 Task: Find connections with filter location San-Pédro with filter topic #Businesswith filter profile language Spanish with filter current company Industrial Light & Magic with filter school St. Thomas Higher Secondary School  with filter industry Office Furniture and Fixtures Manufacturing with filter service category AnimationArchitecture with filter keywords title Sales Manager
Action: Mouse moved to (716, 94)
Screenshot: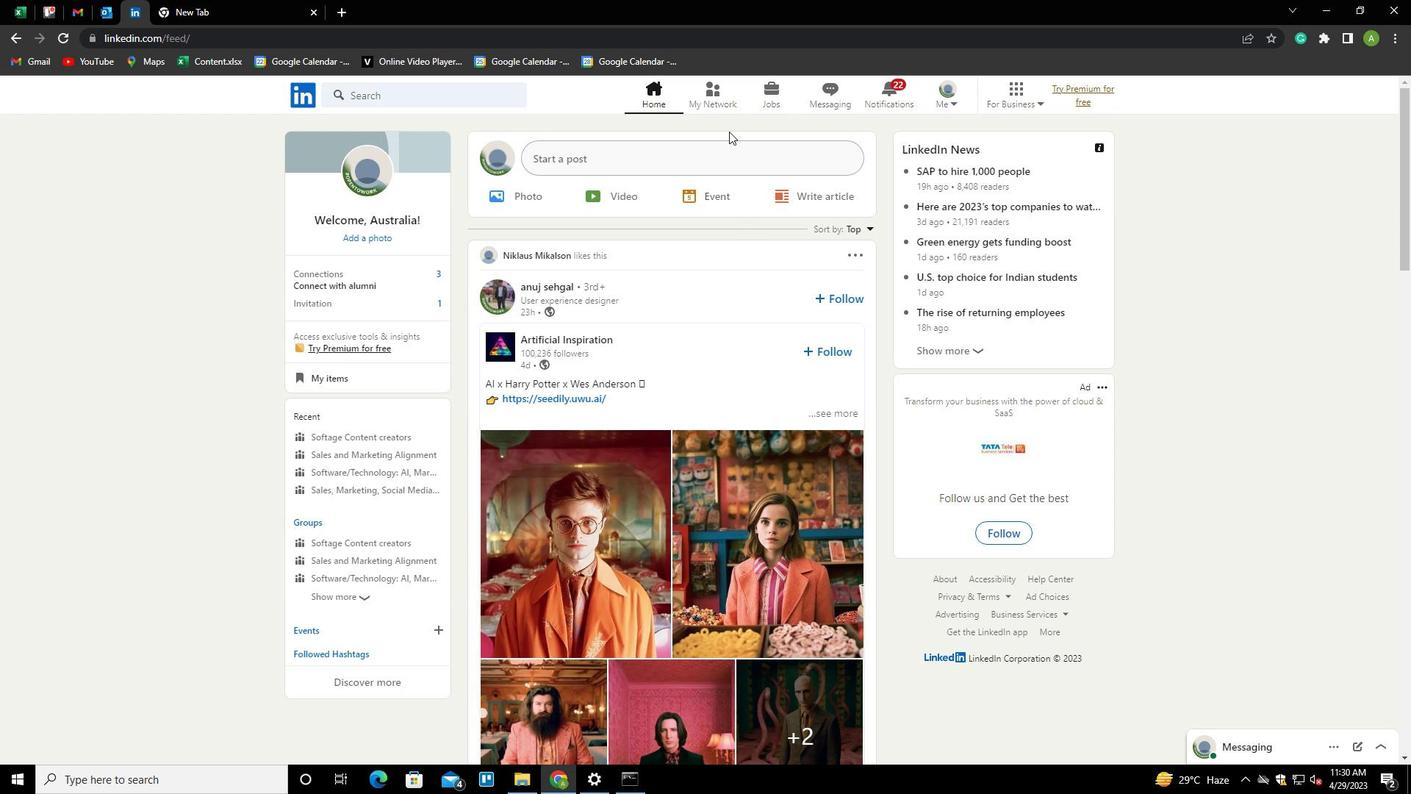 
Action: Mouse pressed left at (716, 94)
Screenshot: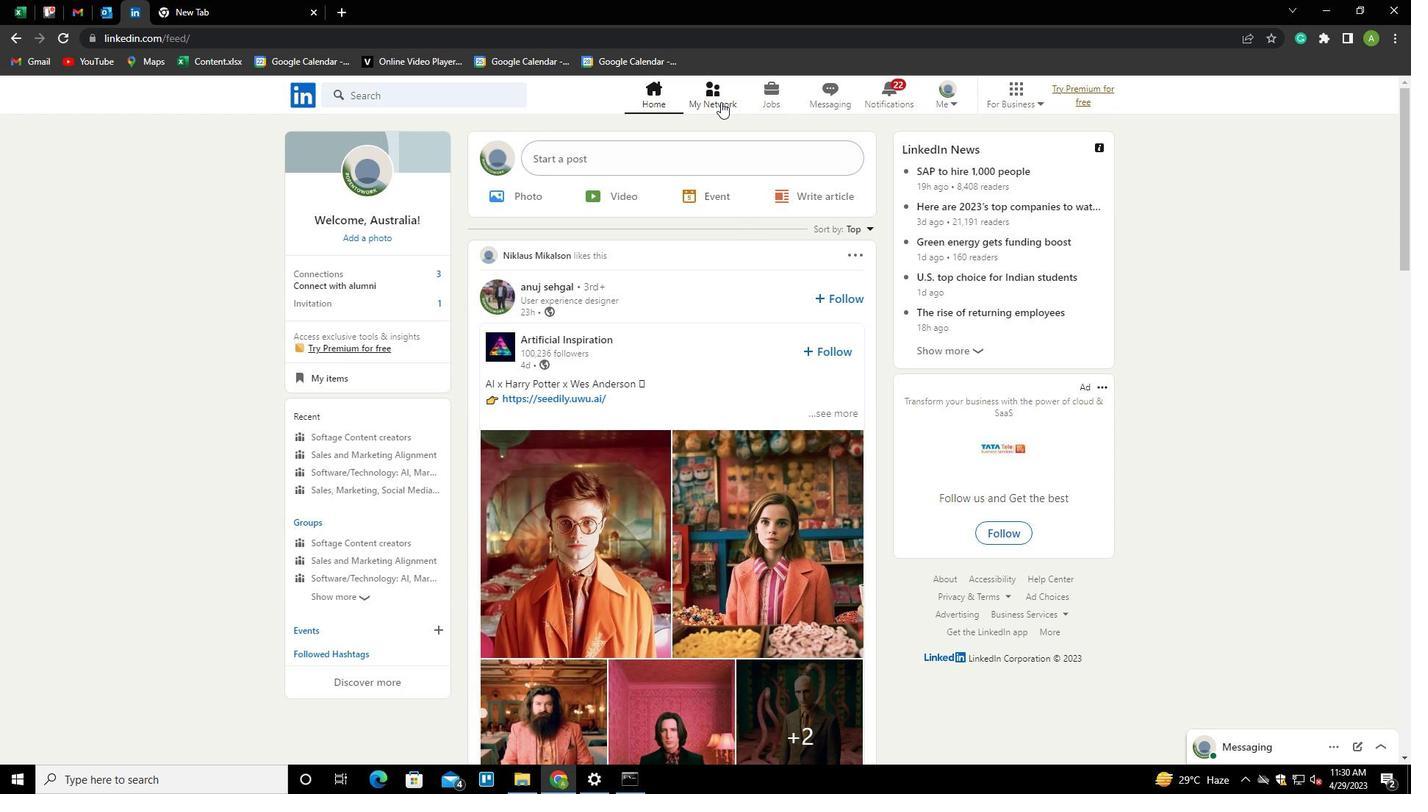 
Action: Mouse moved to (413, 182)
Screenshot: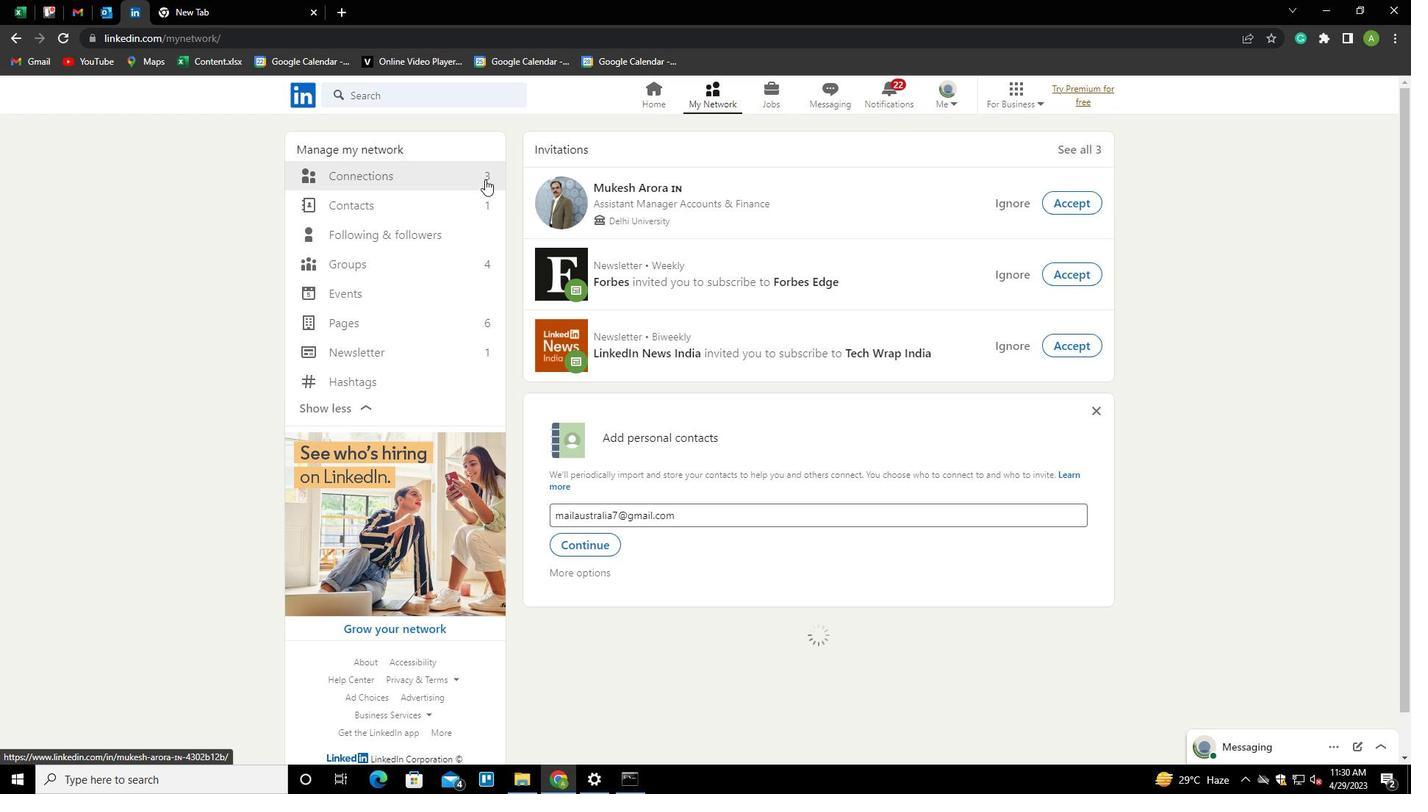 
Action: Mouse pressed left at (413, 182)
Screenshot: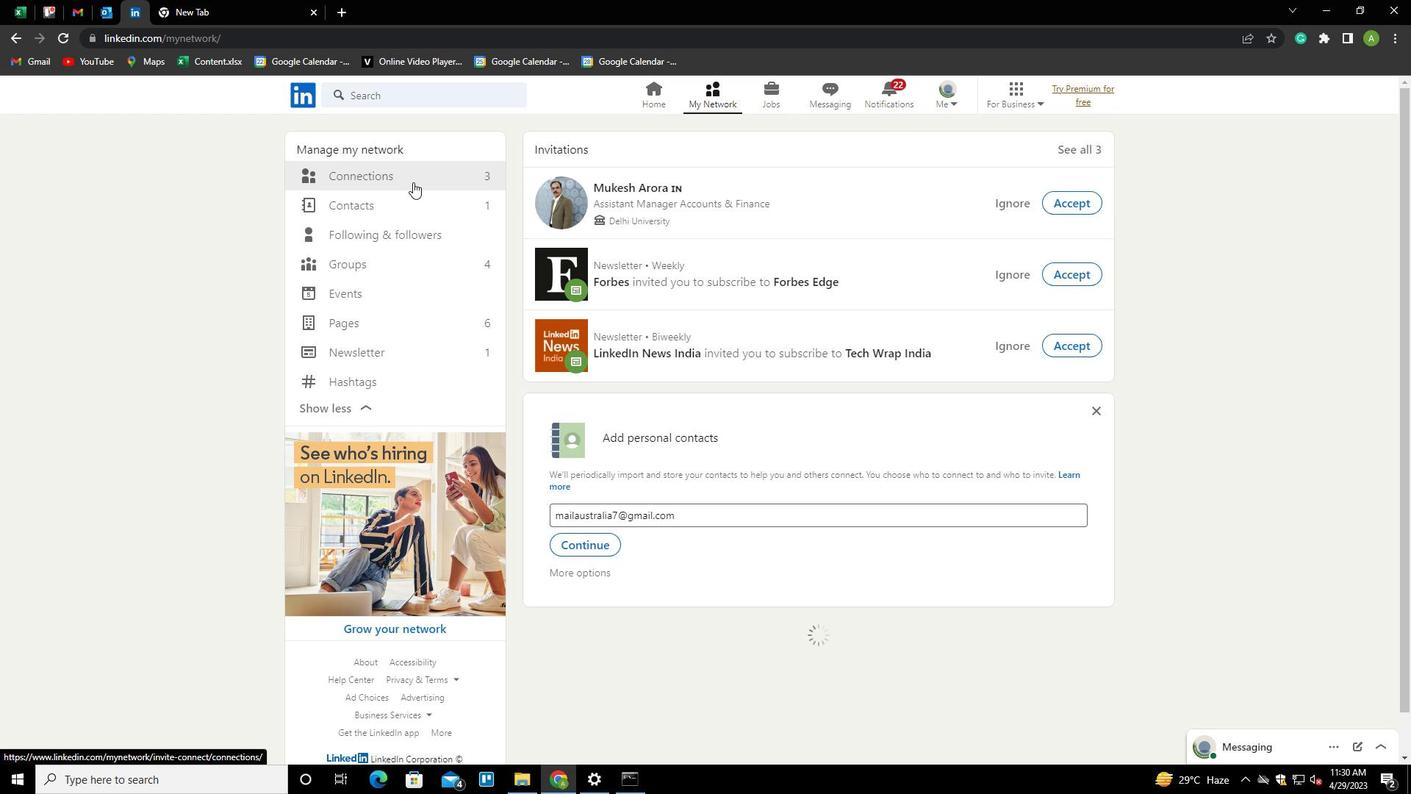 
Action: Mouse moved to (843, 177)
Screenshot: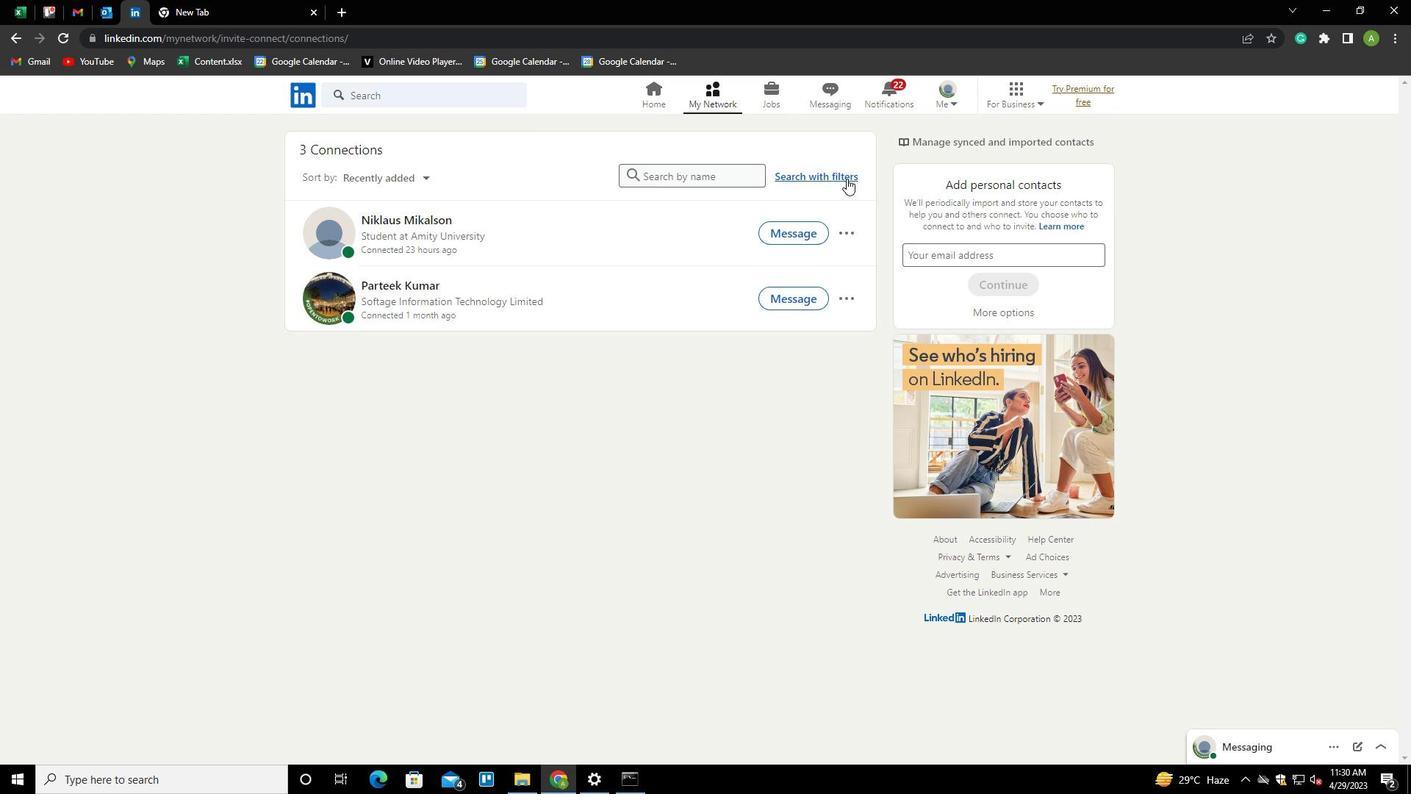 
Action: Mouse pressed left at (843, 177)
Screenshot: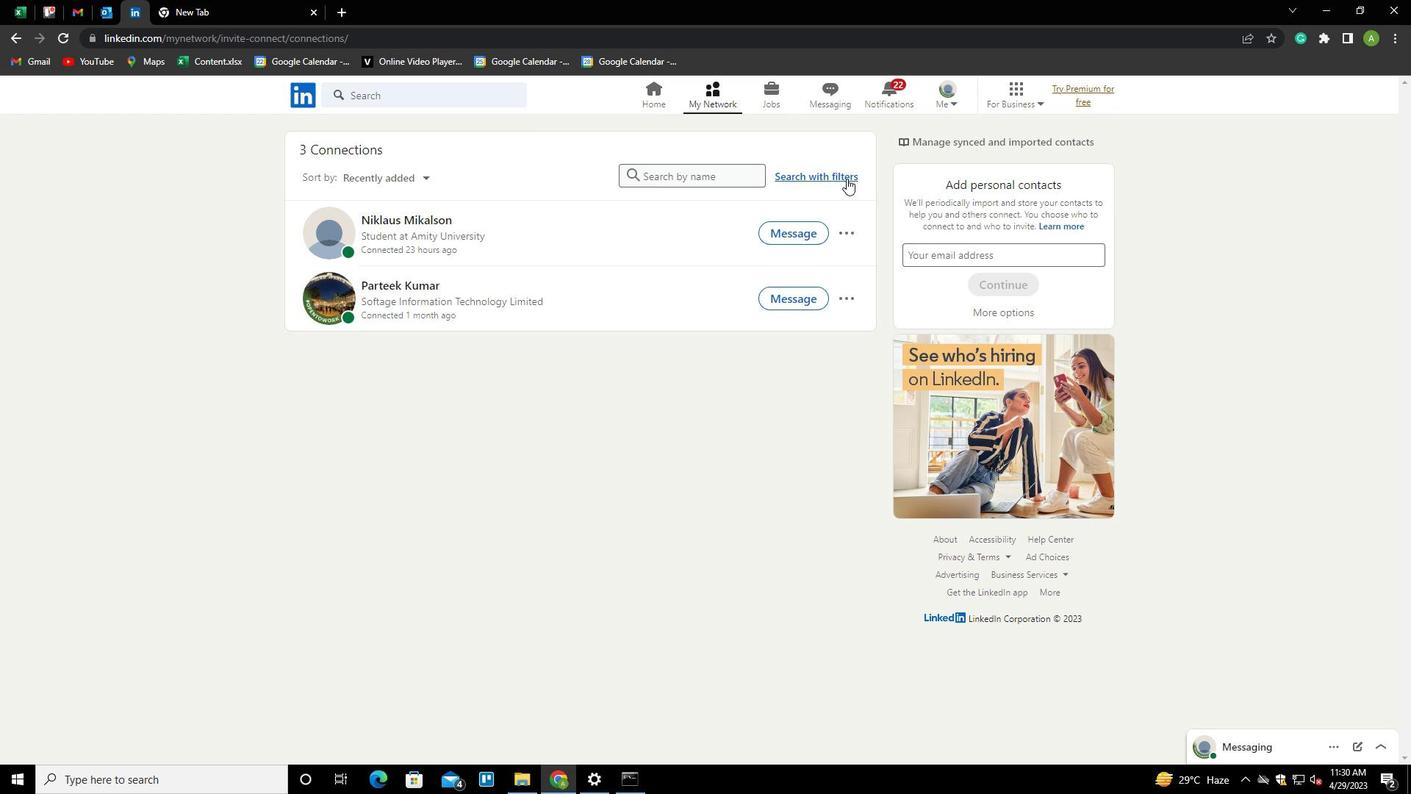 
Action: Mouse moved to (758, 141)
Screenshot: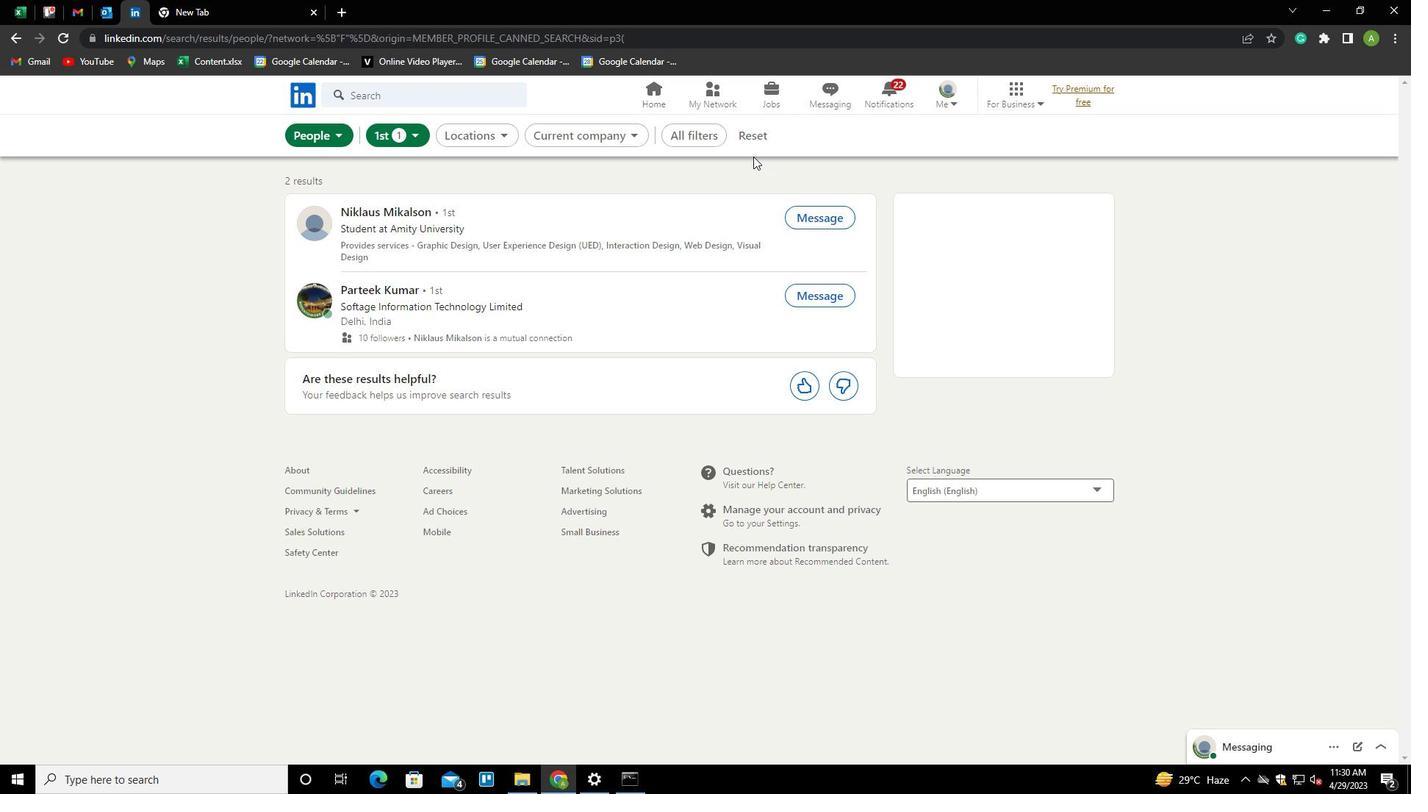 
Action: Mouse pressed left at (758, 141)
Screenshot: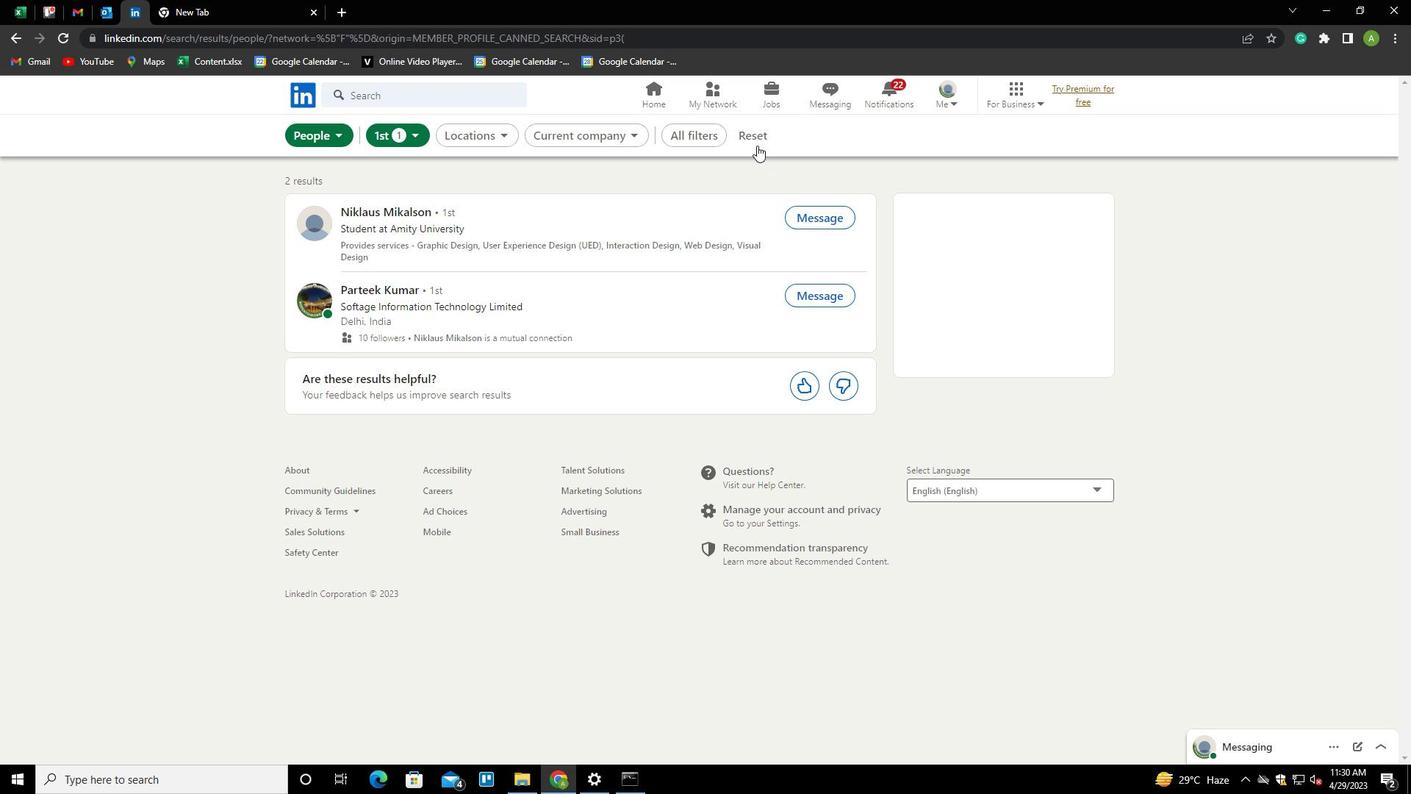 
Action: Mouse moved to (741, 141)
Screenshot: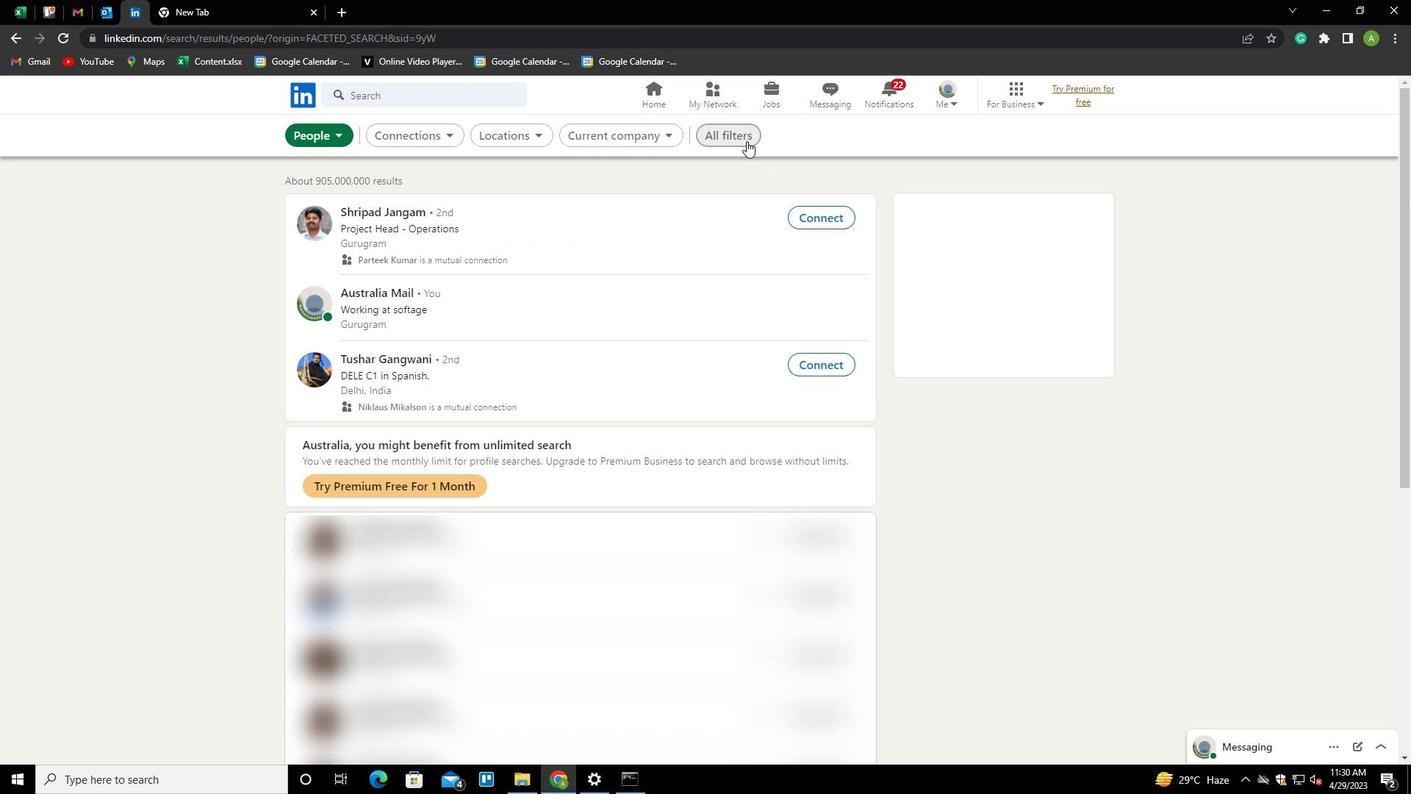 
Action: Mouse pressed left at (741, 141)
Screenshot: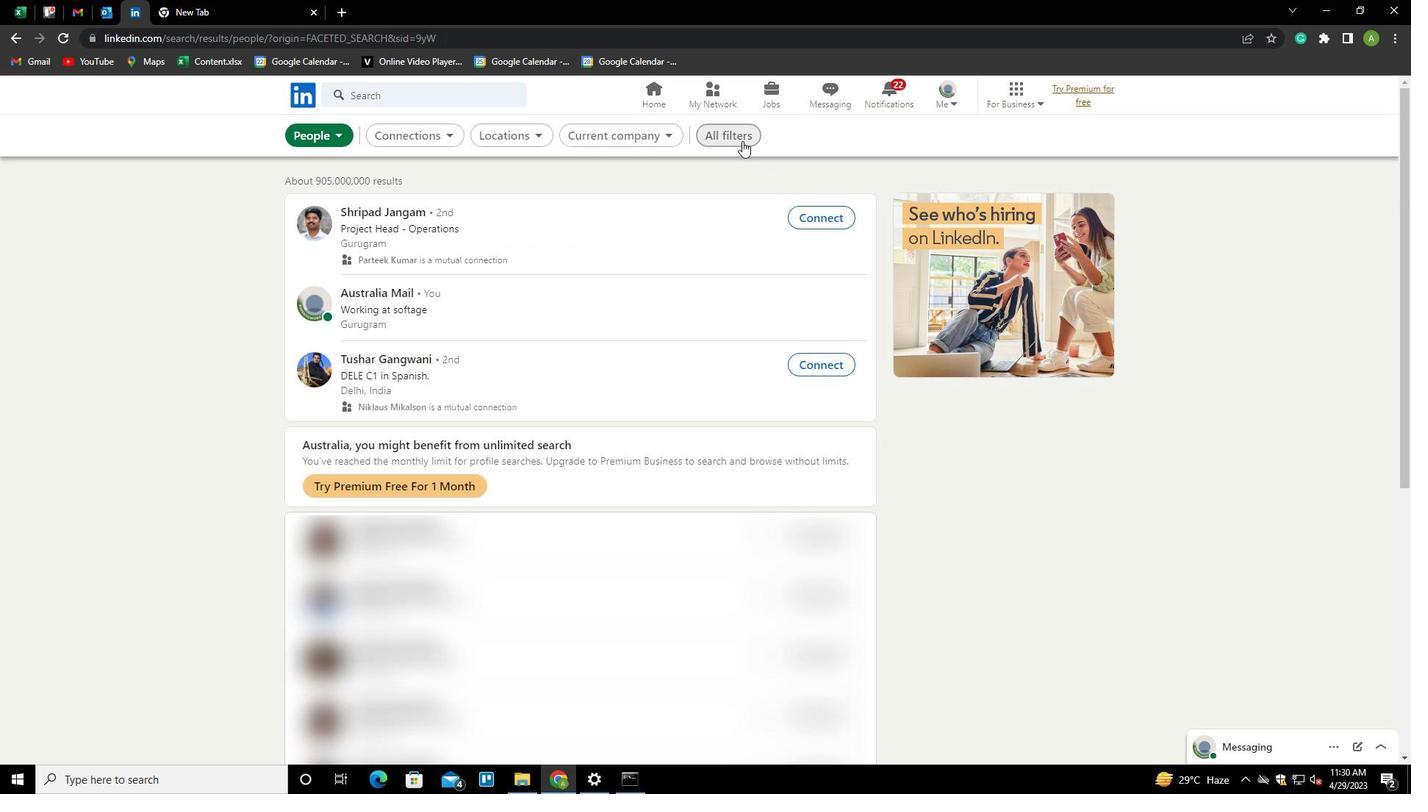 
Action: Mouse moved to (1142, 397)
Screenshot: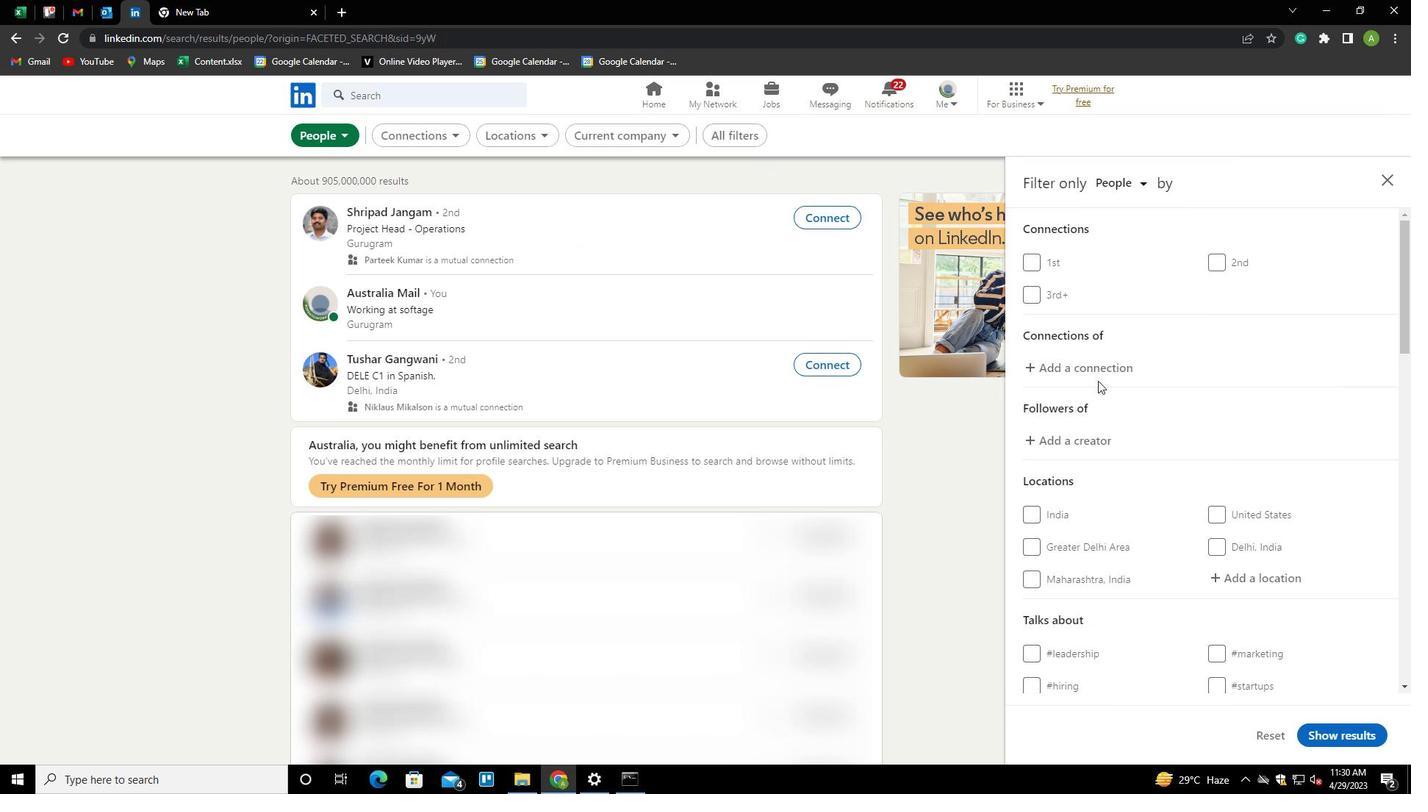 
Action: Mouse scrolled (1142, 396) with delta (0, 0)
Screenshot: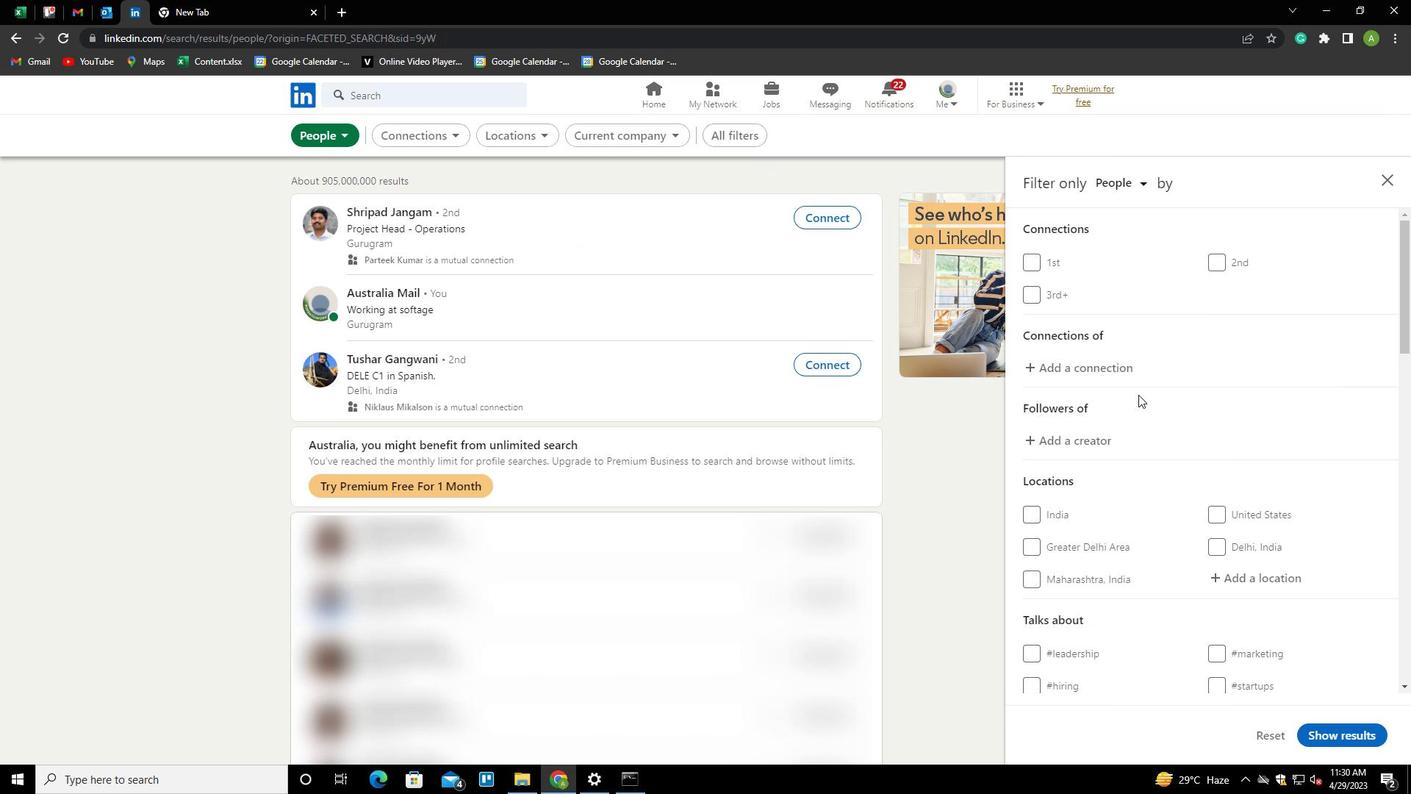 
Action: Mouse scrolled (1142, 396) with delta (0, 0)
Screenshot: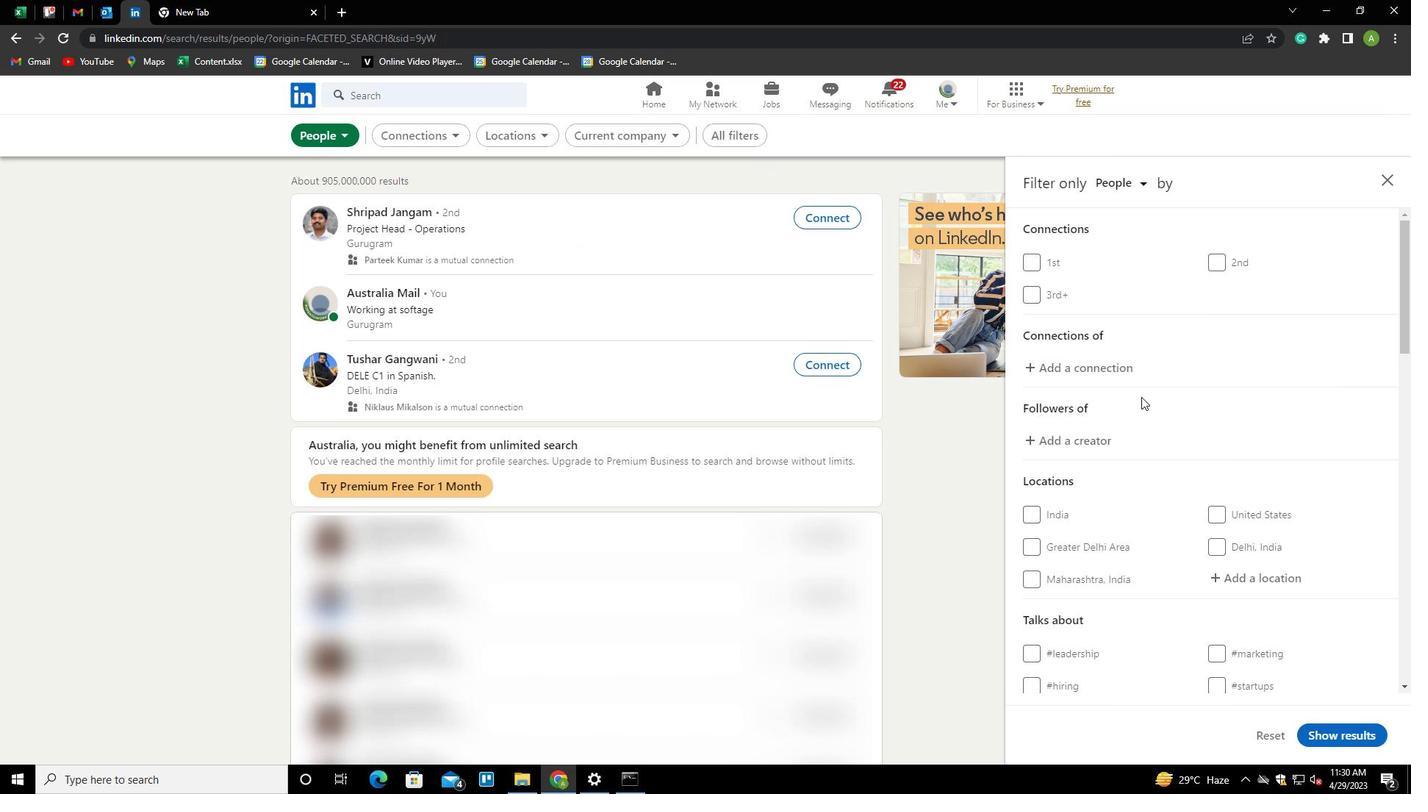 
Action: Mouse scrolled (1142, 396) with delta (0, 0)
Screenshot: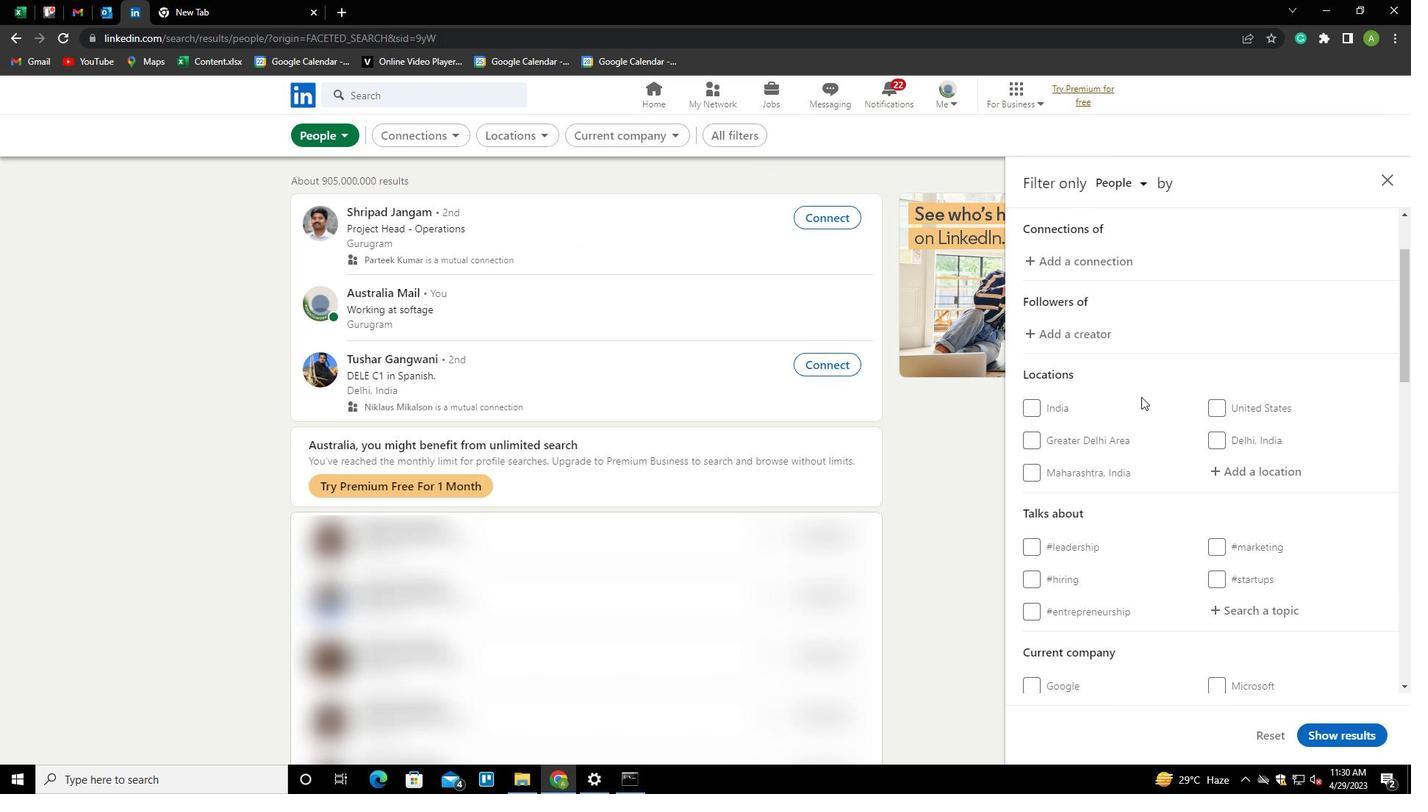 
Action: Mouse moved to (1213, 363)
Screenshot: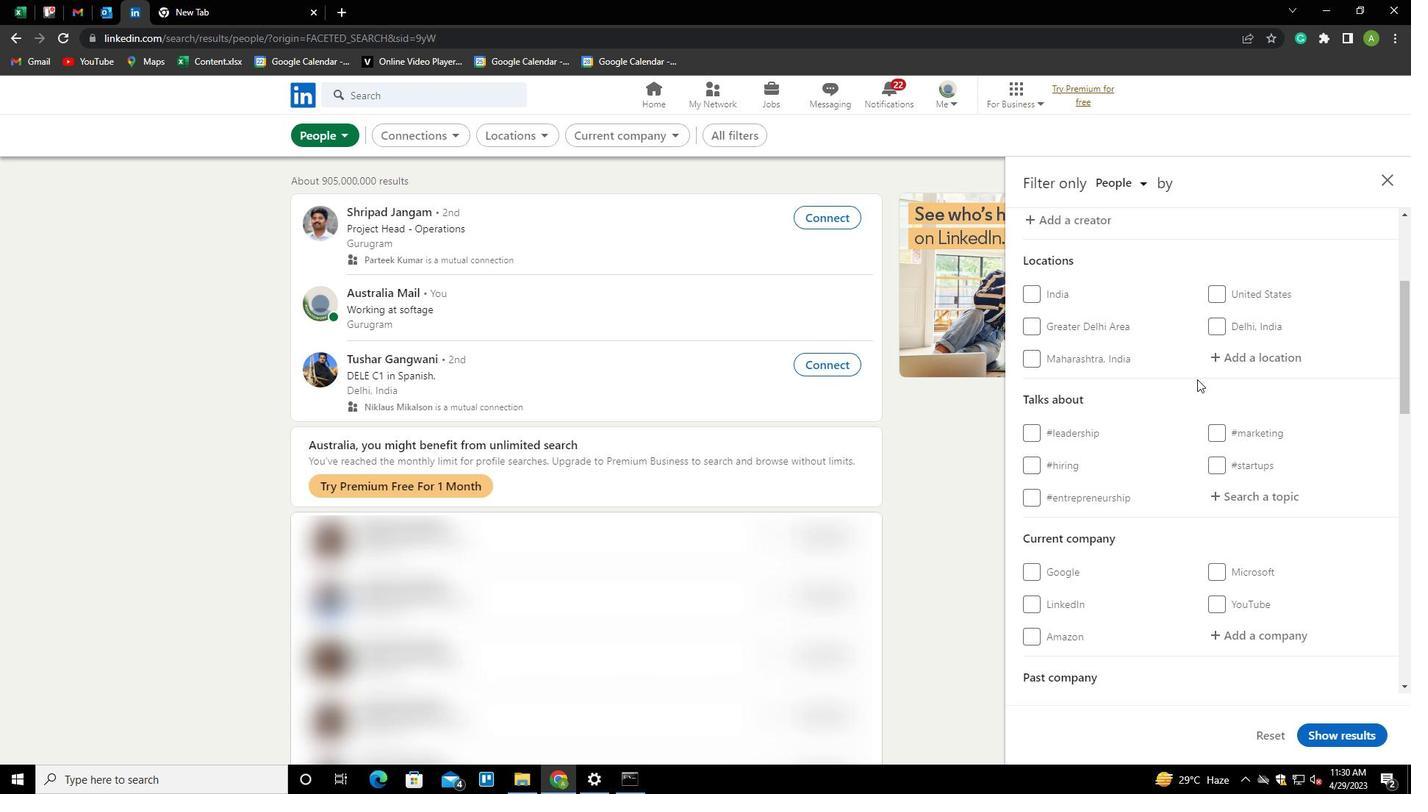 
Action: Mouse pressed left at (1213, 363)
Screenshot: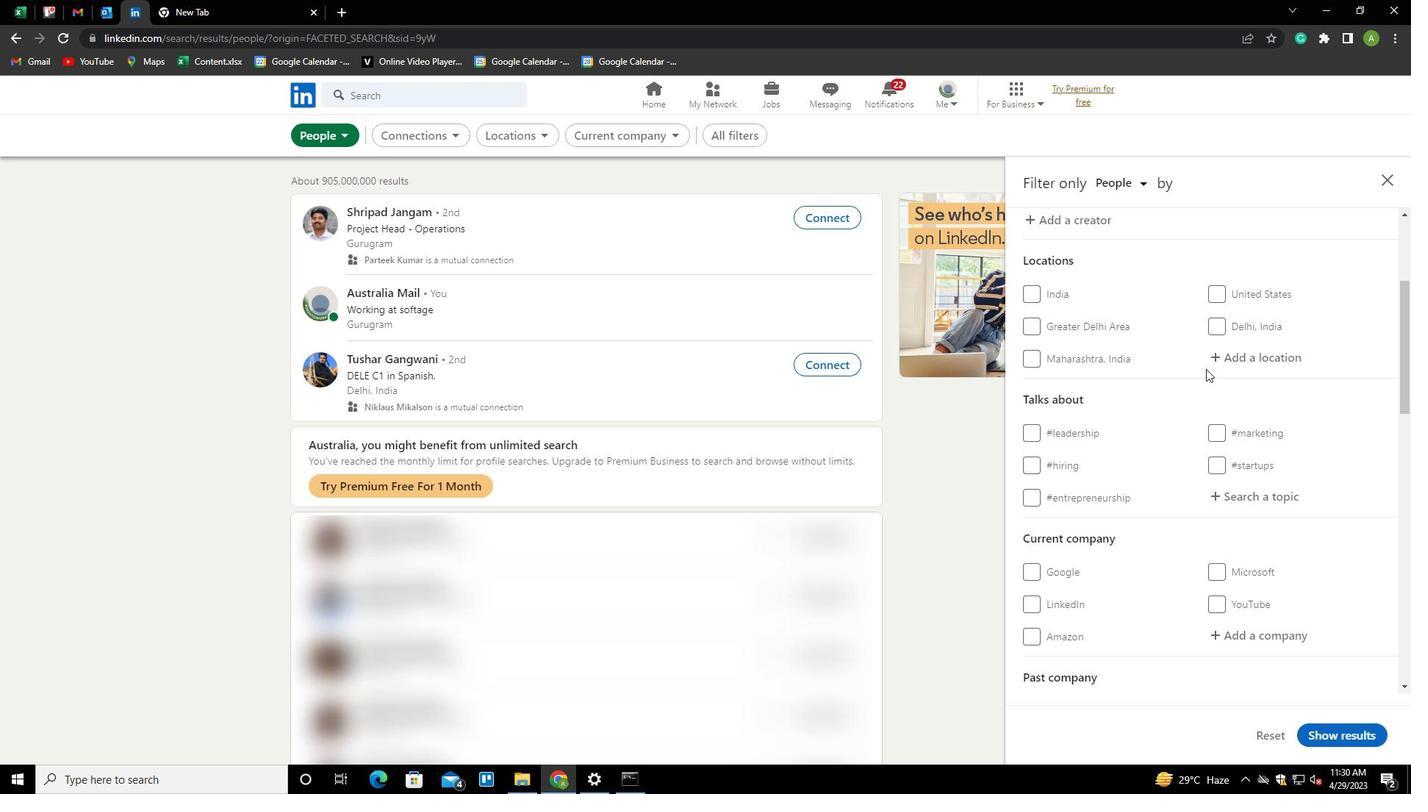 
Action: Key pressed <Key.shift>SAN-<Key.shift>PEDRO<Key.down><Key.enter>
Screenshot: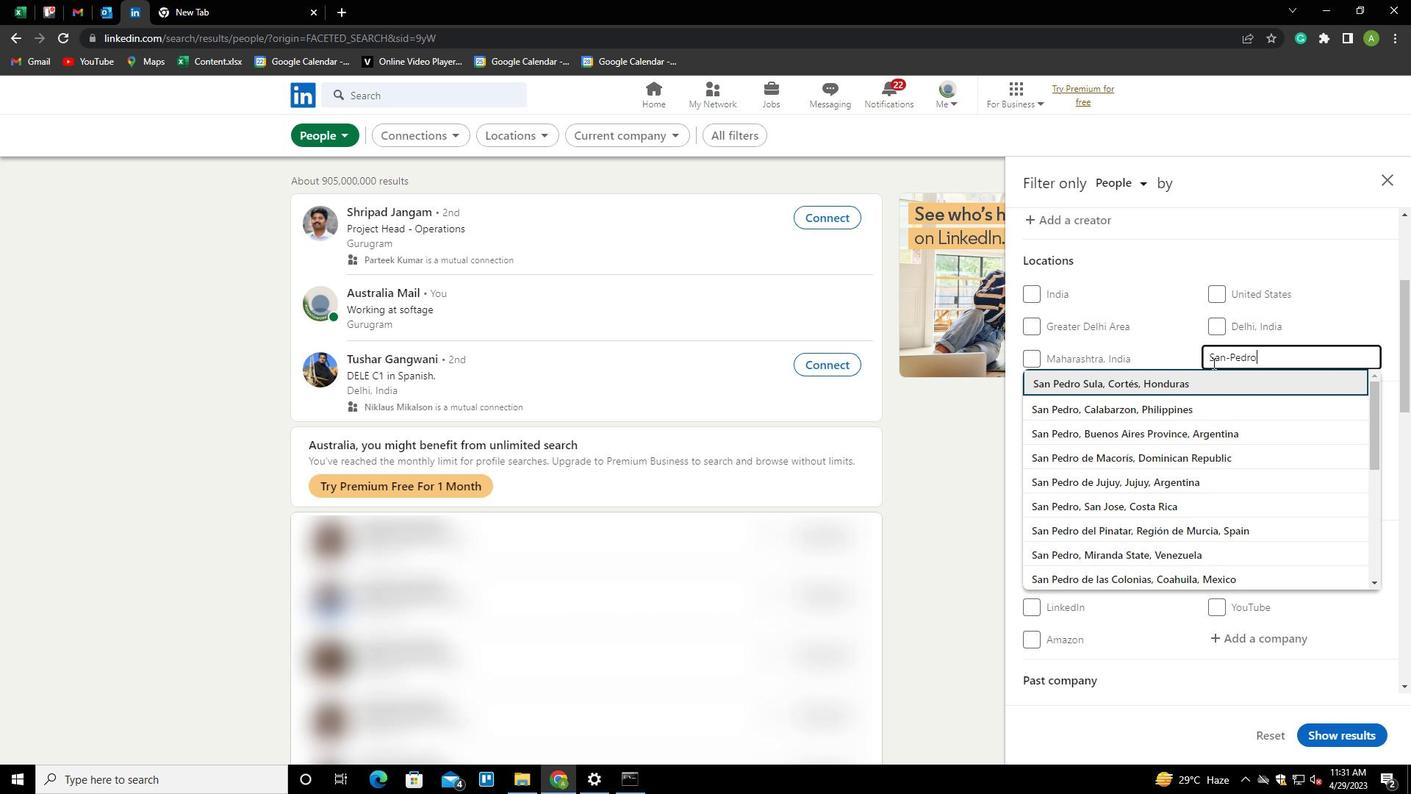 
Action: Mouse scrolled (1213, 362) with delta (0, 0)
Screenshot: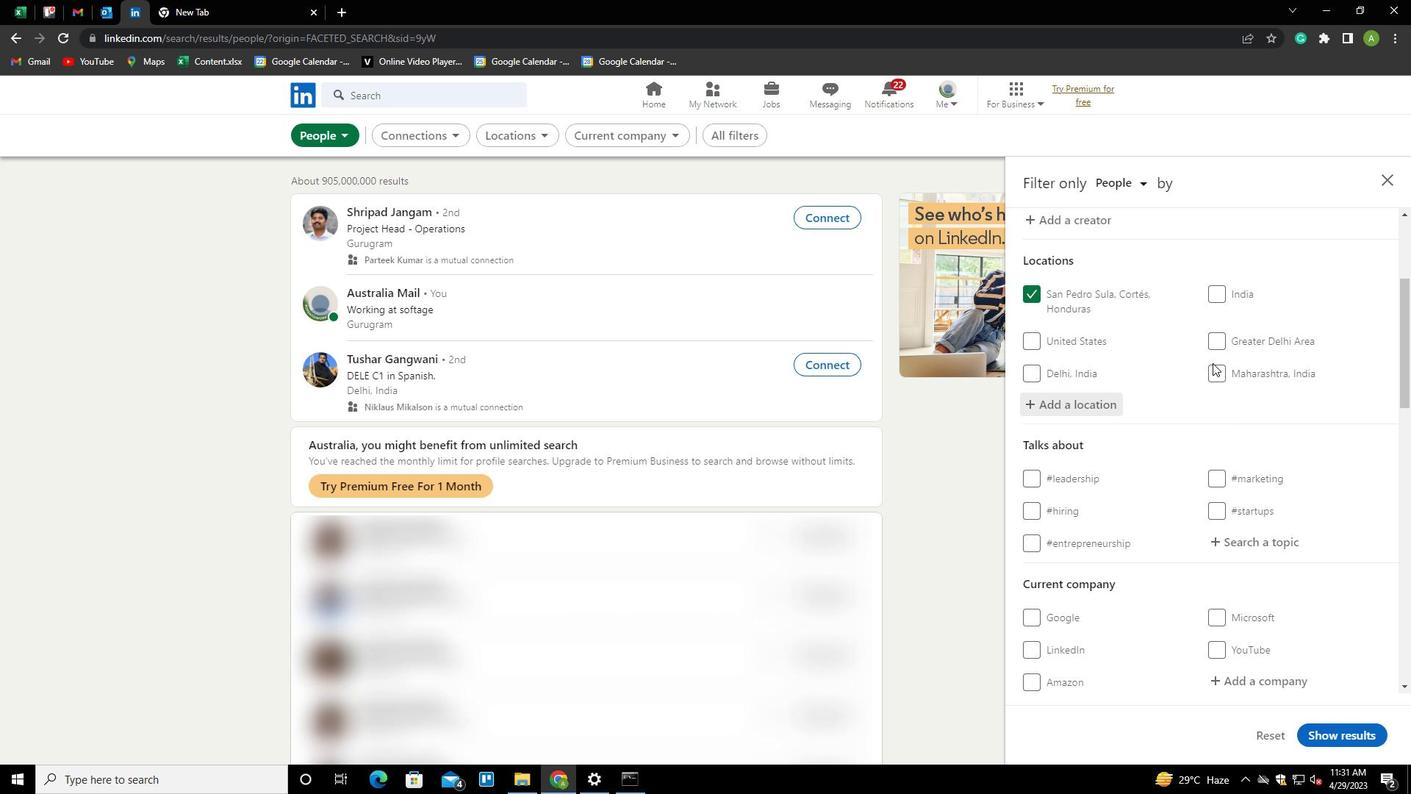 
Action: Mouse scrolled (1213, 362) with delta (0, 0)
Screenshot: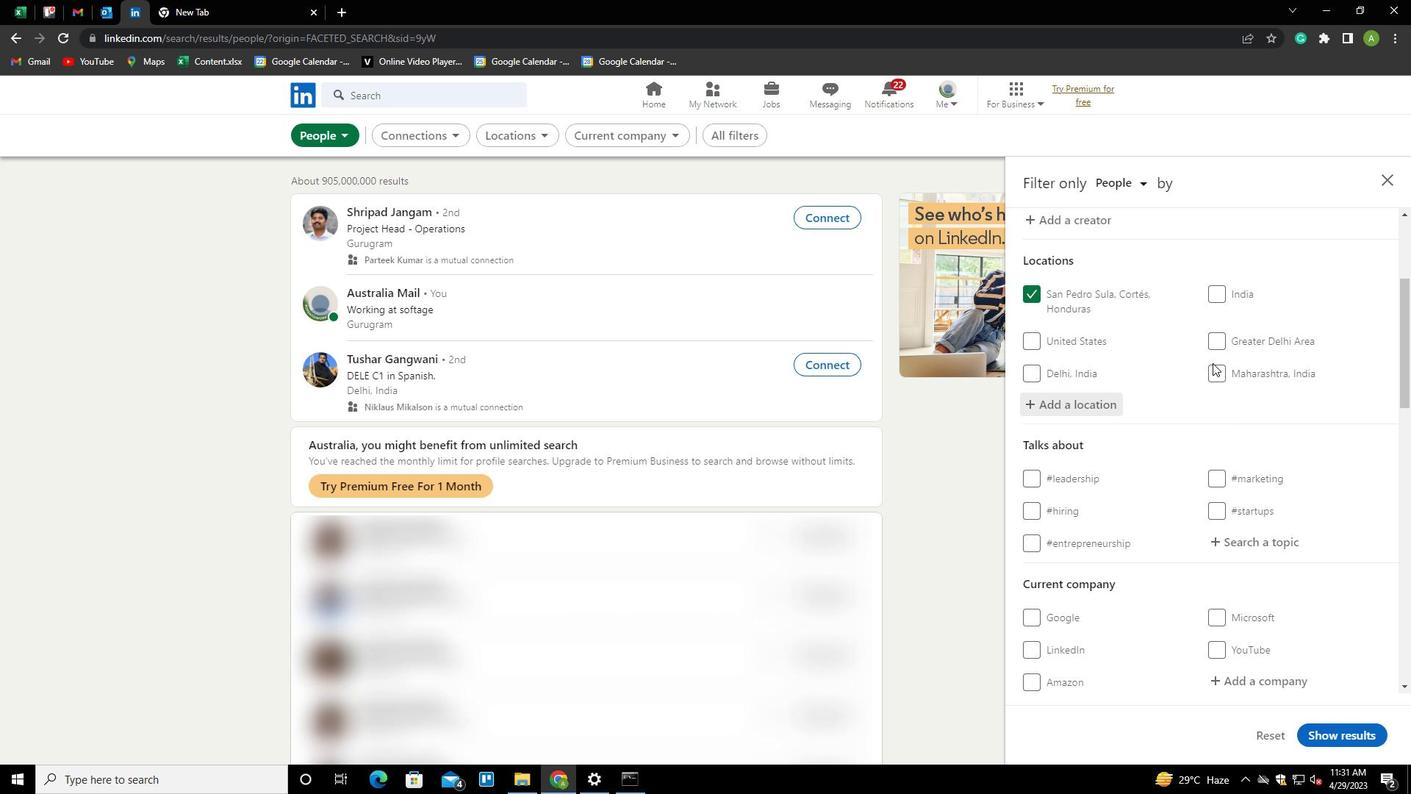 
Action: Mouse scrolled (1213, 362) with delta (0, 0)
Screenshot: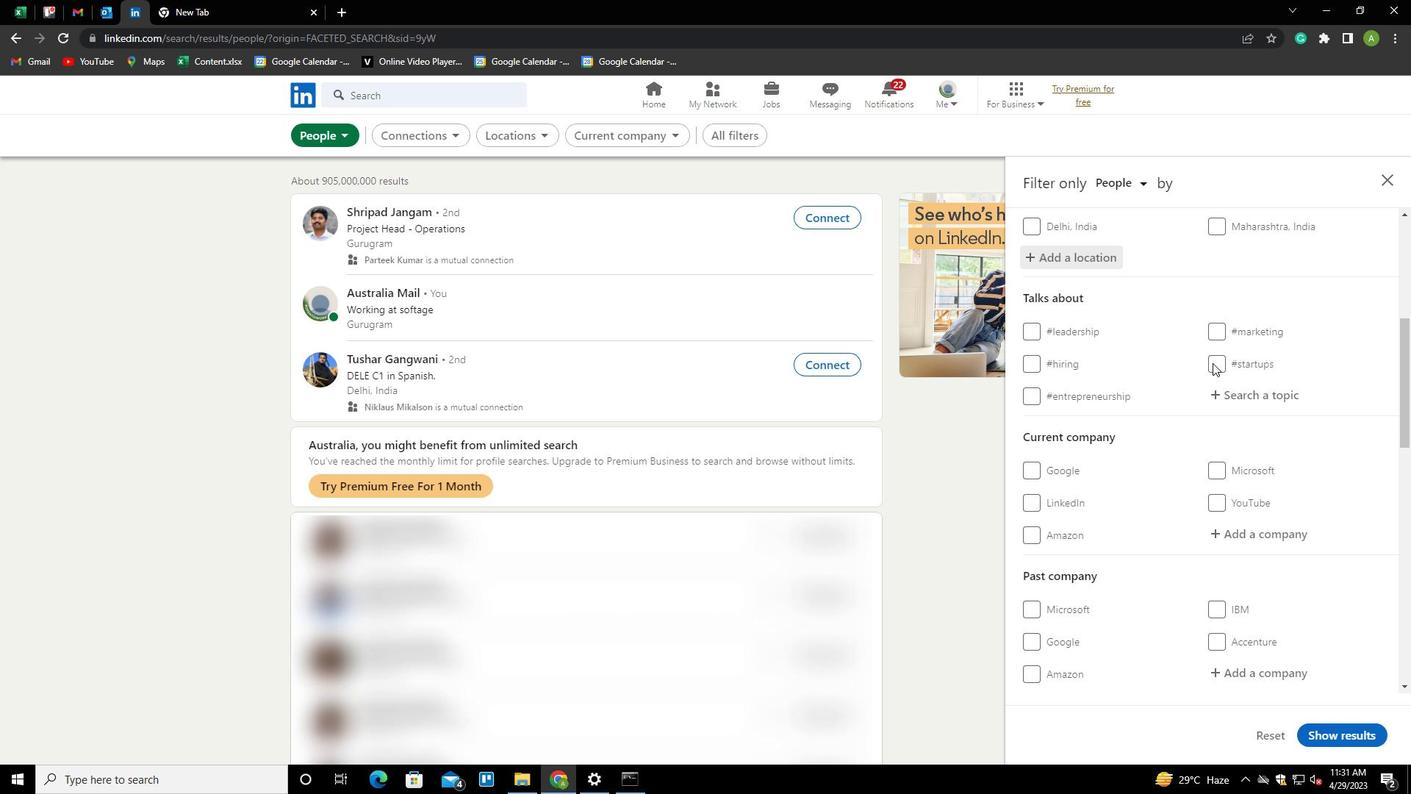 
Action: Mouse moved to (1230, 320)
Screenshot: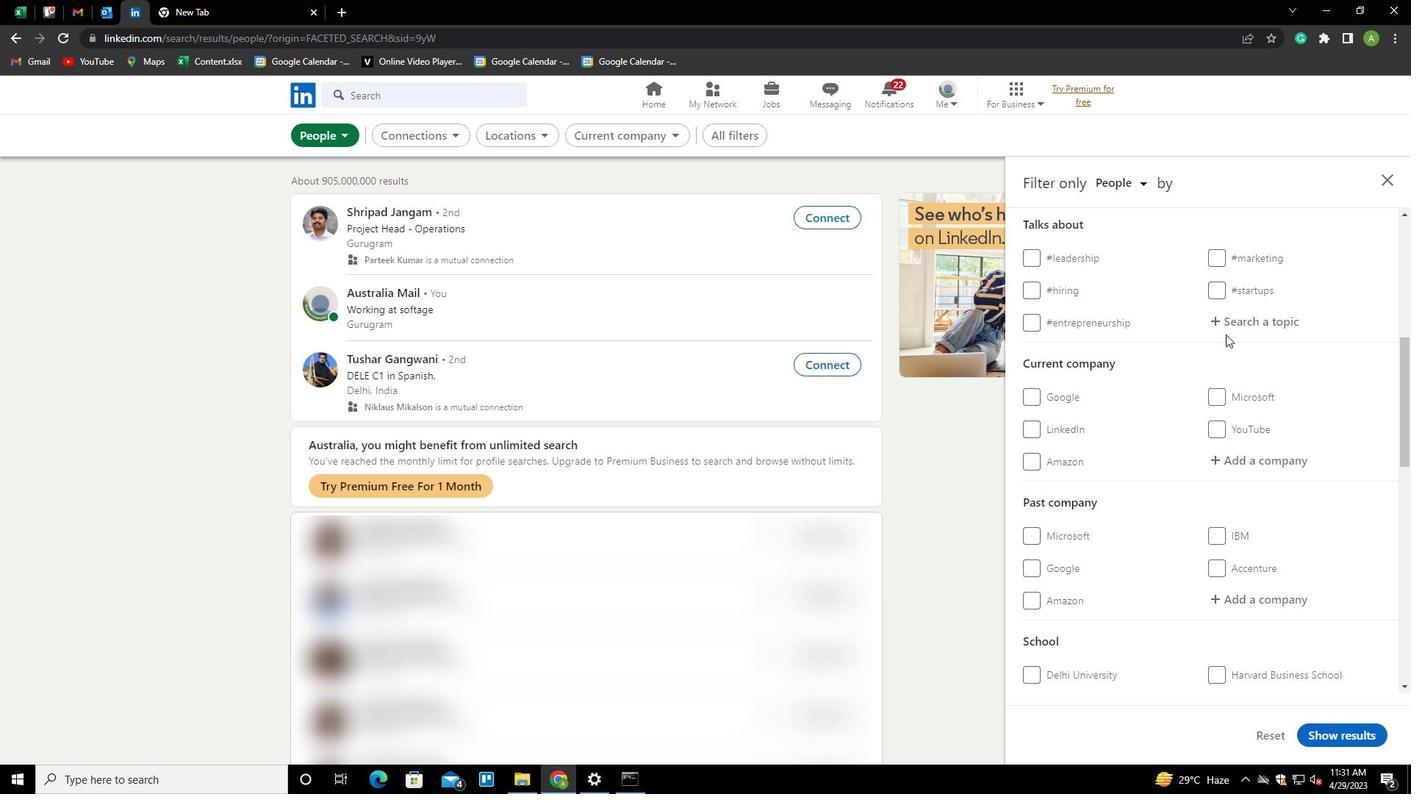 
Action: Mouse pressed left at (1230, 320)
Screenshot: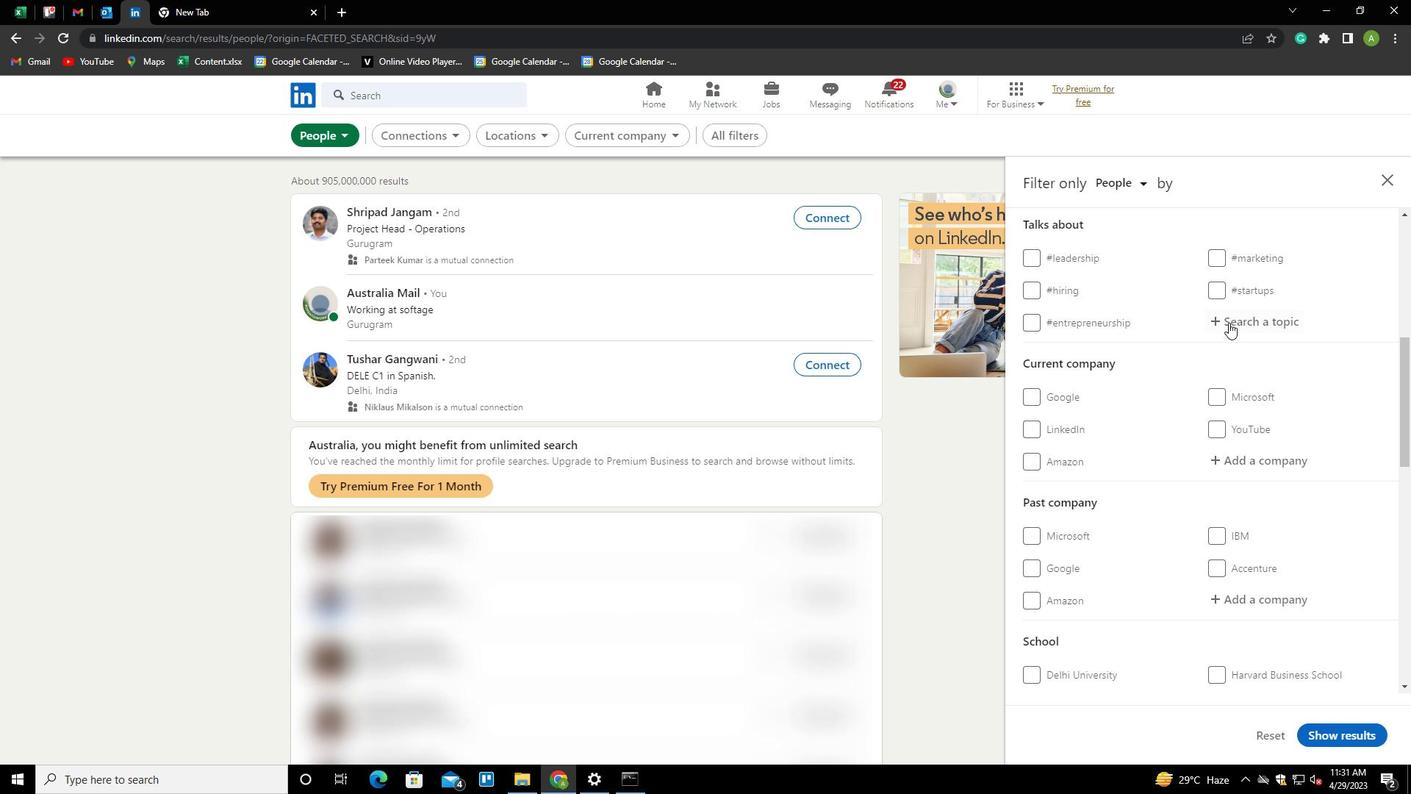 
Action: Key pressed <Key.shift><Key.shift><Key.shift><Key.shift><Key.shift><Key.shift>BUSINESS<Key.down><Key.enter>
Screenshot: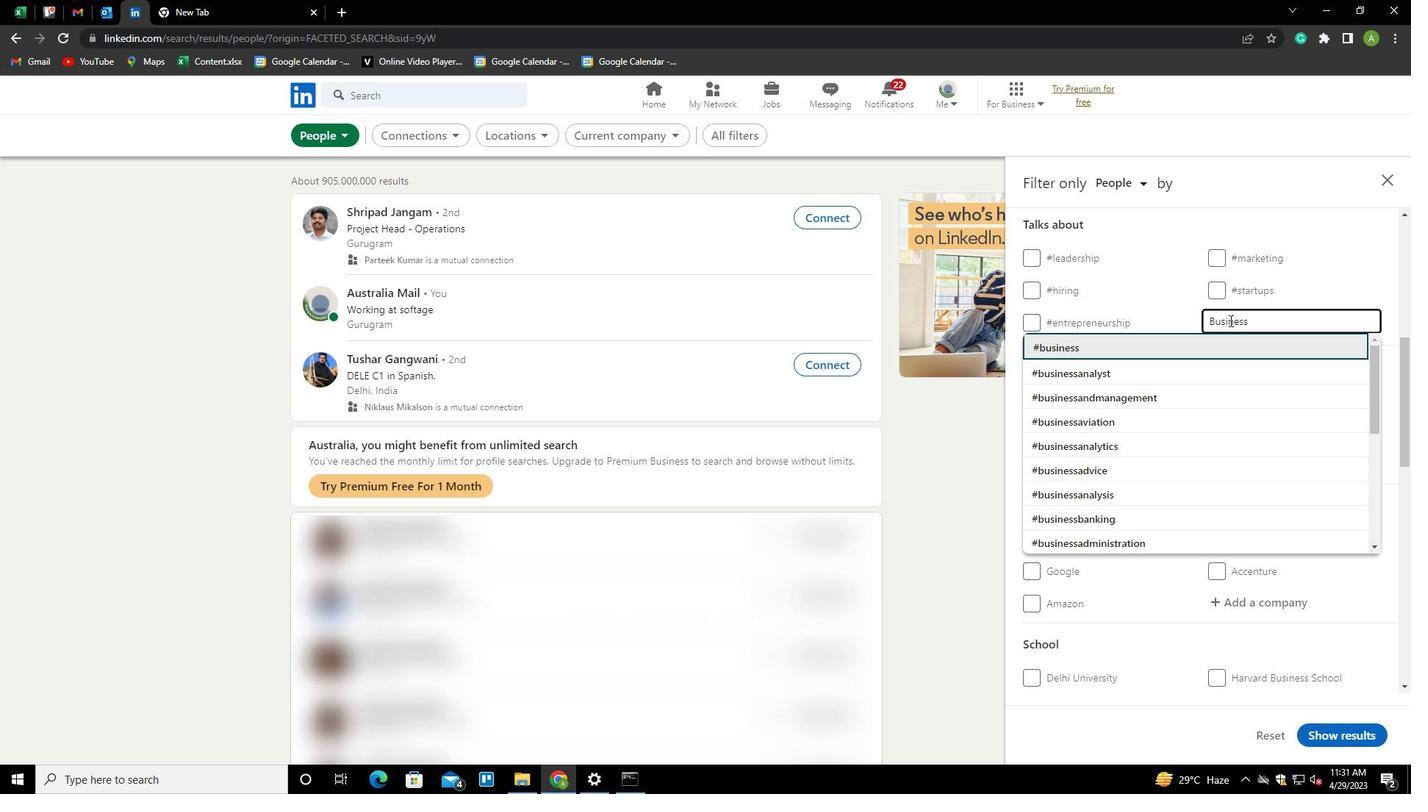 
Action: Mouse scrolled (1230, 319) with delta (0, 0)
Screenshot: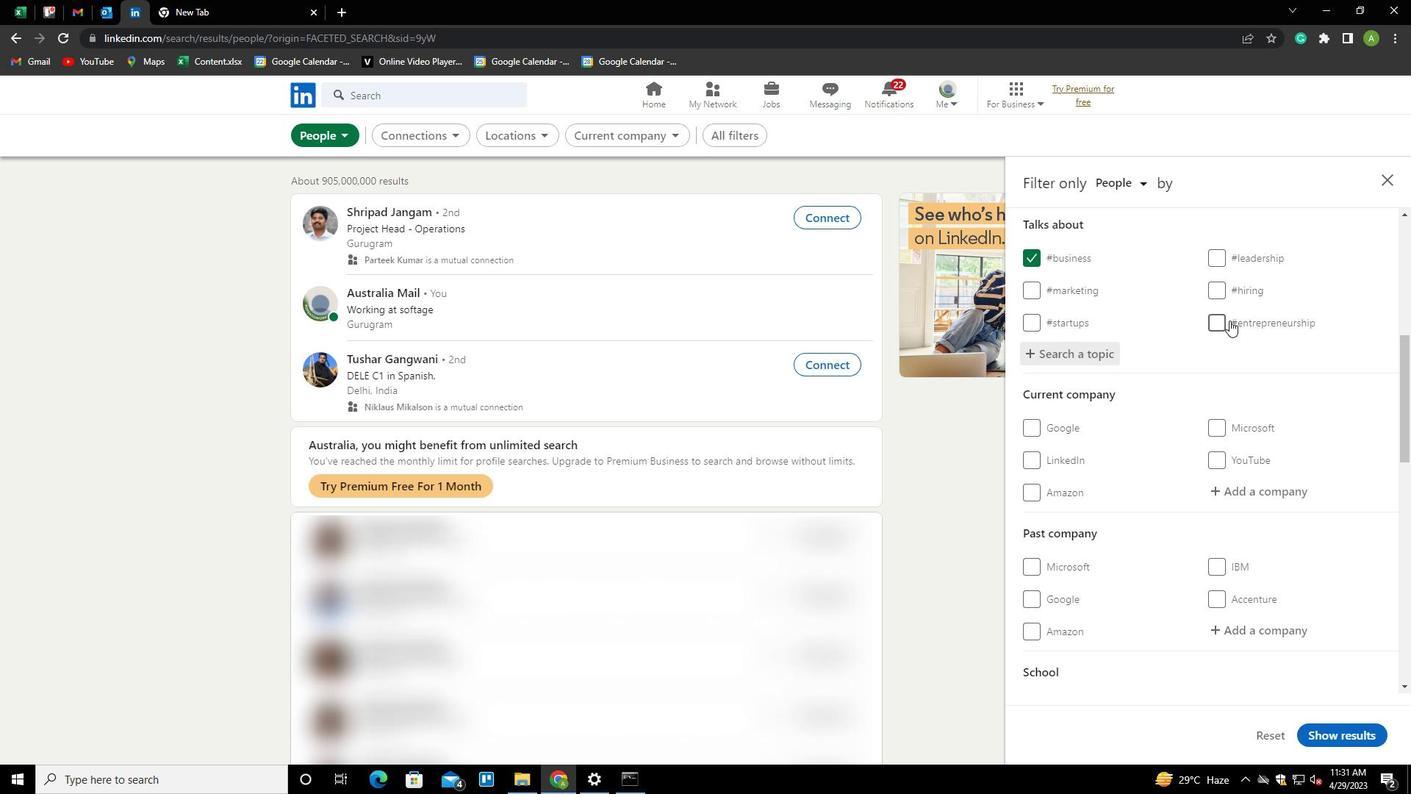 
Action: Mouse scrolled (1230, 319) with delta (0, 0)
Screenshot: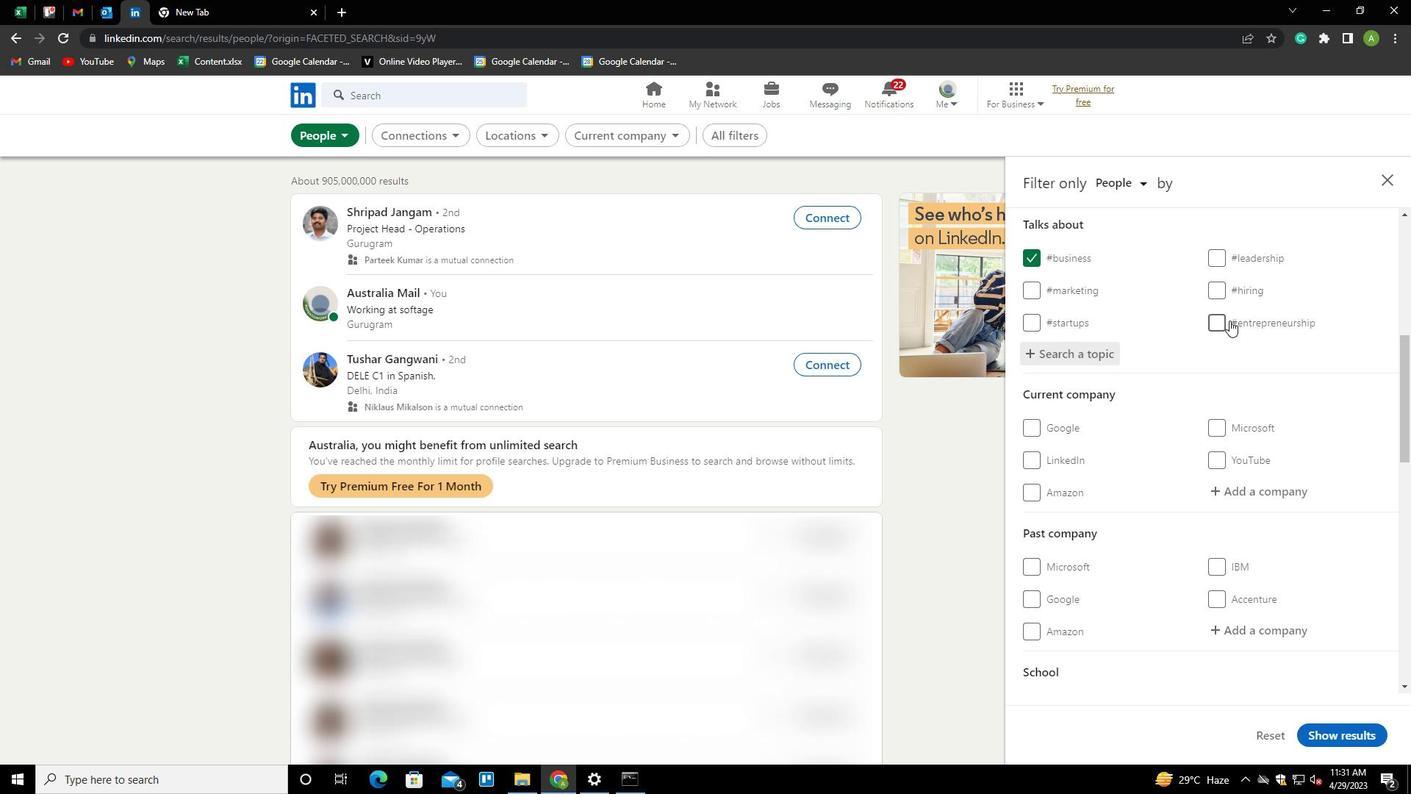 
Action: Mouse scrolled (1230, 319) with delta (0, 0)
Screenshot: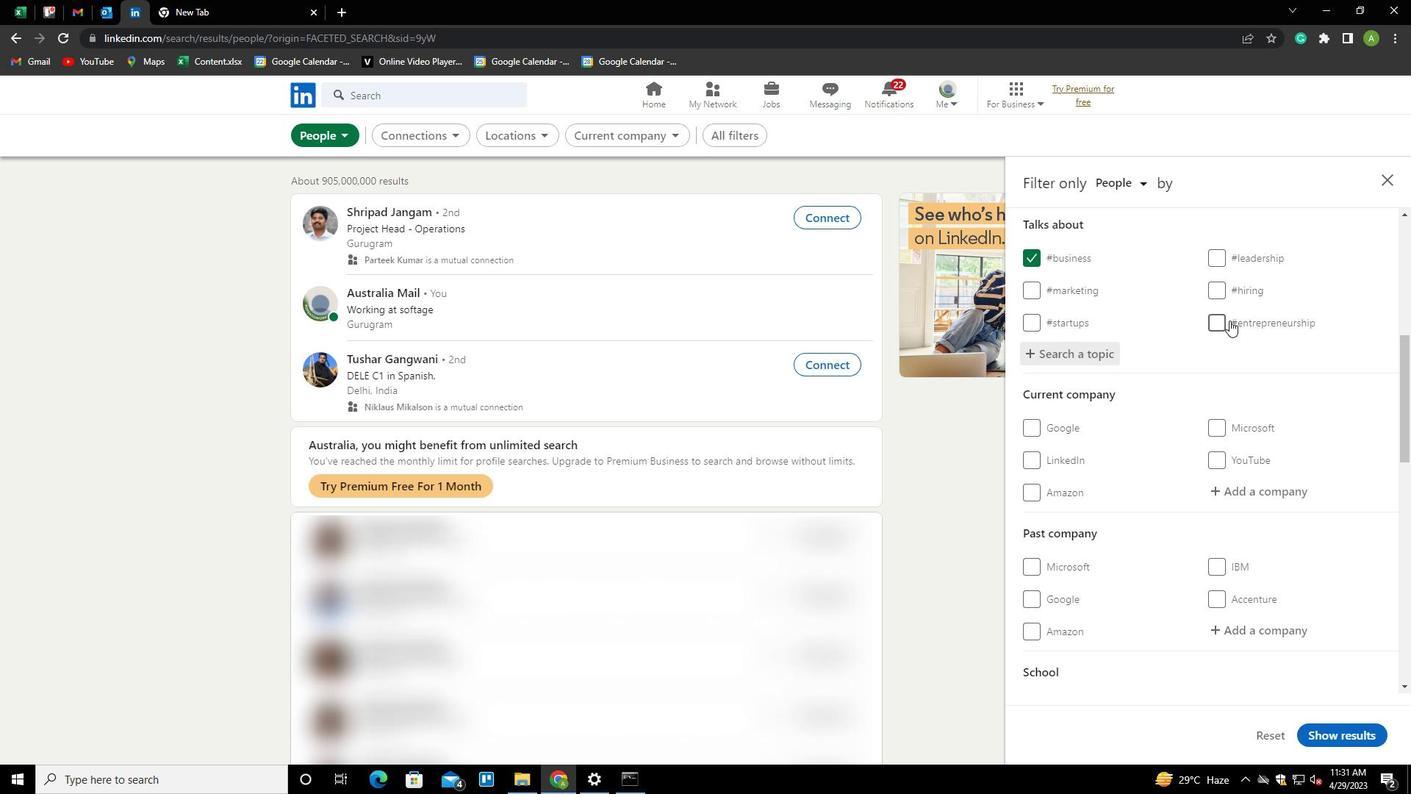 
Action: Mouse scrolled (1230, 319) with delta (0, 0)
Screenshot: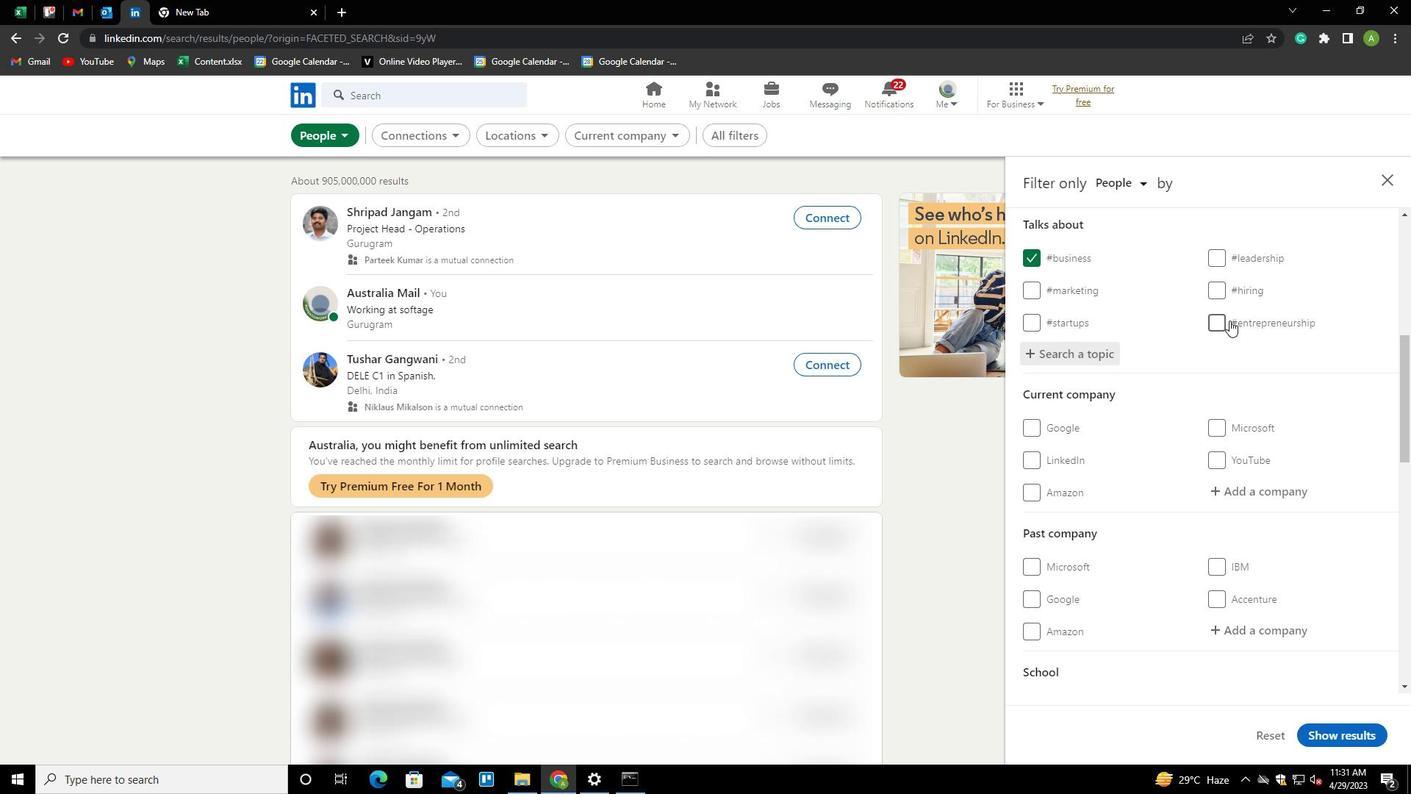 
Action: Mouse scrolled (1230, 319) with delta (0, 0)
Screenshot: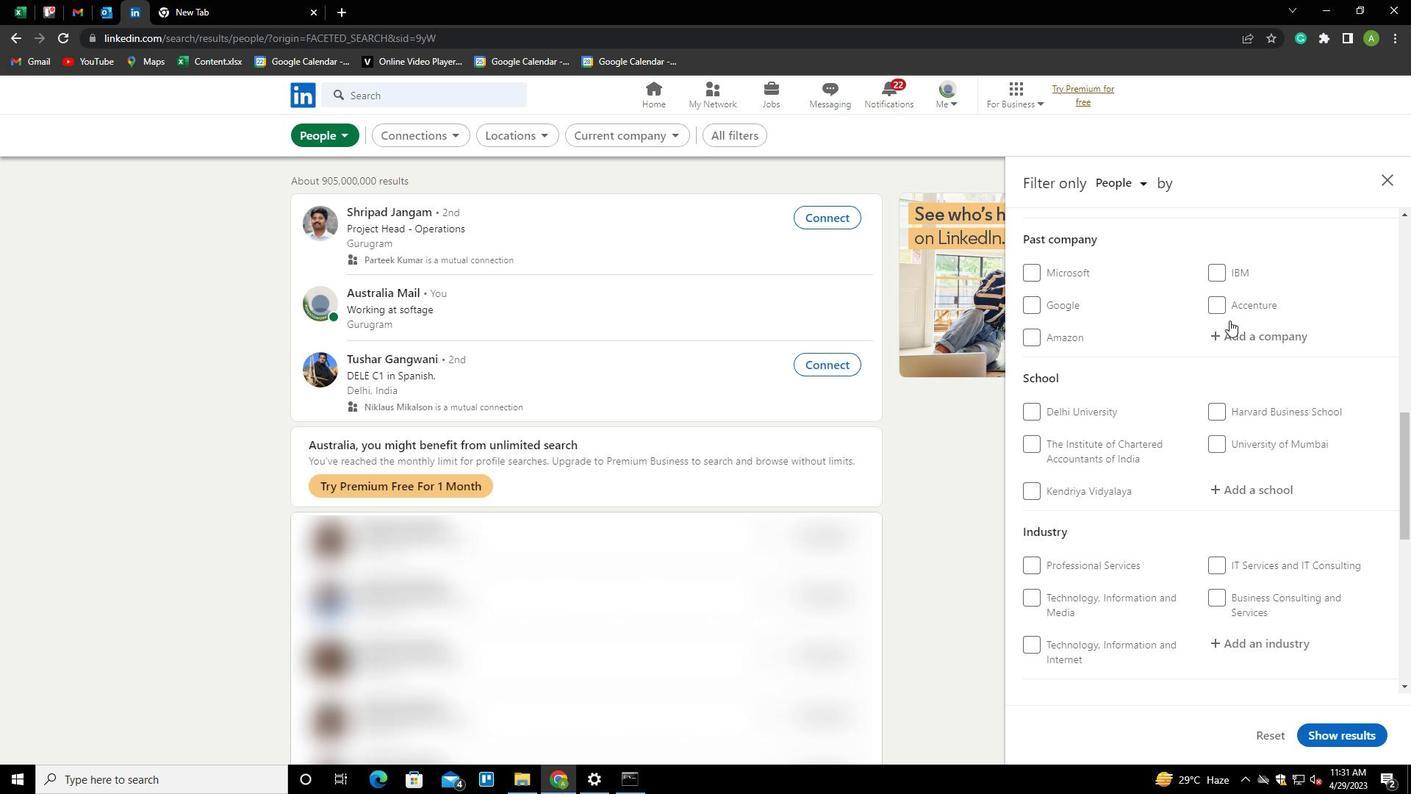 
Action: Mouse scrolled (1230, 319) with delta (0, 0)
Screenshot: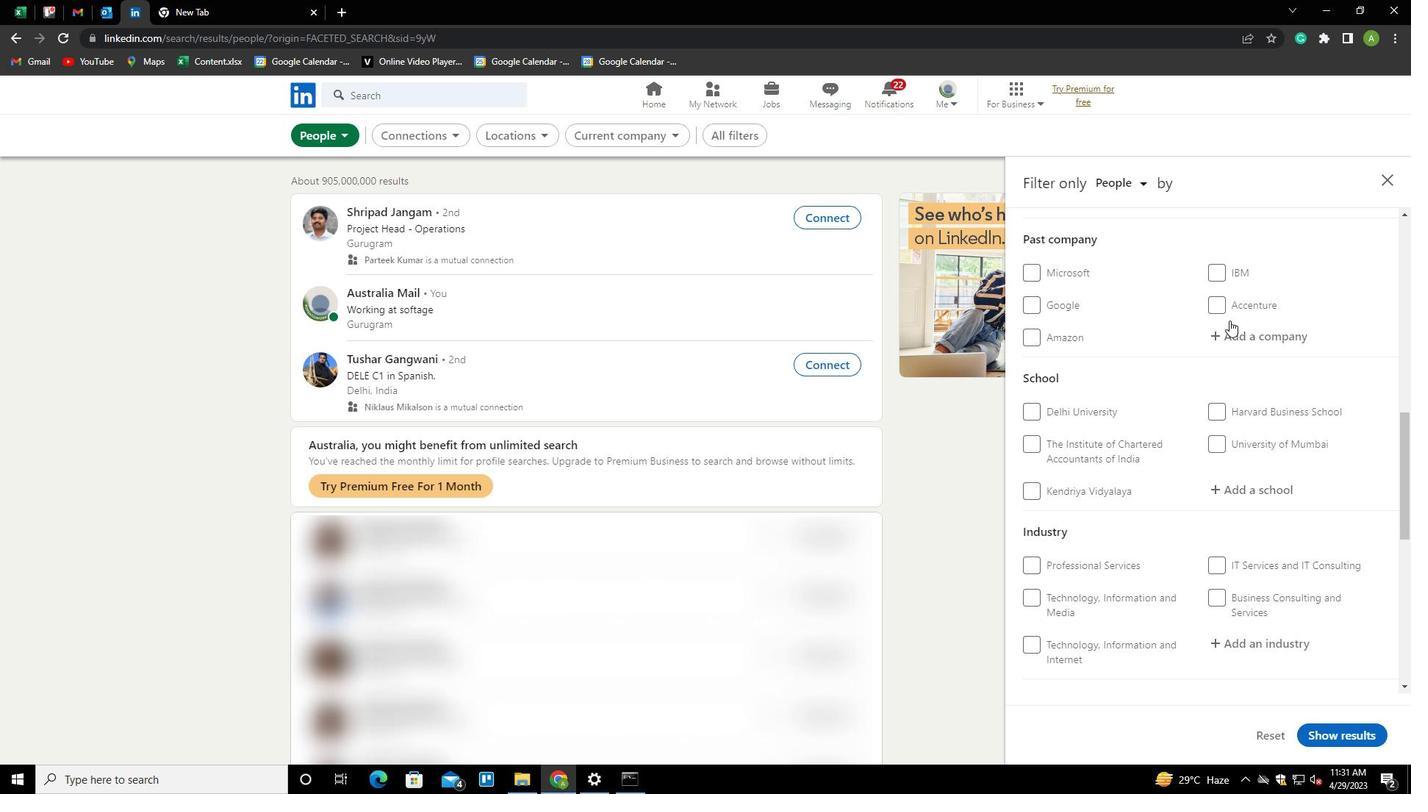
Action: Mouse scrolled (1230, 319) with delta (0, 0)
Screenshot: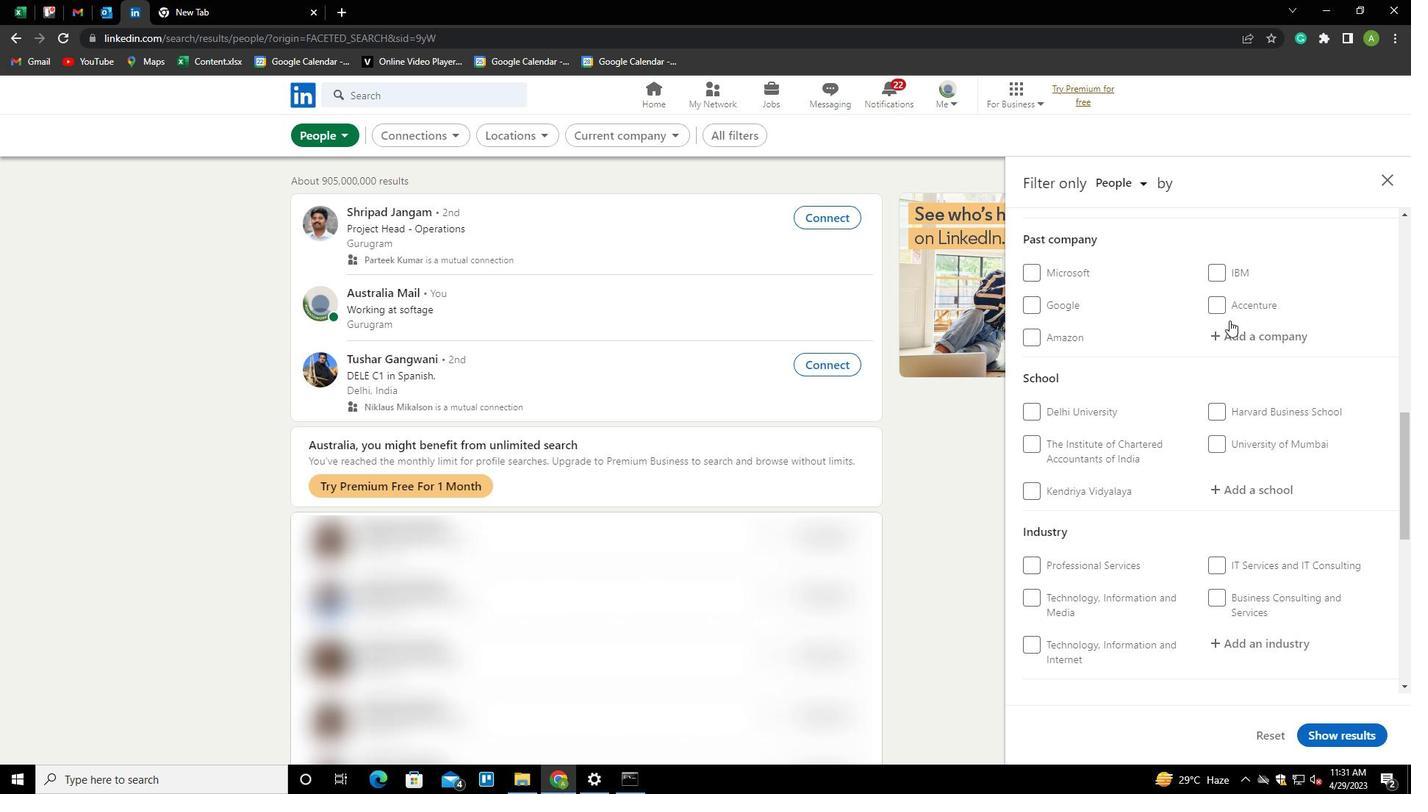 
Action: Mouse scrolled (1230, 319) with delta (0, 0)
Screenshot: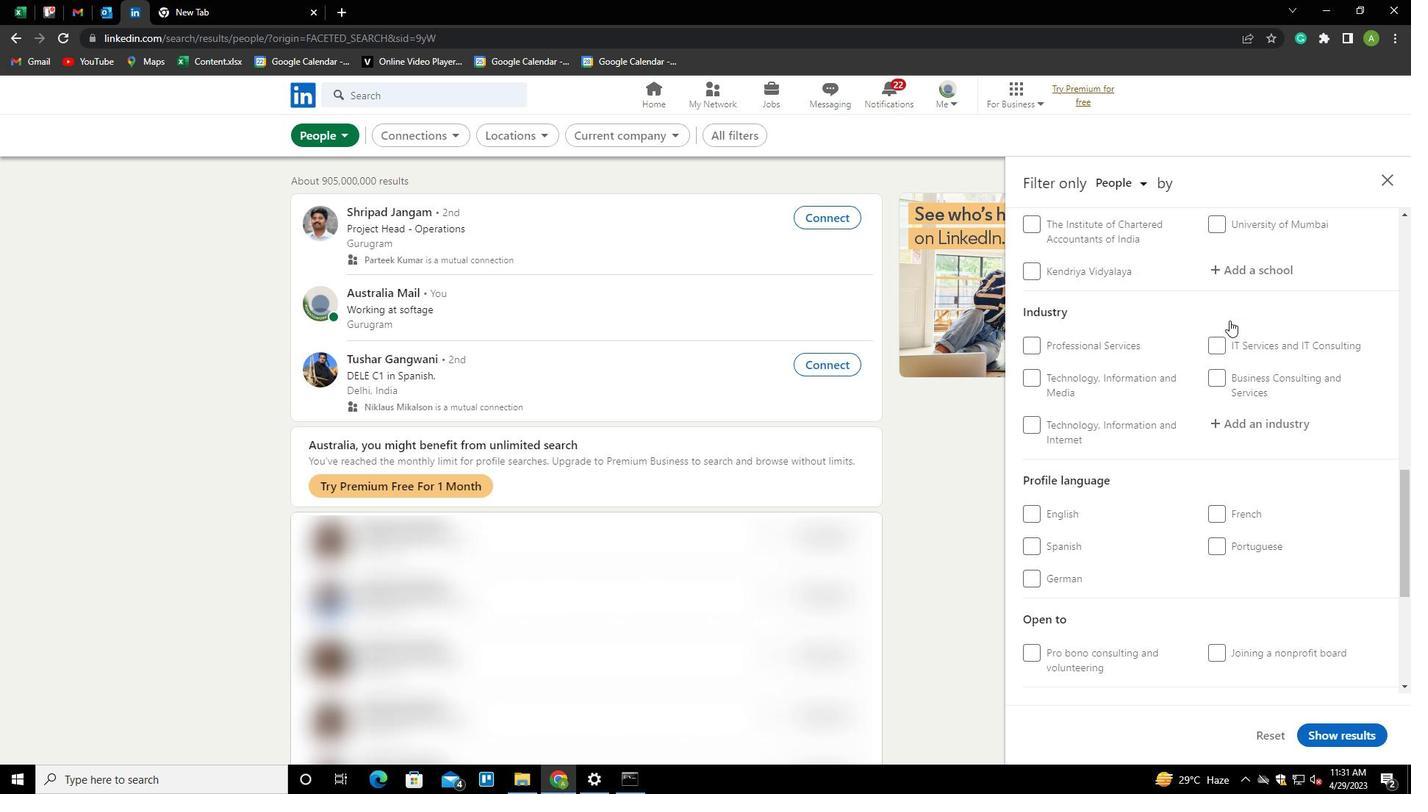 
Action: Mouse scrolled (1230, 319) with delta (0, 0)
Screenshot: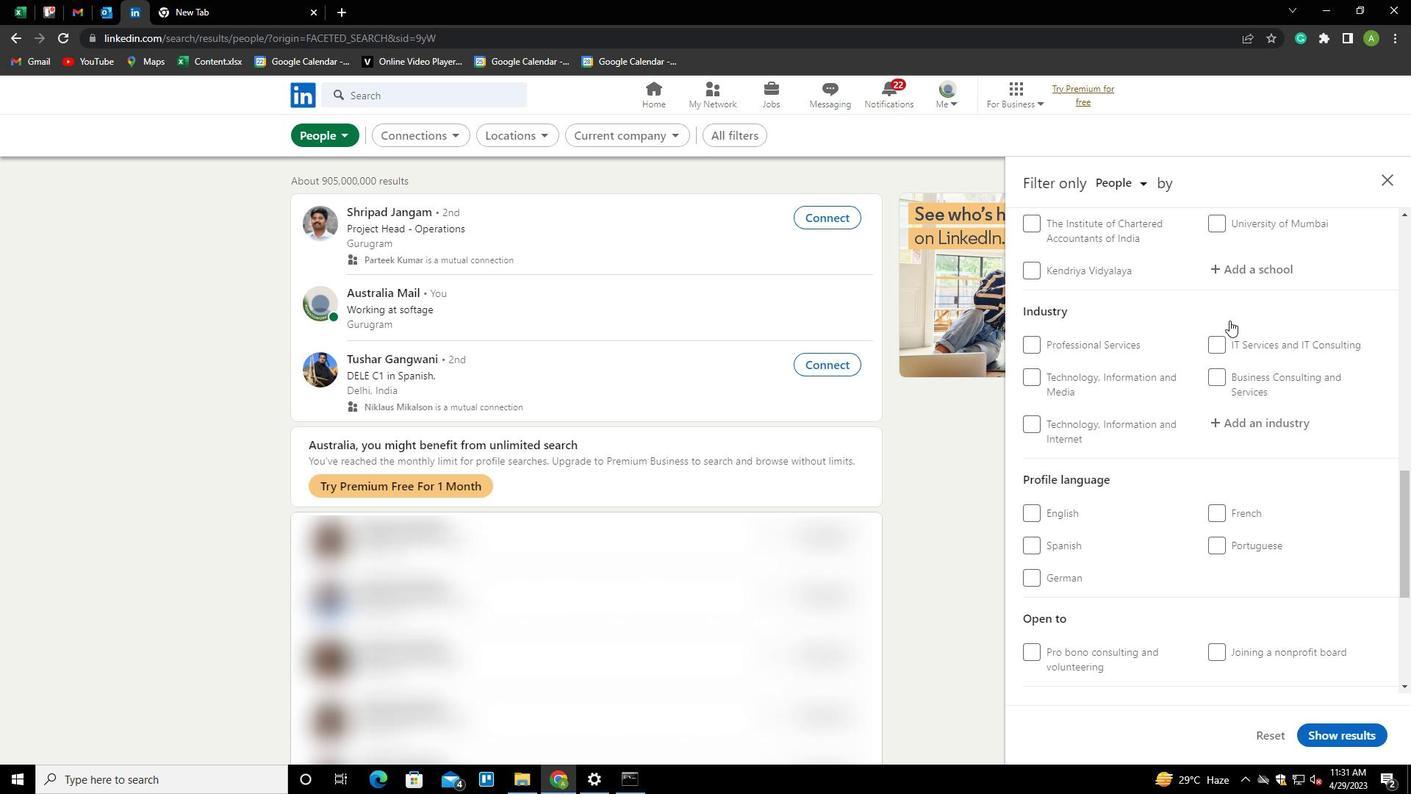 
Action: Mouse moved to (1064, 402)
Screenshot: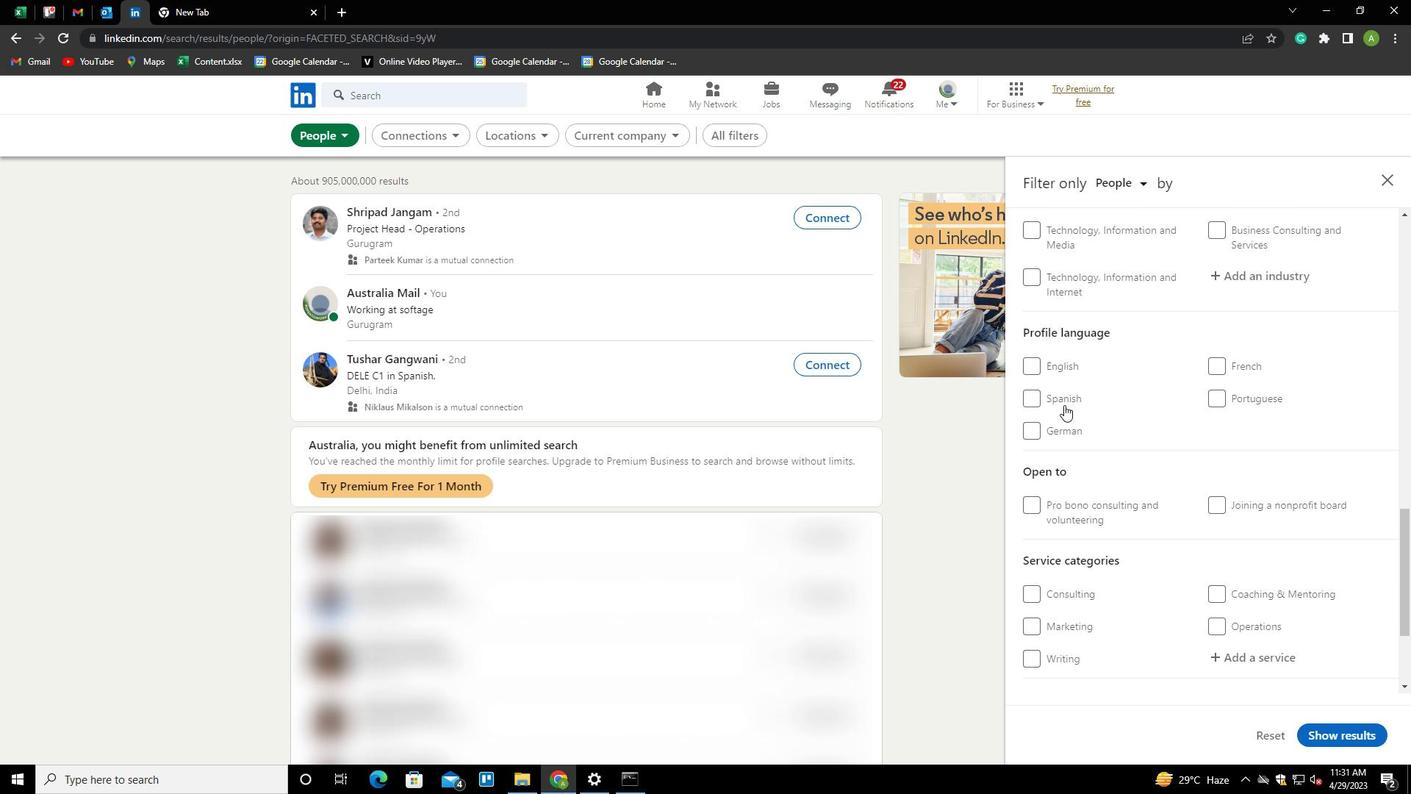 
Action: Mouse pressed left at (1064, 402)
Screenshot: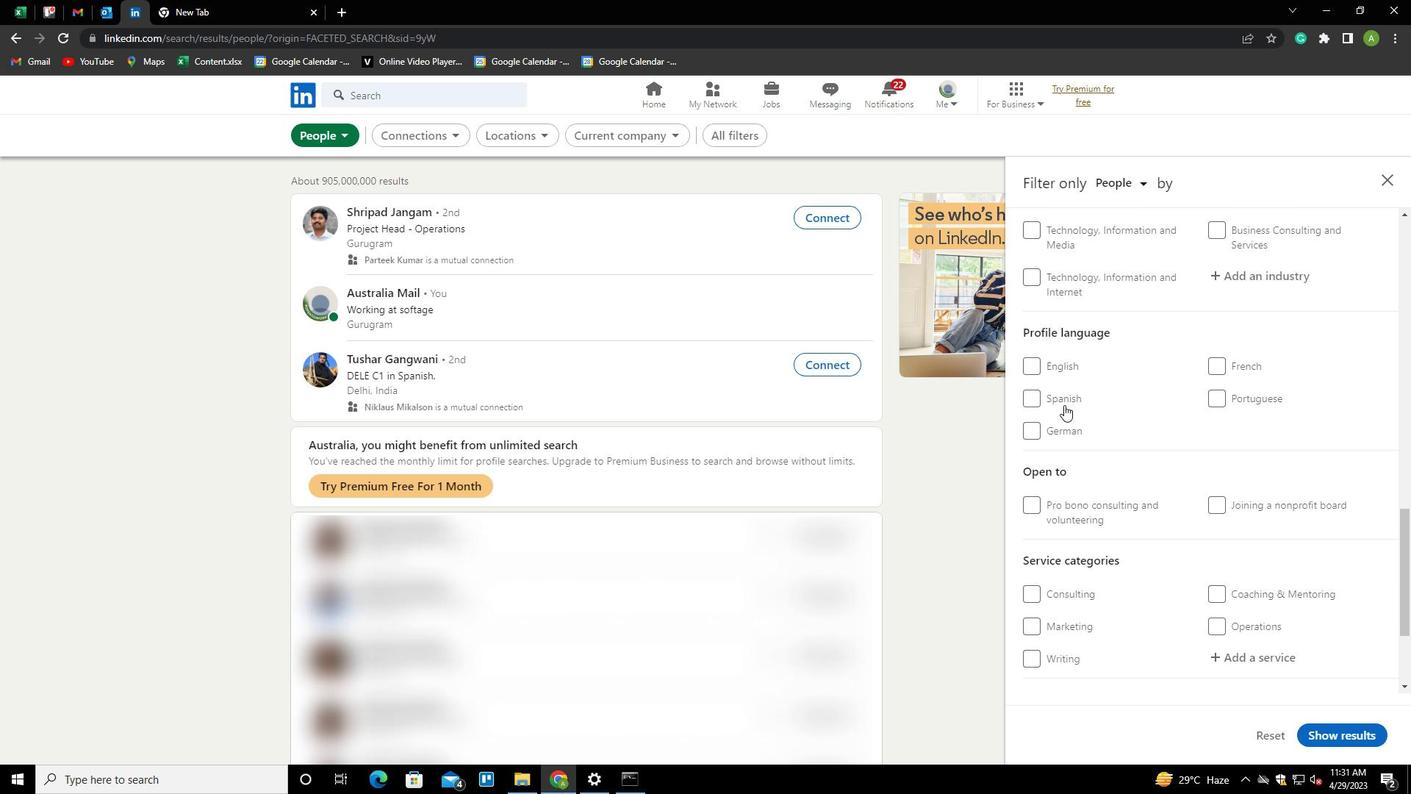 
Action: Mouse moved to (1164, 424)
Screenshot: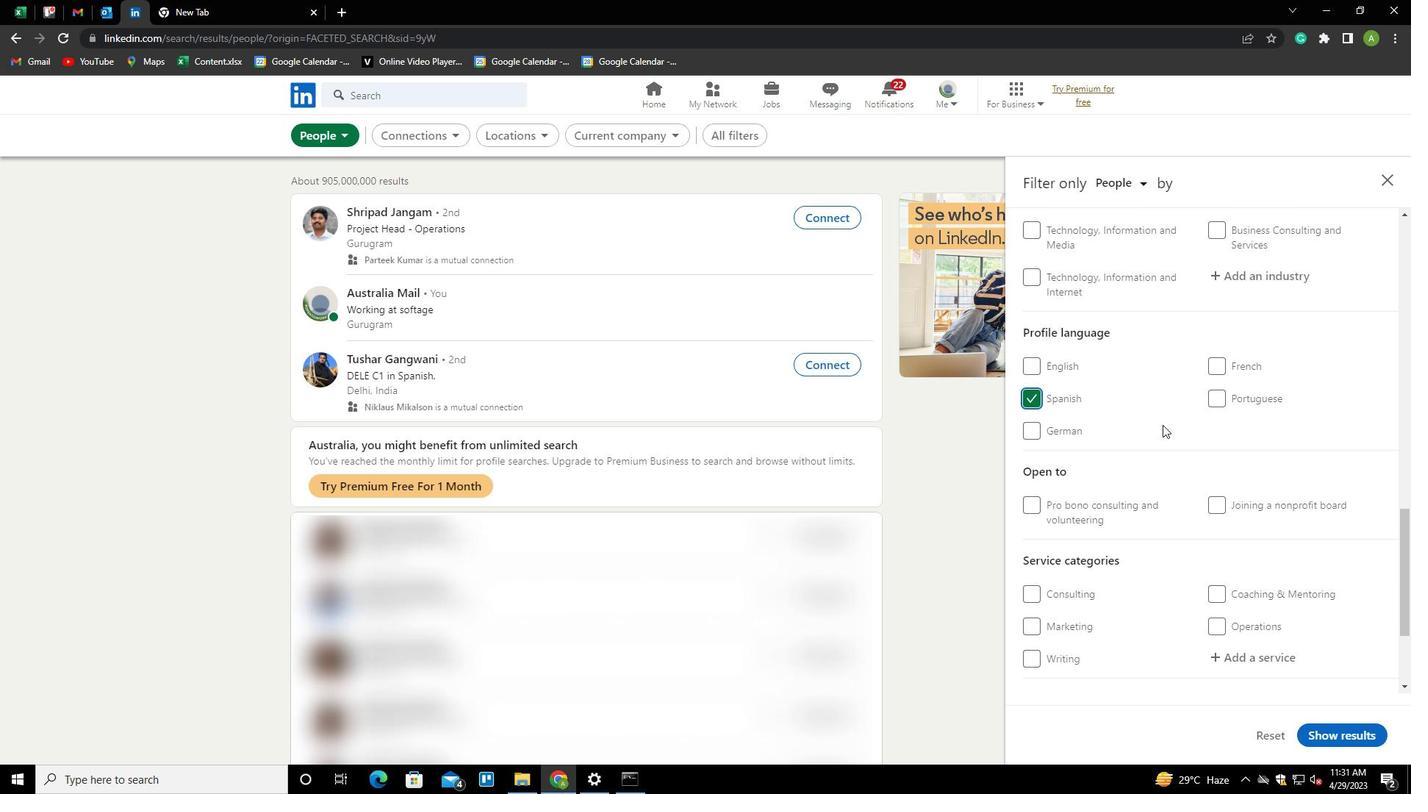 
Action: Mouse scrolled (1164, 425) with delta (0, 0)
Screenshot: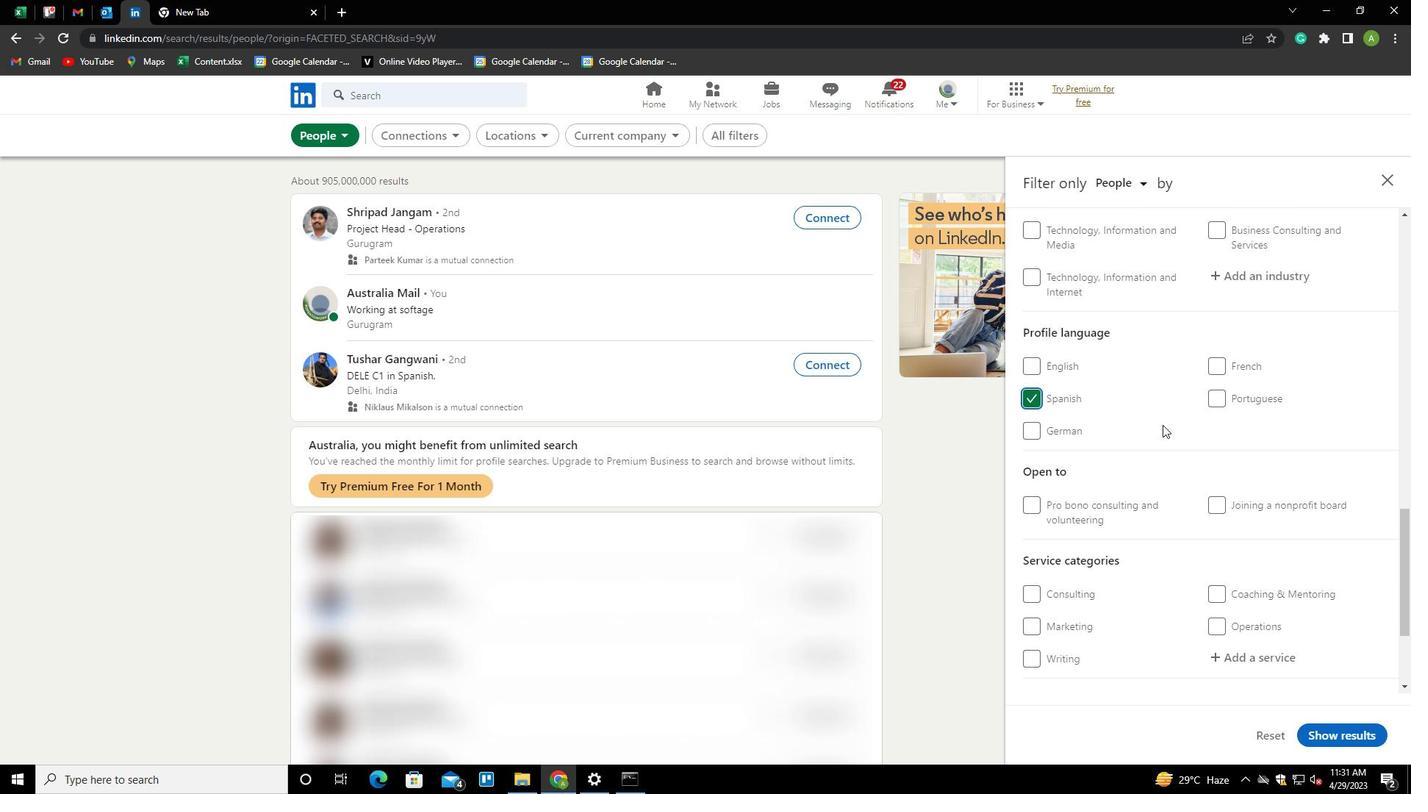 
Action: Mouse scrolled (1164, 425) with delta (0, 0)
Screenshot: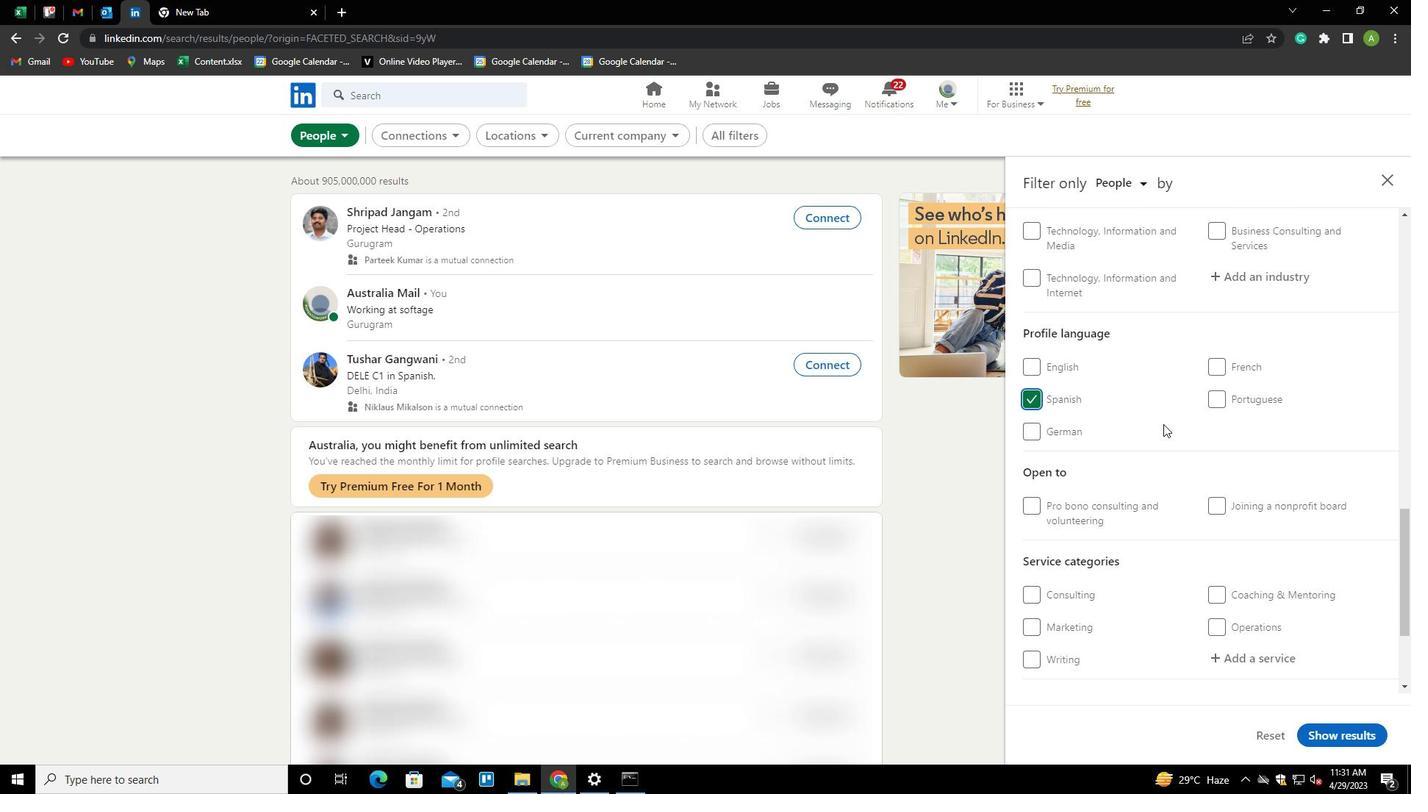 
Action: Mouse scrolled (1164, 425) with delta (0, 0)
Screenshot: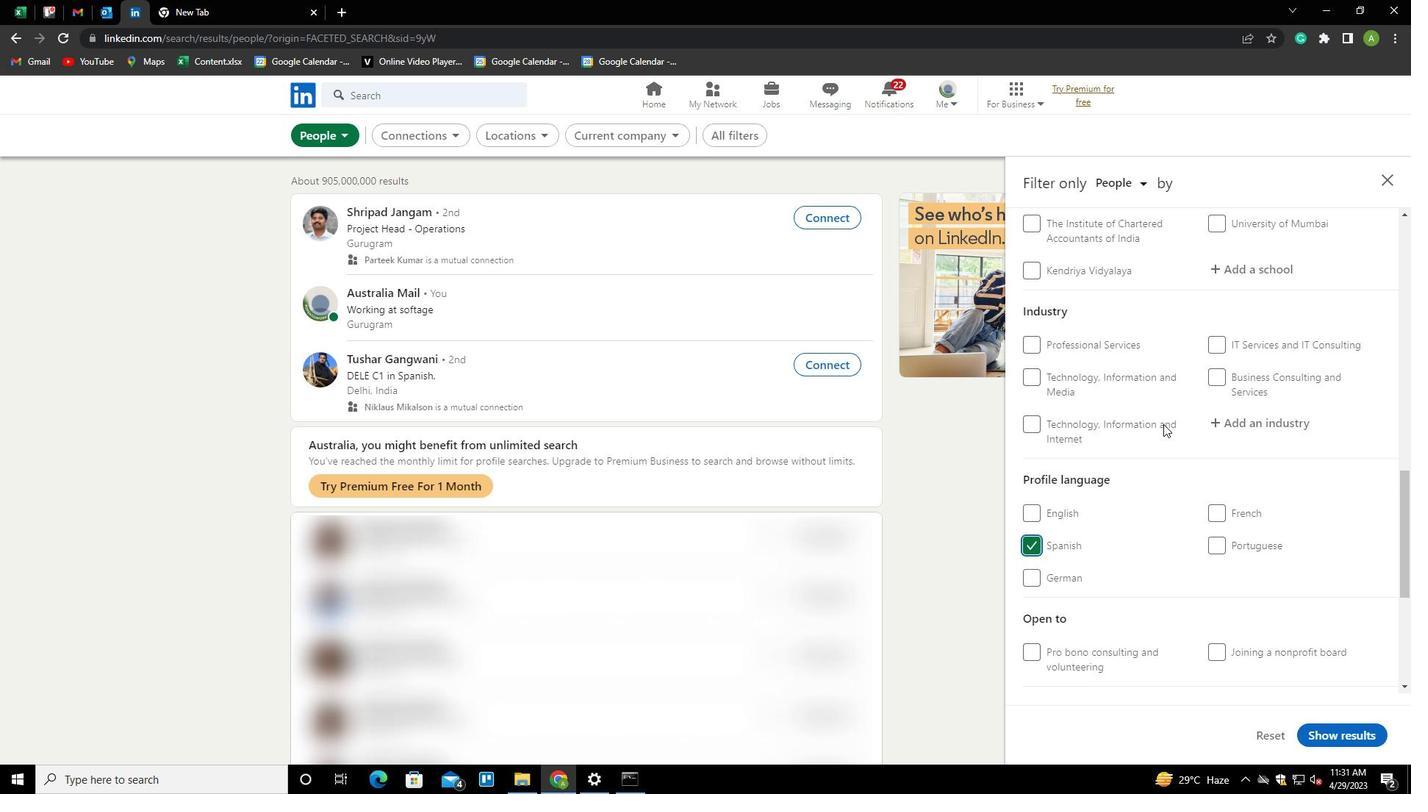 
Action: Mouse scrolled (1164, 425) with delta (0, 0)
Screenshot: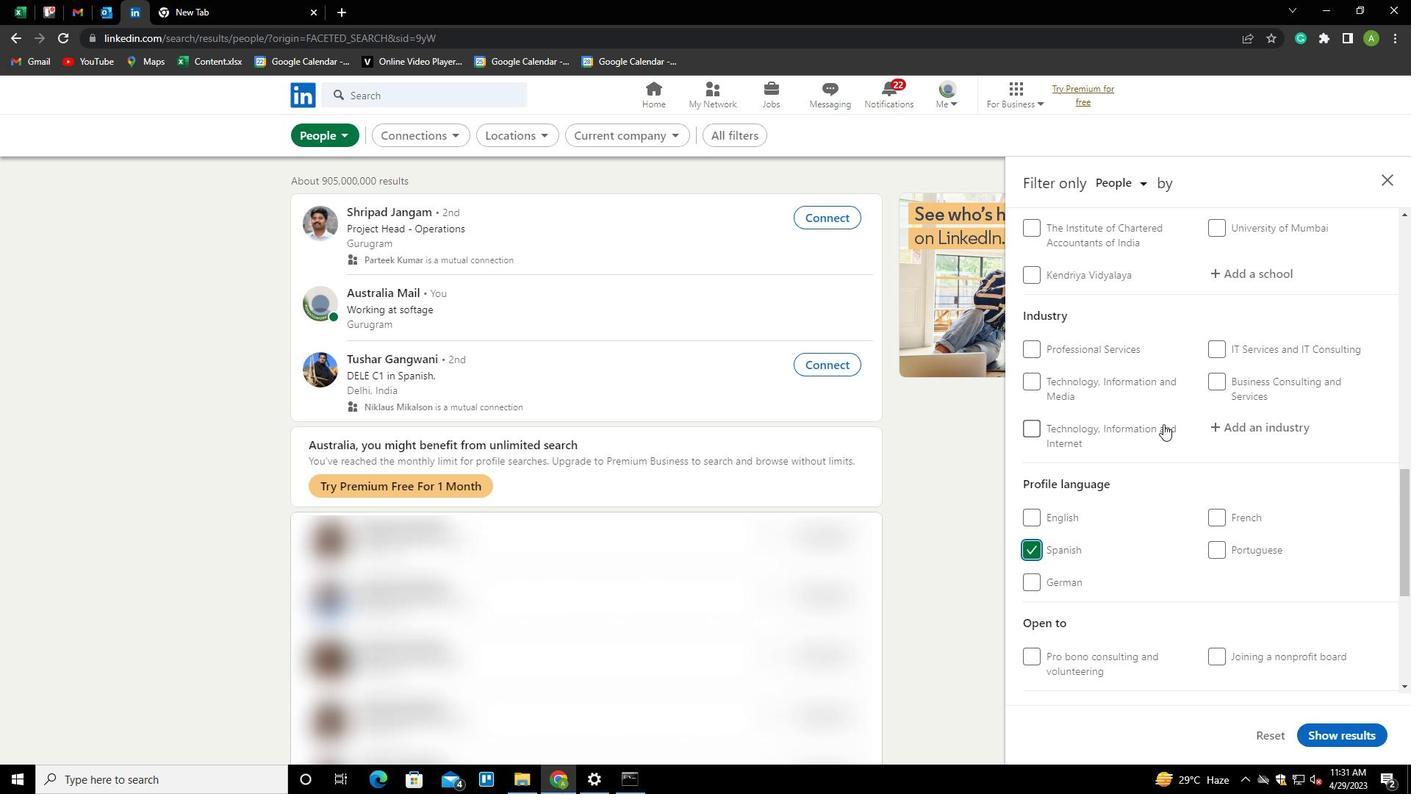 
Action: Mouse scrolled (1164, 425) with delta (0, 0)
Screenshot: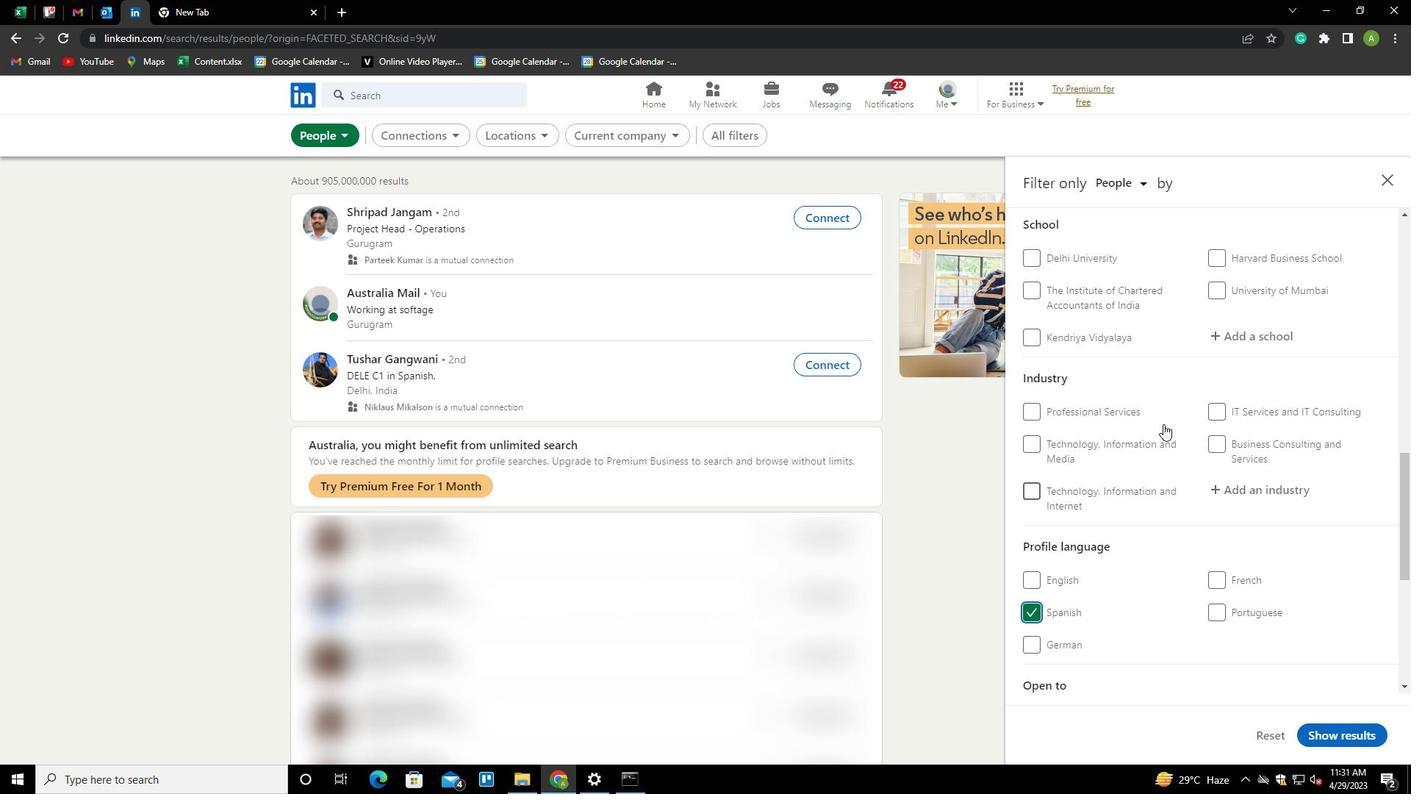 
Action: Mouse scrolled (1164, 425) with delta (0, 0)
Screenshot: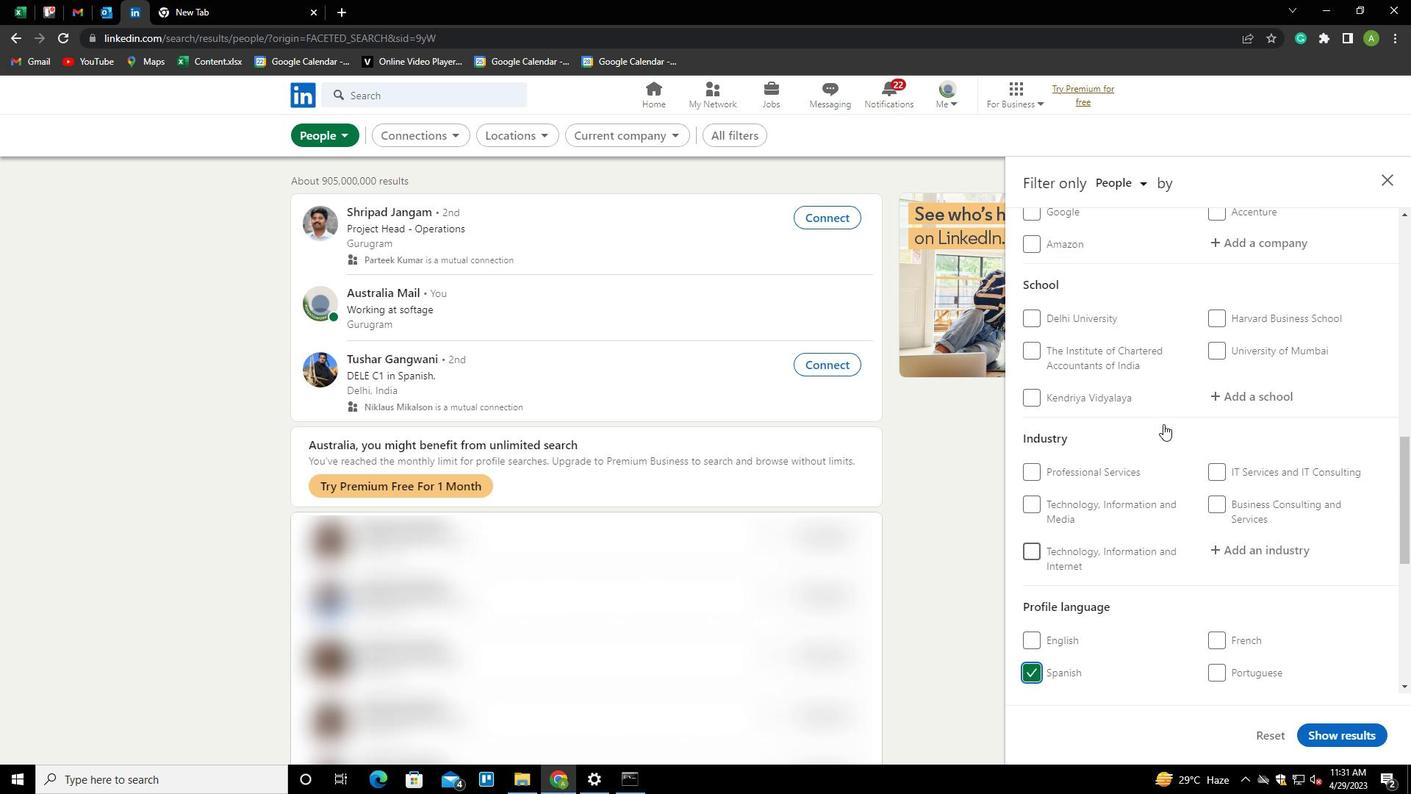 
Action: Mouse scrolled (1164, 425) with delta (0, 0)
Screenshot: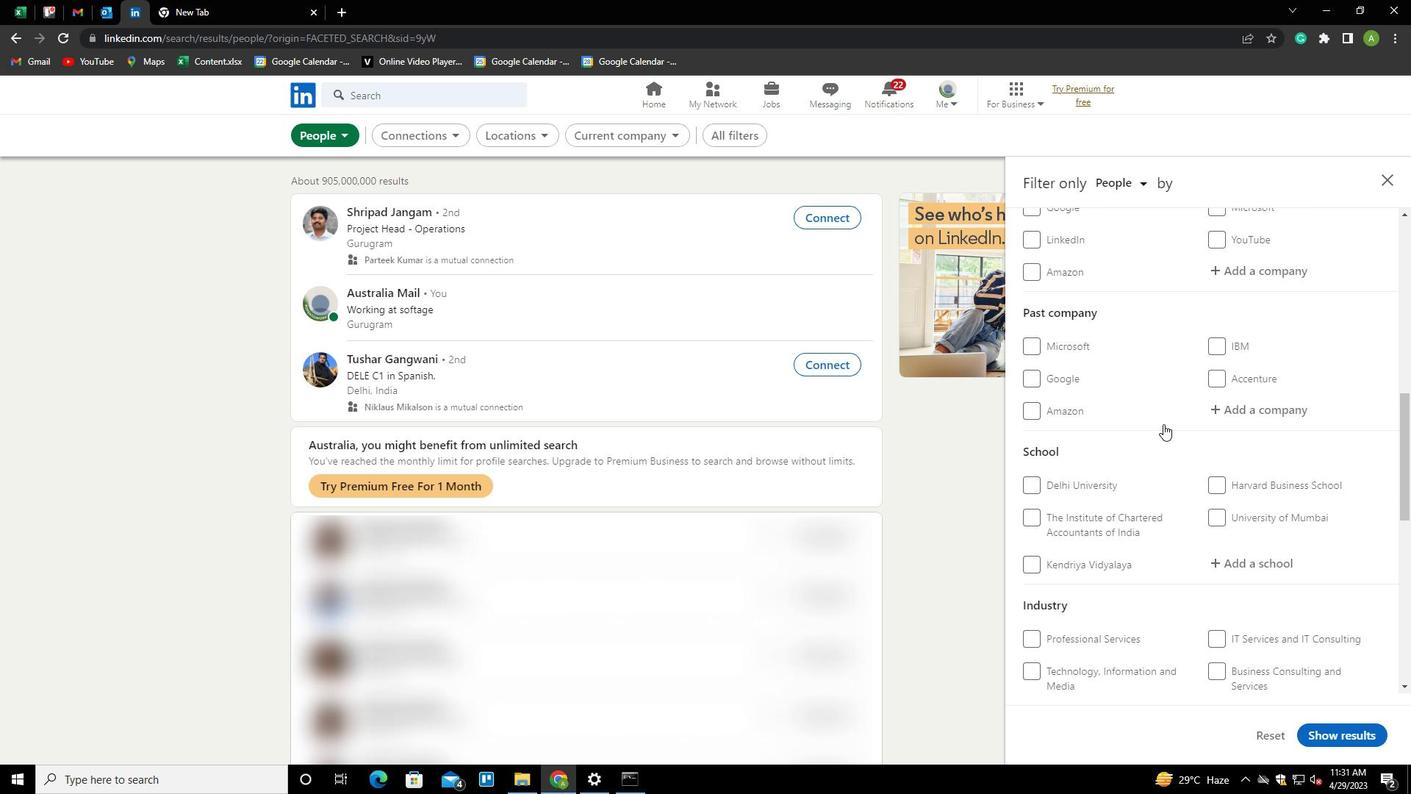 
Action: Mouse scrolled (1164, 425) with delta (0, 0)
Screenshot: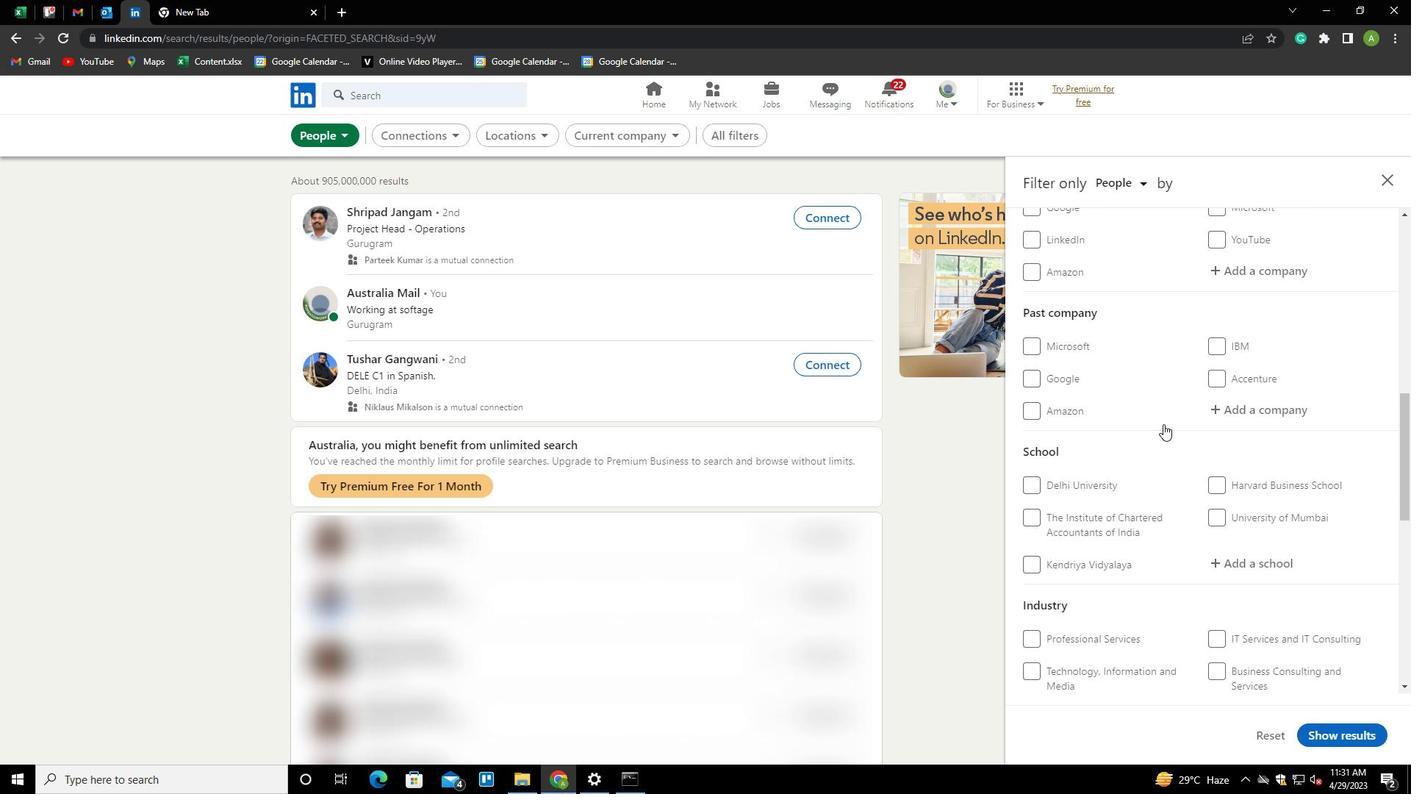 
Action: Mouse scrolled (1164, 425) with delta (0, 0)
Screenshot: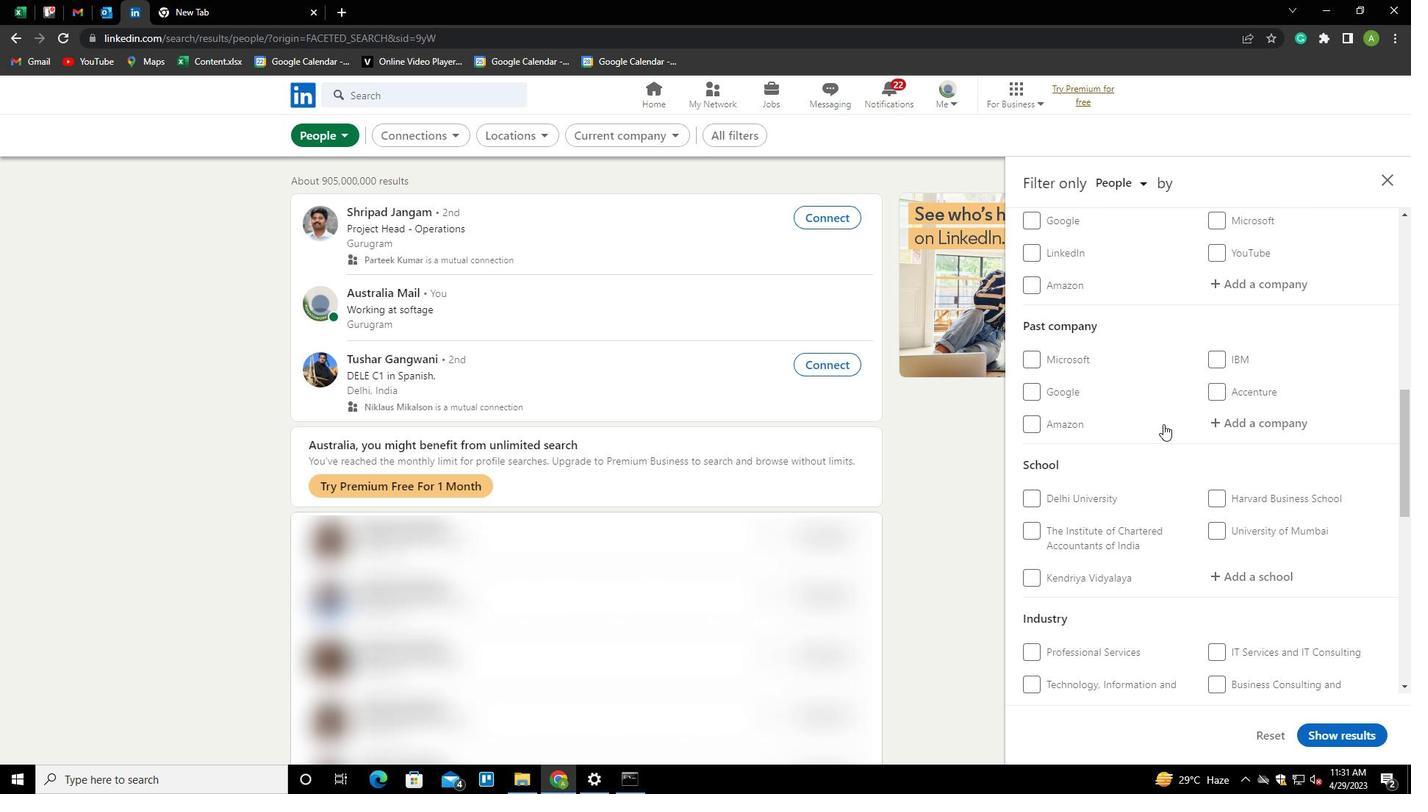 
Action: Mouse moved to (1234, 483)
Screenshot: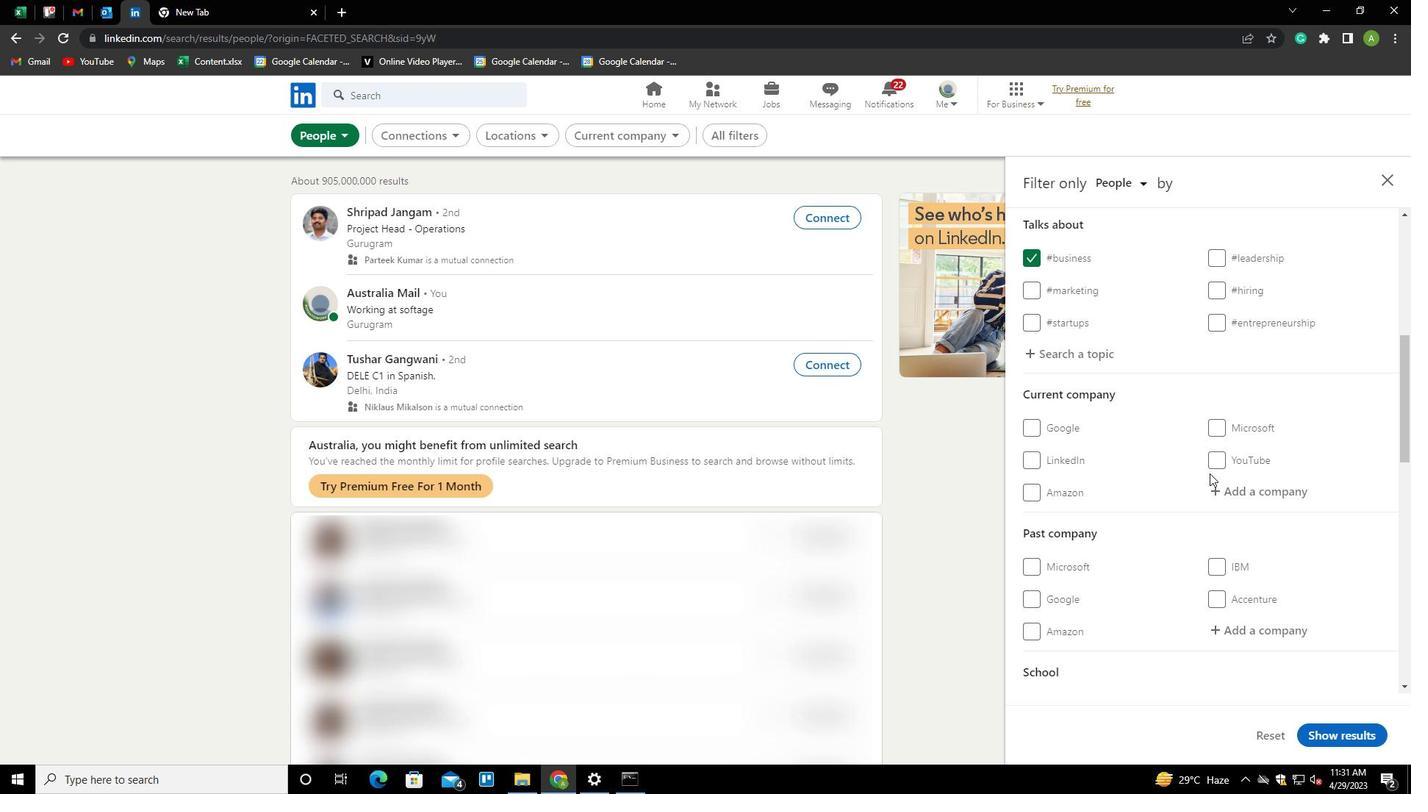 
Action: Mouse pressed left at (1234, 483)
Screenshot: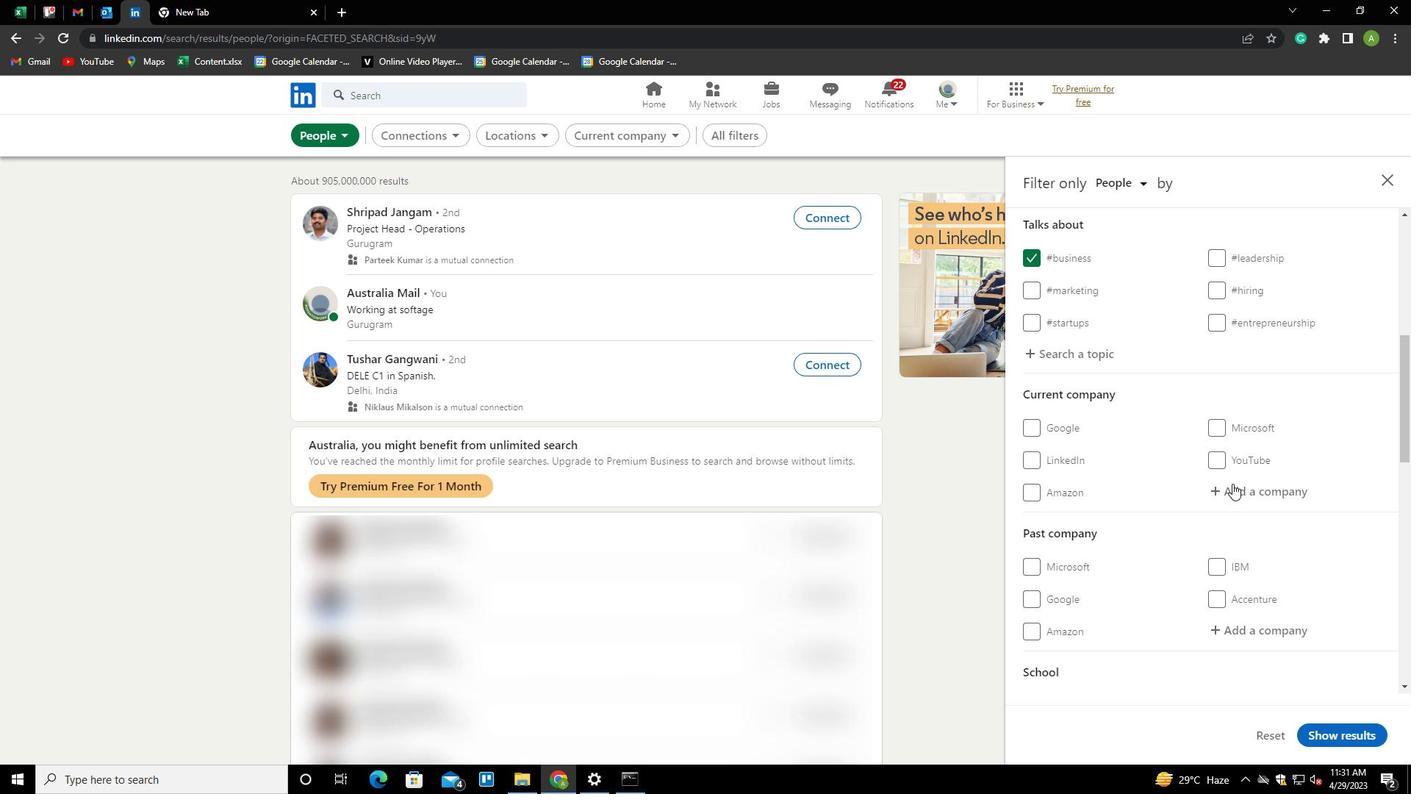 
Action: Mouse moved to (1231, 486)
Screenshot: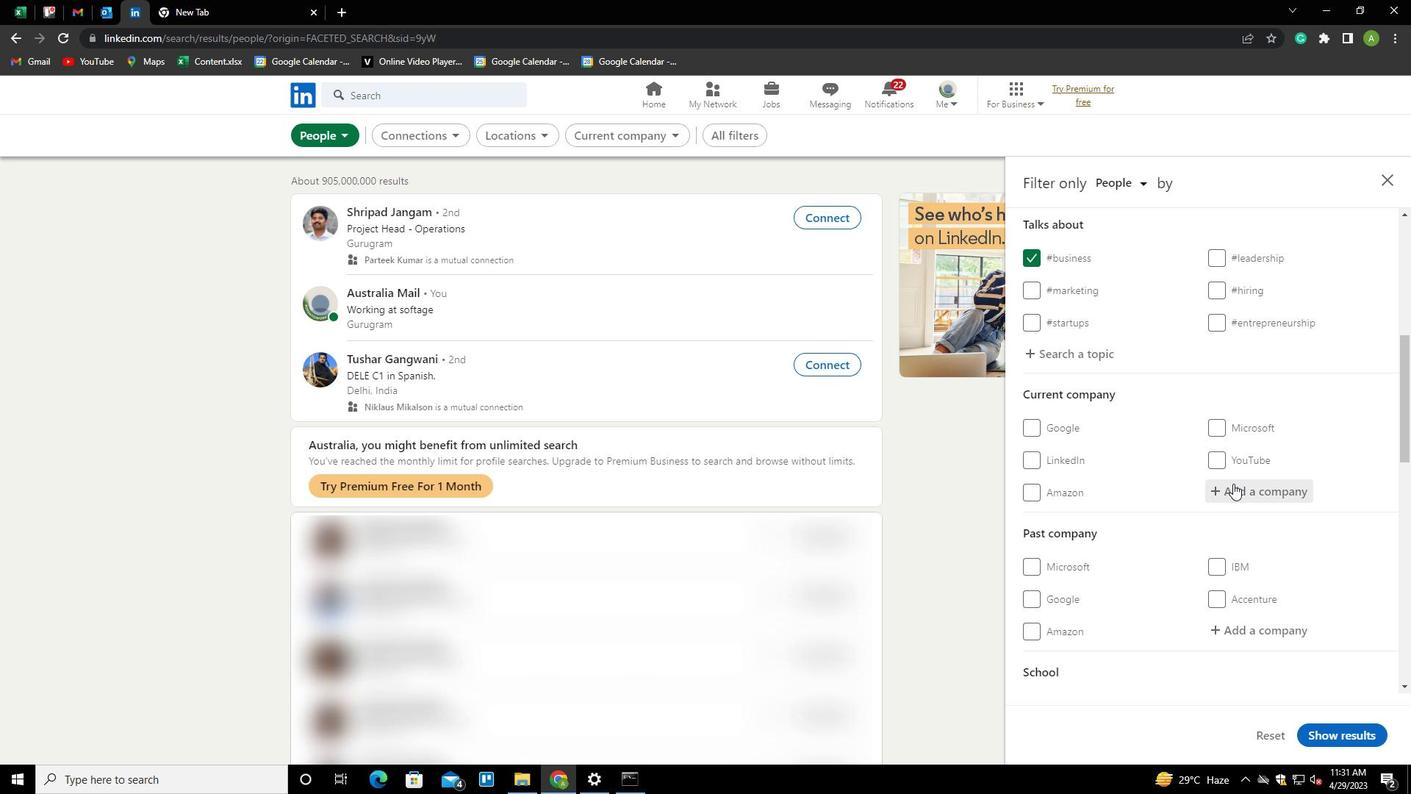 
Action: Key pressed <Key.shift>INDUSTRIES<Key.down><Key.down><Key.down><Key.space><Key.shift><Key.backspace><Key.backspace><Key.backspace>AL<Key.down><Key.enter>
Screenshot: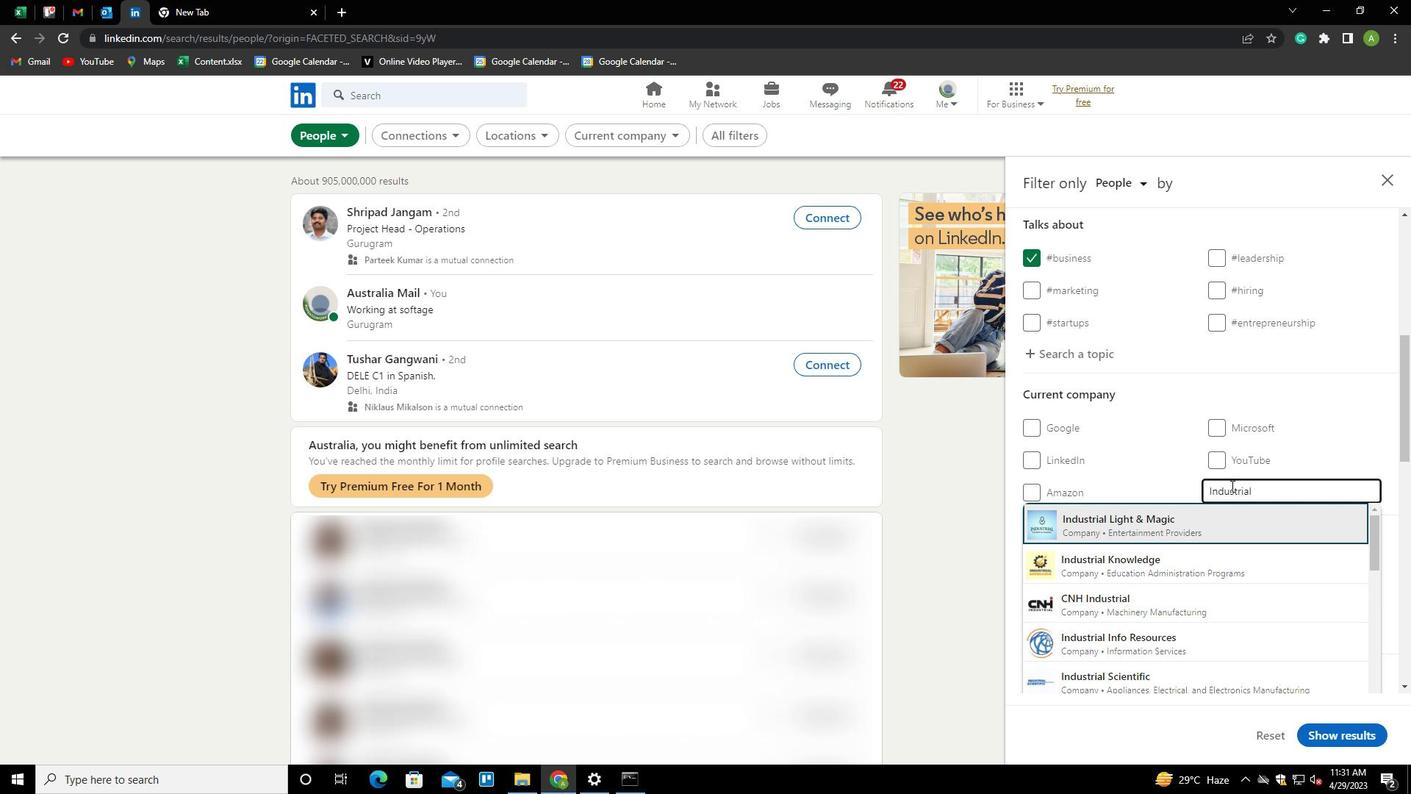 
Action: Mouse scrolled (1231, 485) with delta (0, 0)
Screenshot: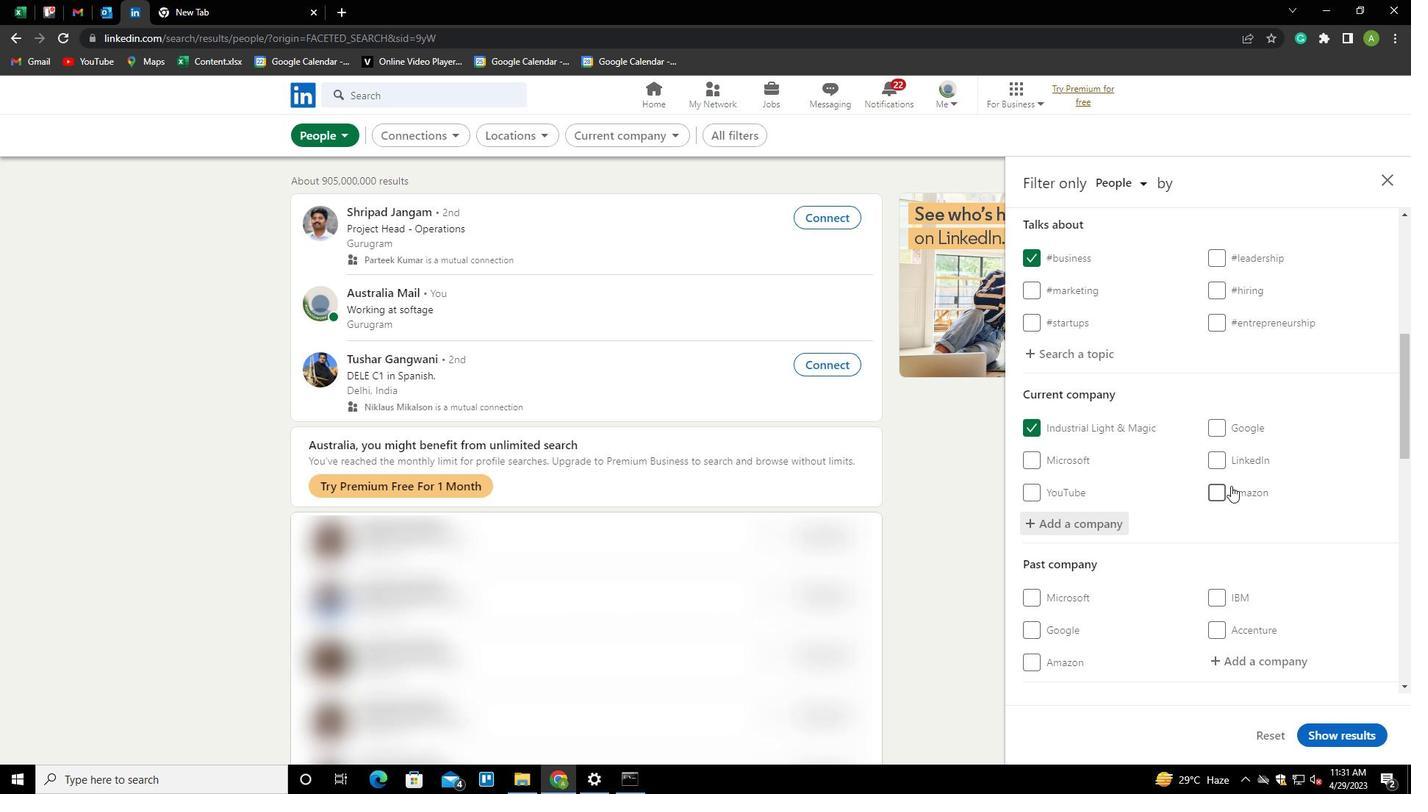 
Action: Mouse scrolled (1231, 485) with delta (0, 0)
Screenshot: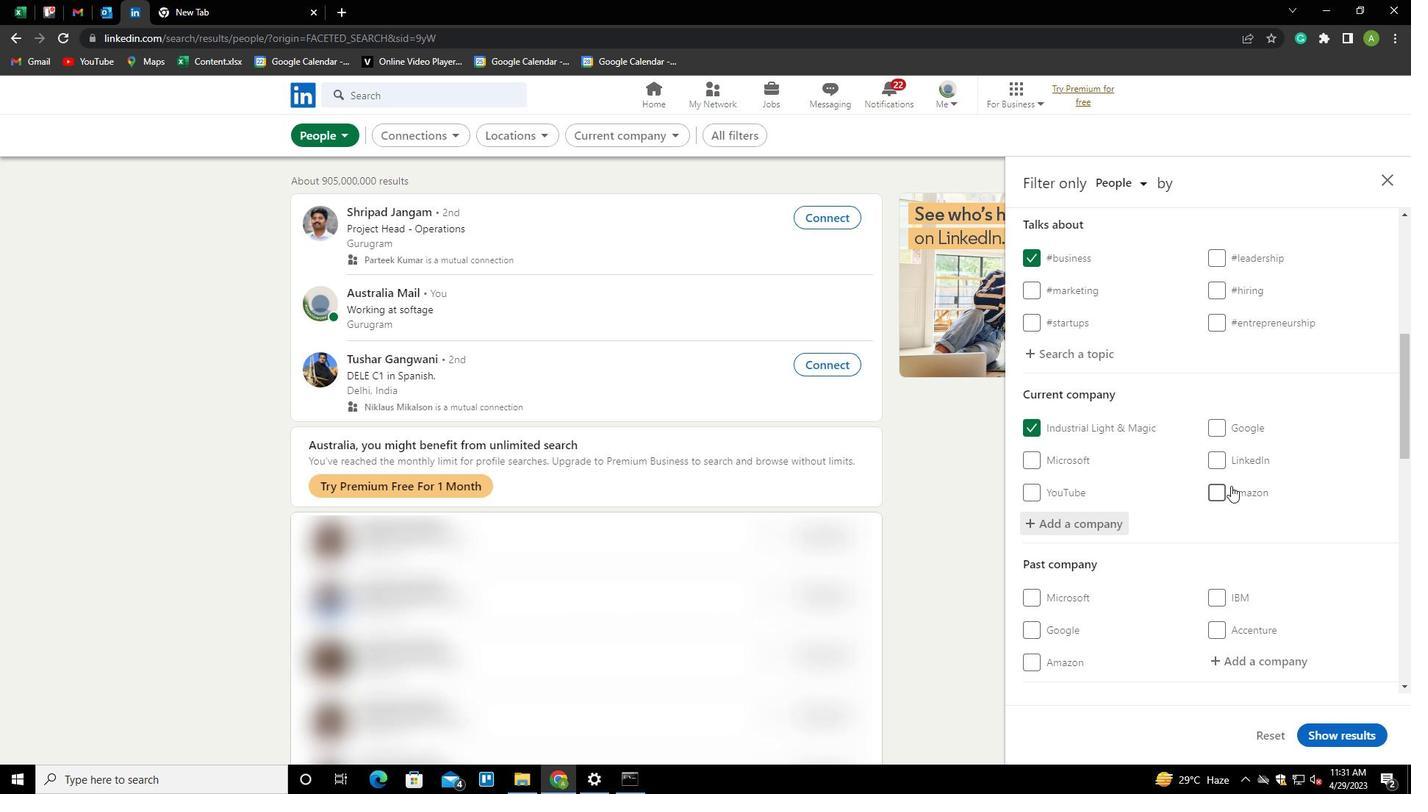 
Action: Mouse scrolled (1231, 485) with delta (0, 0)
Screenshot: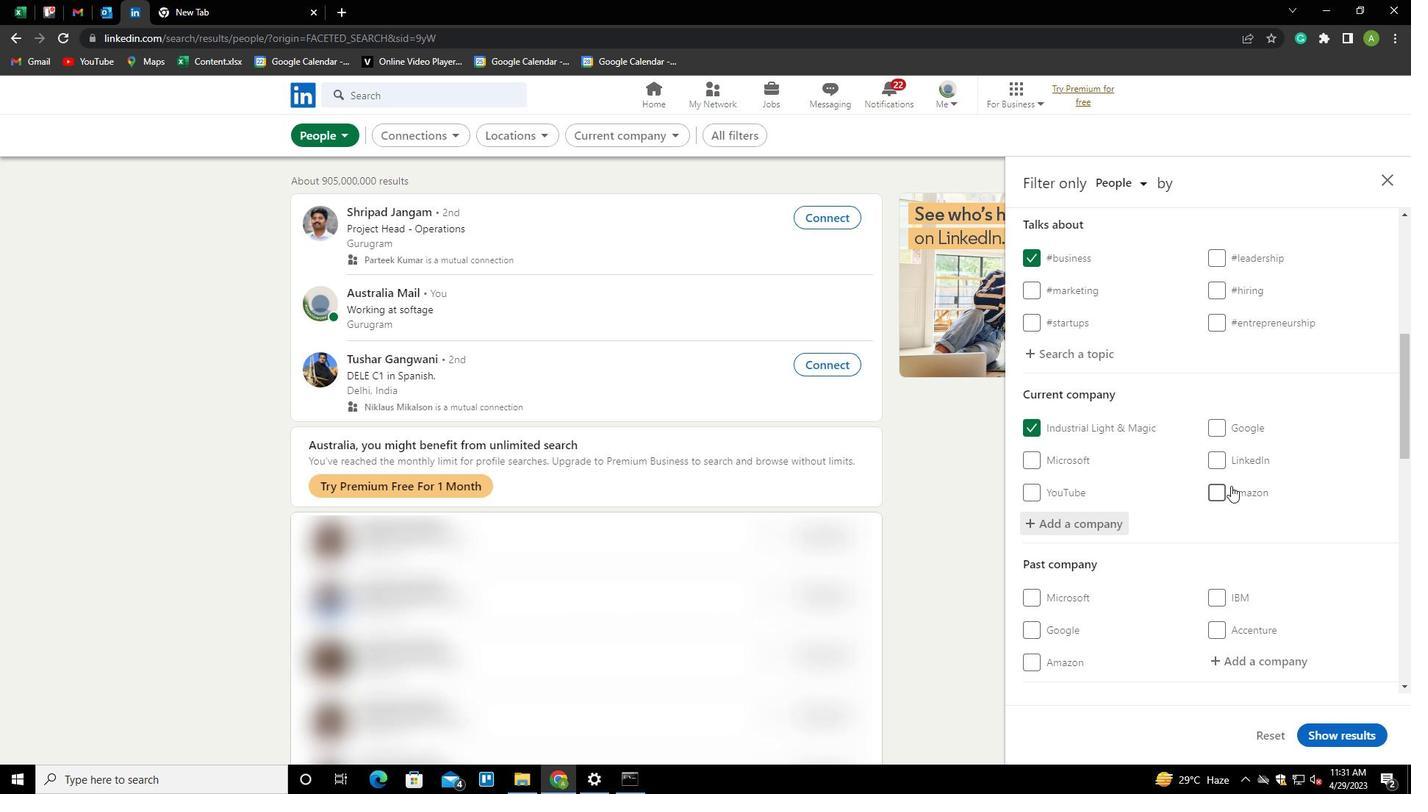 
Action: Mouse scrolled (1231, 485) with delta (0, 0)
Screenshot: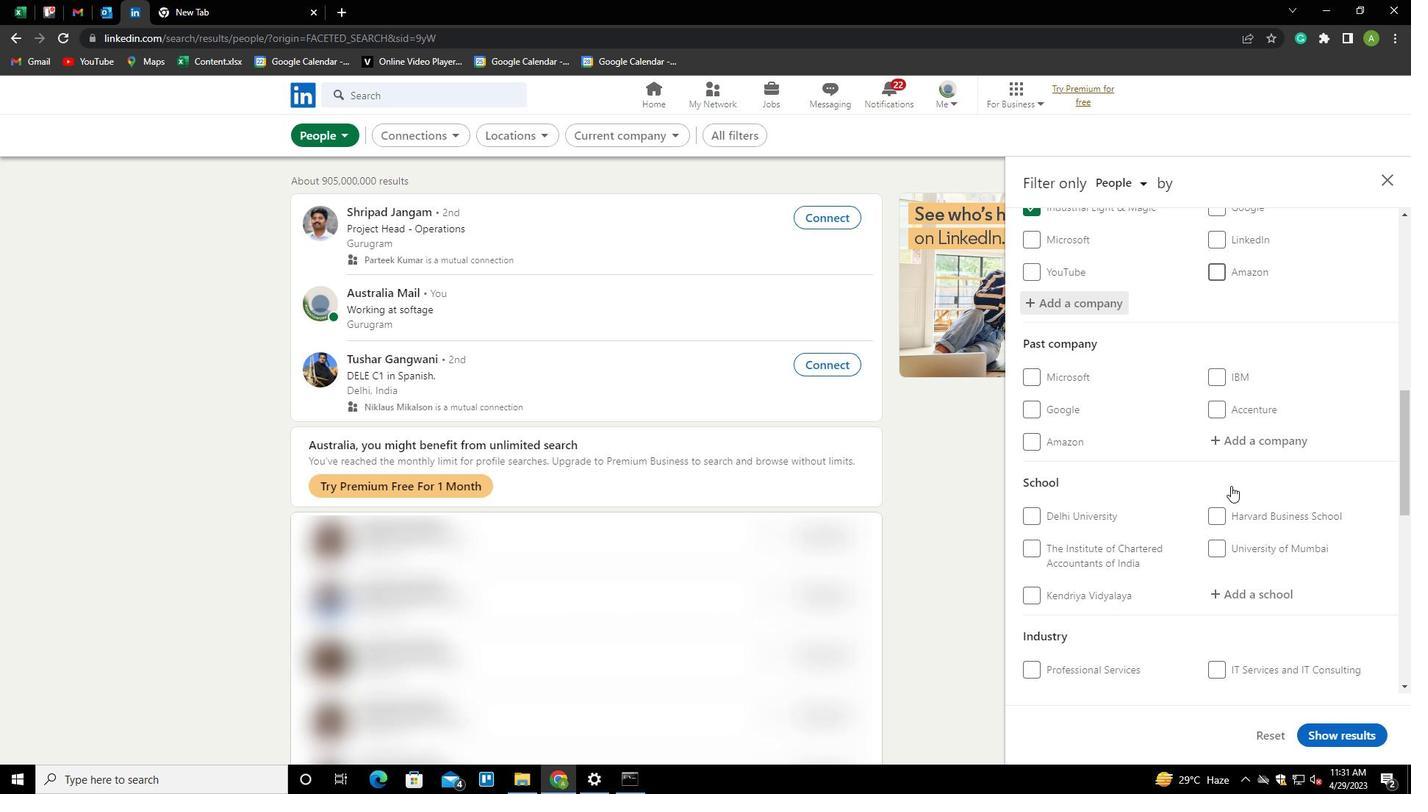 
Action: Mouse scrolled (1231, 485) with delta (0, 0)
Screenshot: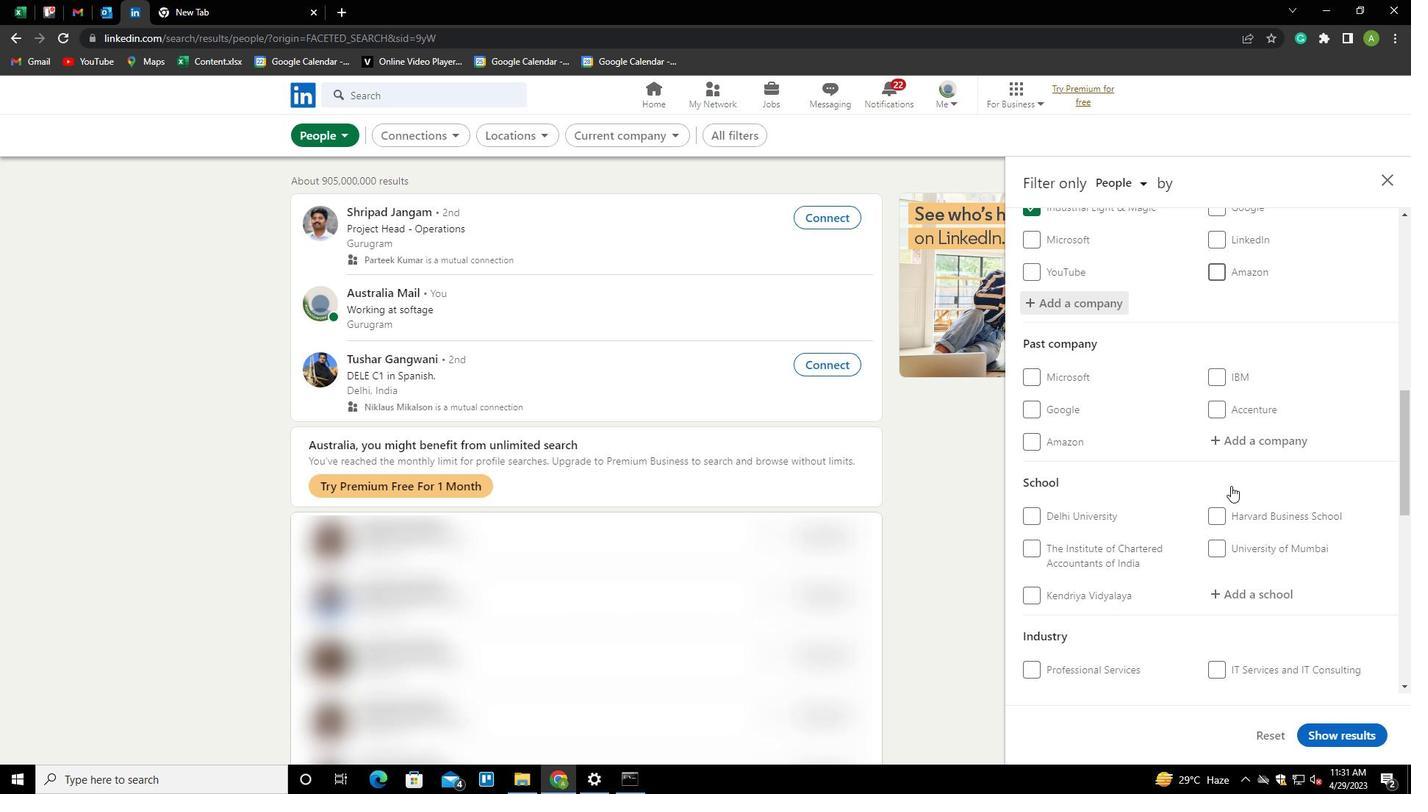 
Action: Mouse moved to (1232, 450)
Screenshot: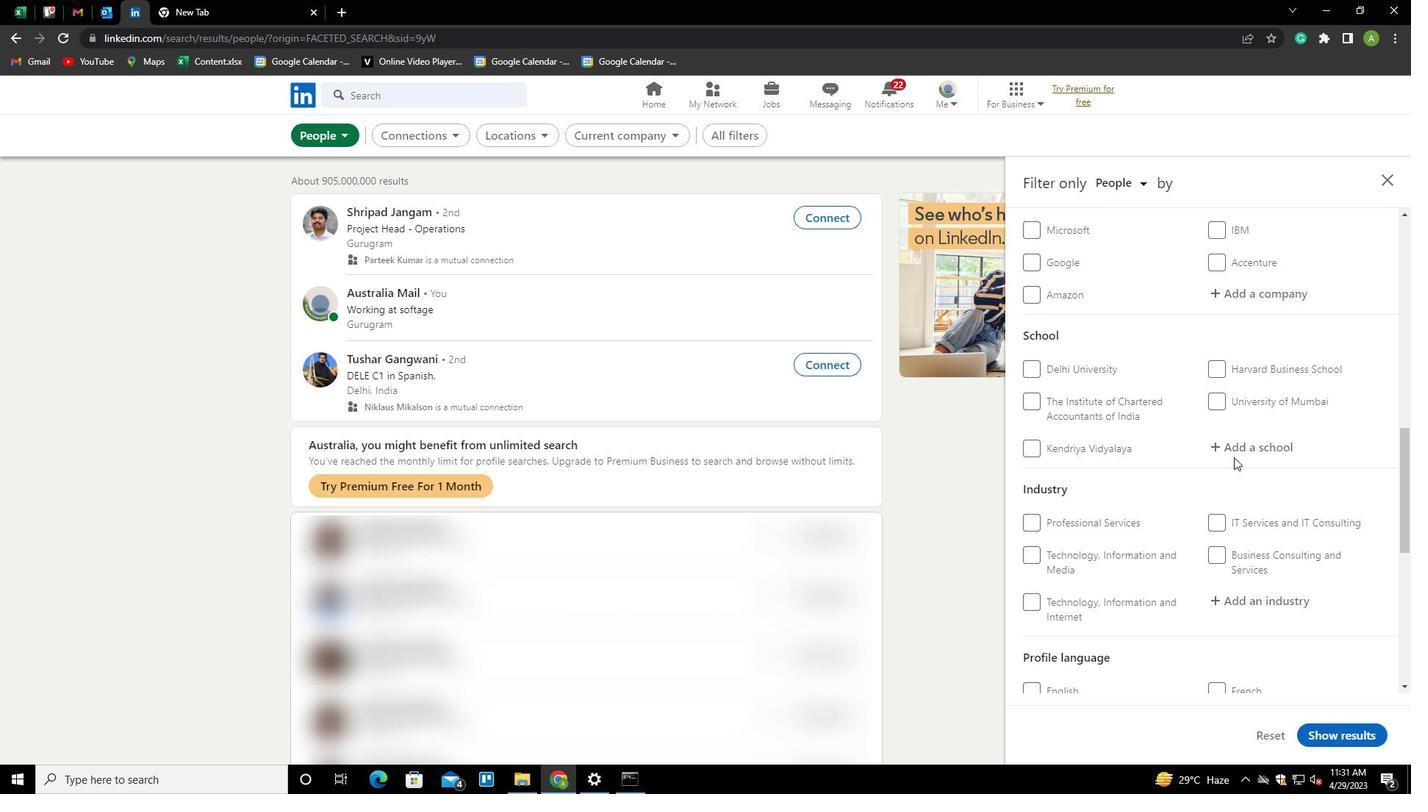 
Action: Mouse pressed left at (1232, 450)
Screenshot: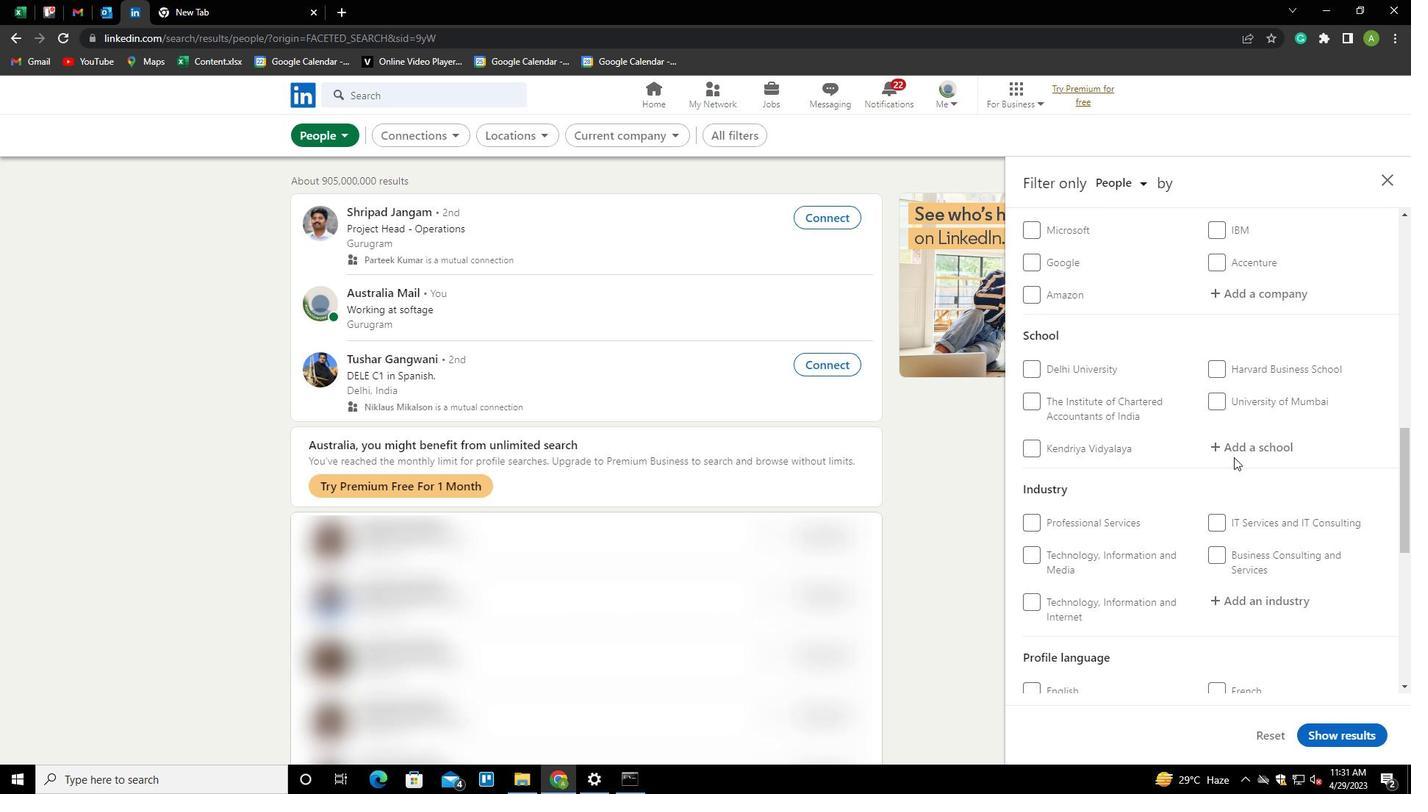 
Action: Key pressed <Key.shift>ST.<Key.space><Key.shift>THOMAS<Key.down><Key.down><Key.down><Key.down><Key.down><Key.down><Key.down><Key.down><Key.down><Key.down><Key.down><Key.down><Key.enter>
Screenshot: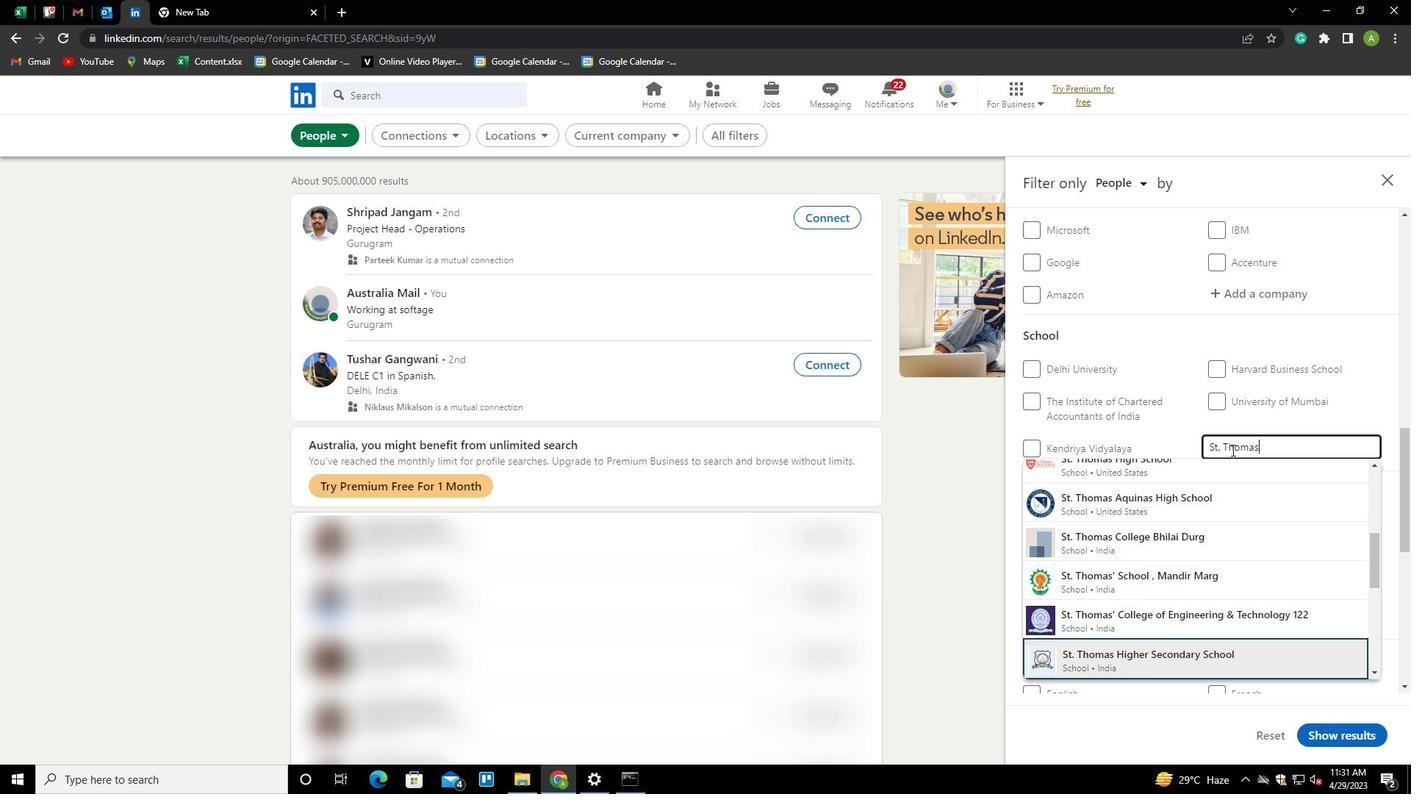 
Action: Mouse moved to (1248, 469)
Screenshot: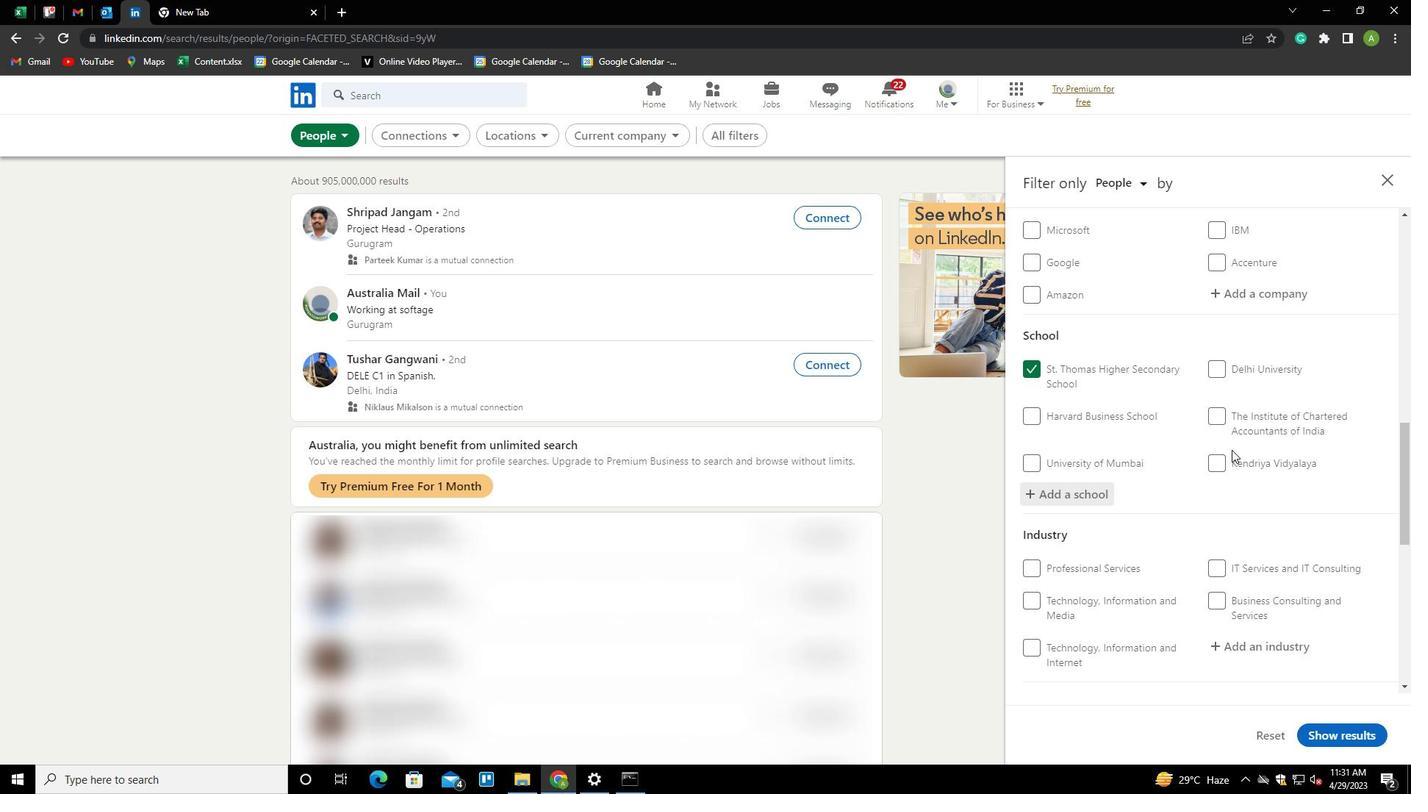 
Action: Mouse scrolled (1248, 468) with delta (0, 0)
Screenshot: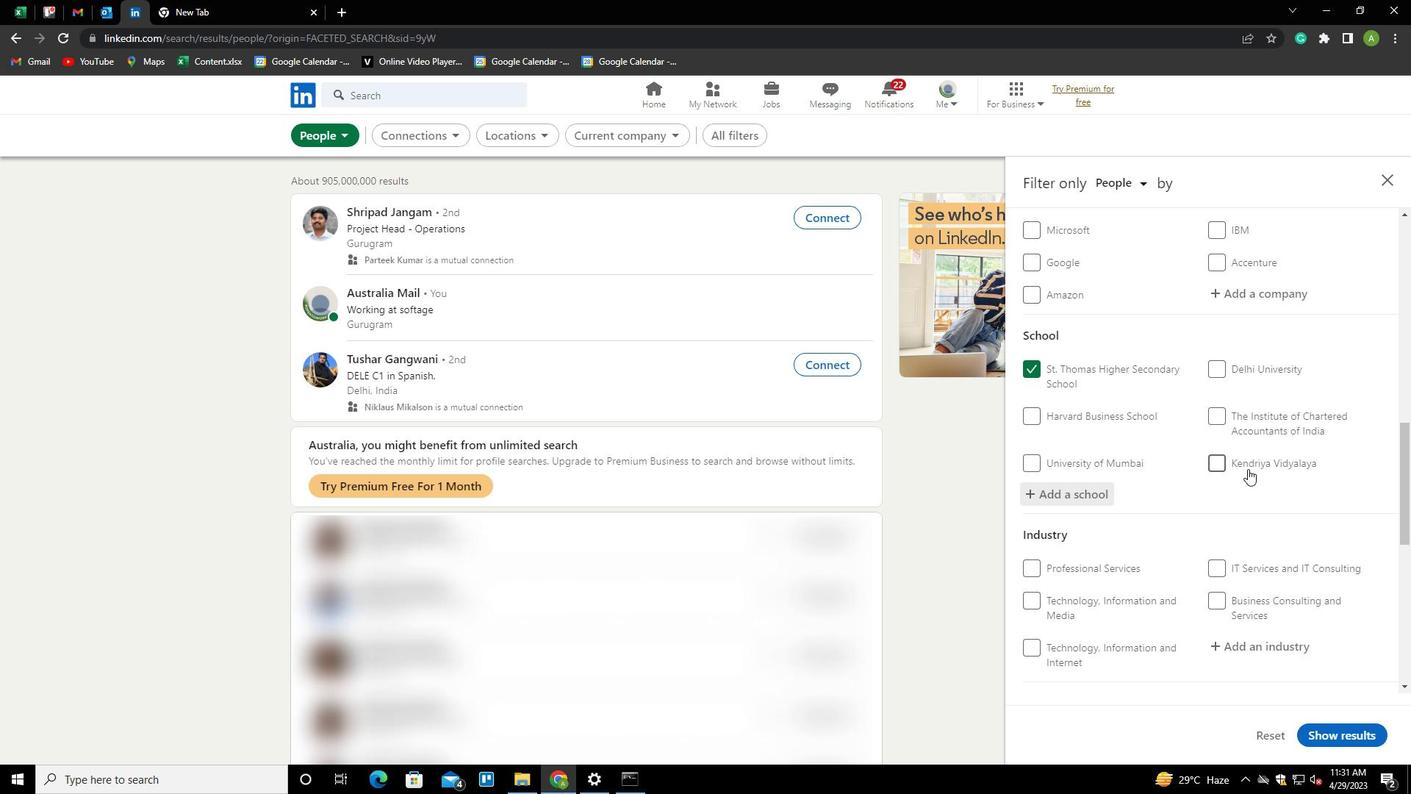 
Action: Mouse scrolled (1248, 468) with delta (0, 0)
Screenshot: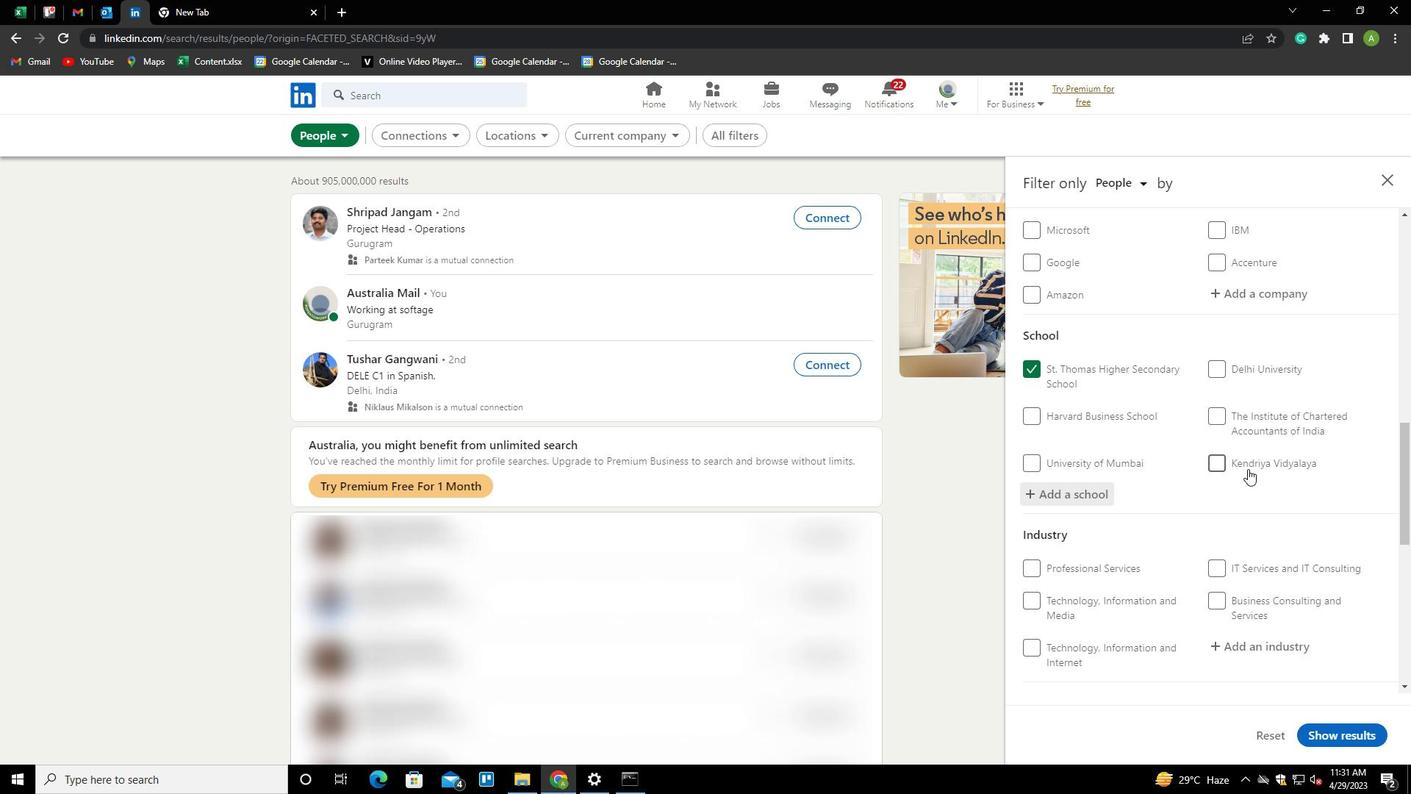 
Action: Mouse scrolled (1248, 468) with delta (0, 0)
Screenshot: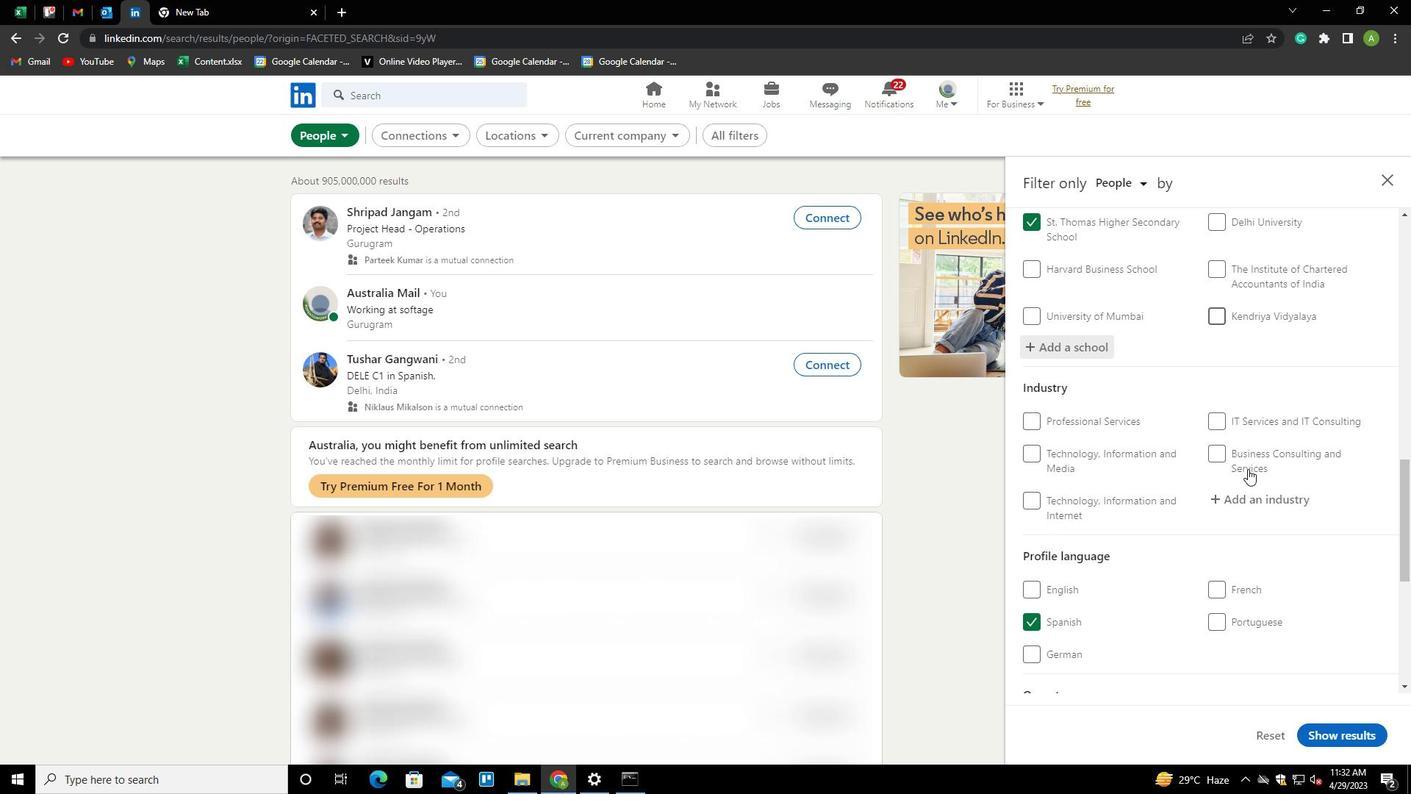 
Action: Mouse moved to (1240, 428)
Screenshot: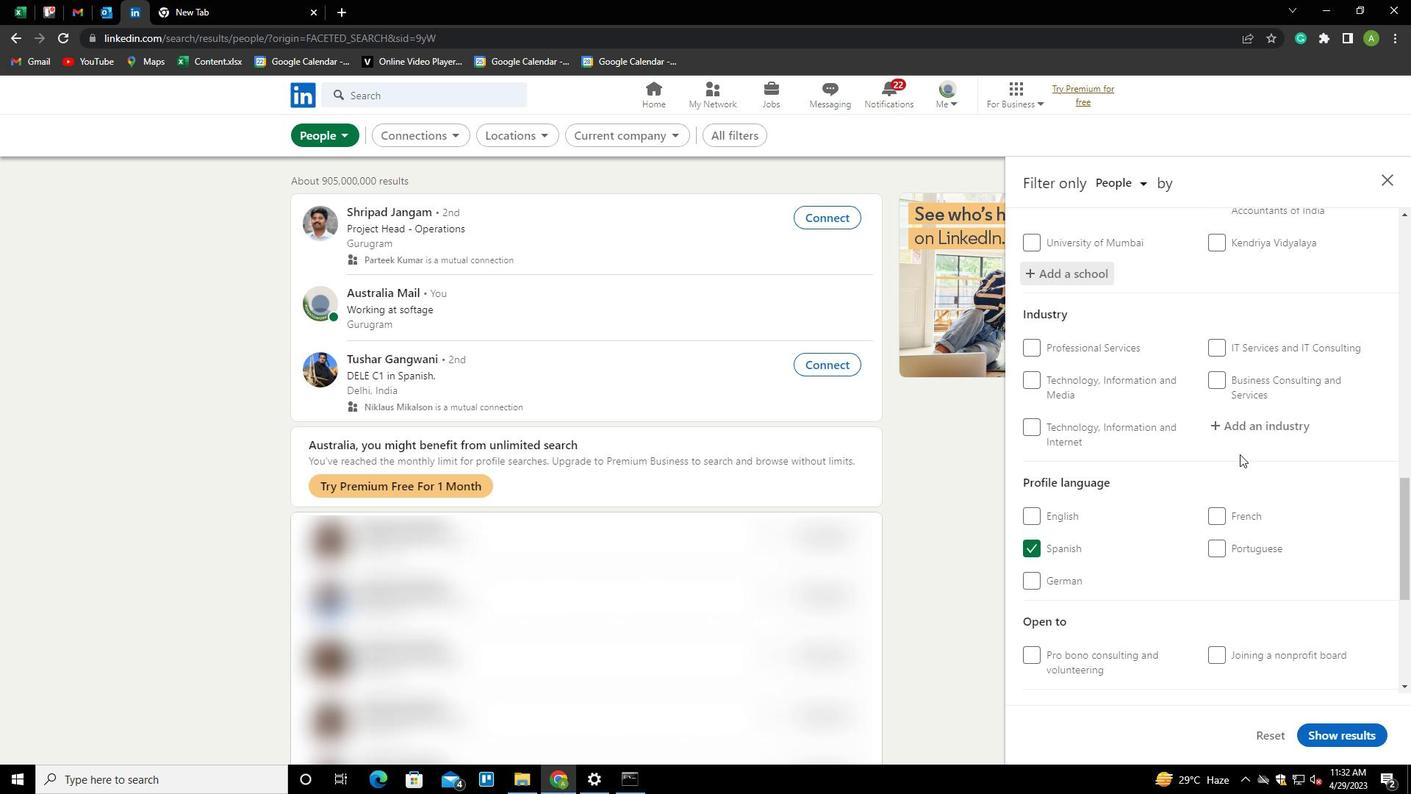 
Action: Mouse pressed left at (1240, 428)
Screenshot: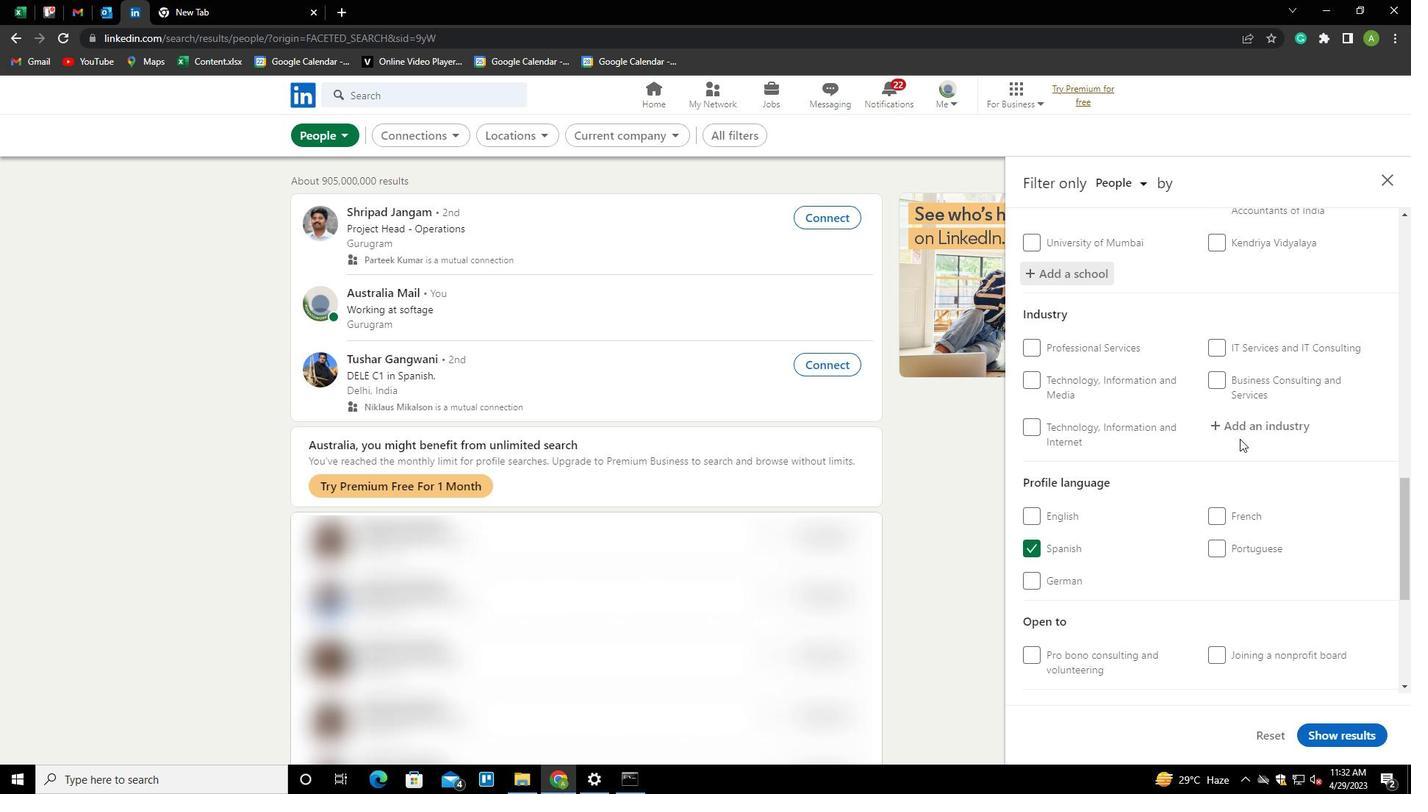 
Action: Key pressed <Key.shift>OFFICE<Key.down><Key.down><Key.down><Key.down><Key.down><Key.down><Key.down><Key.enter>
Screenshot: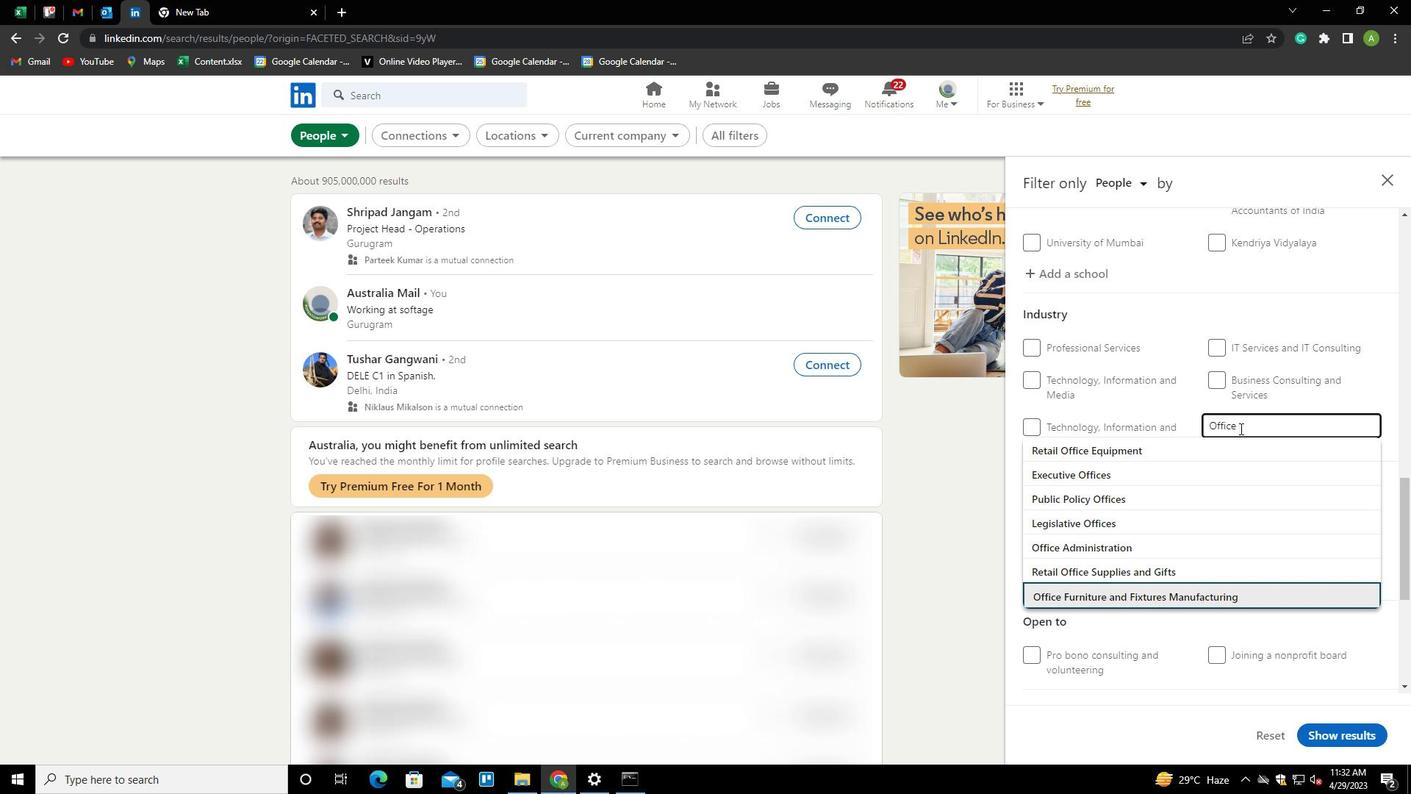 
Action: Mouse scrolled (1240, 428) with delta (0, 0)
Screenshot: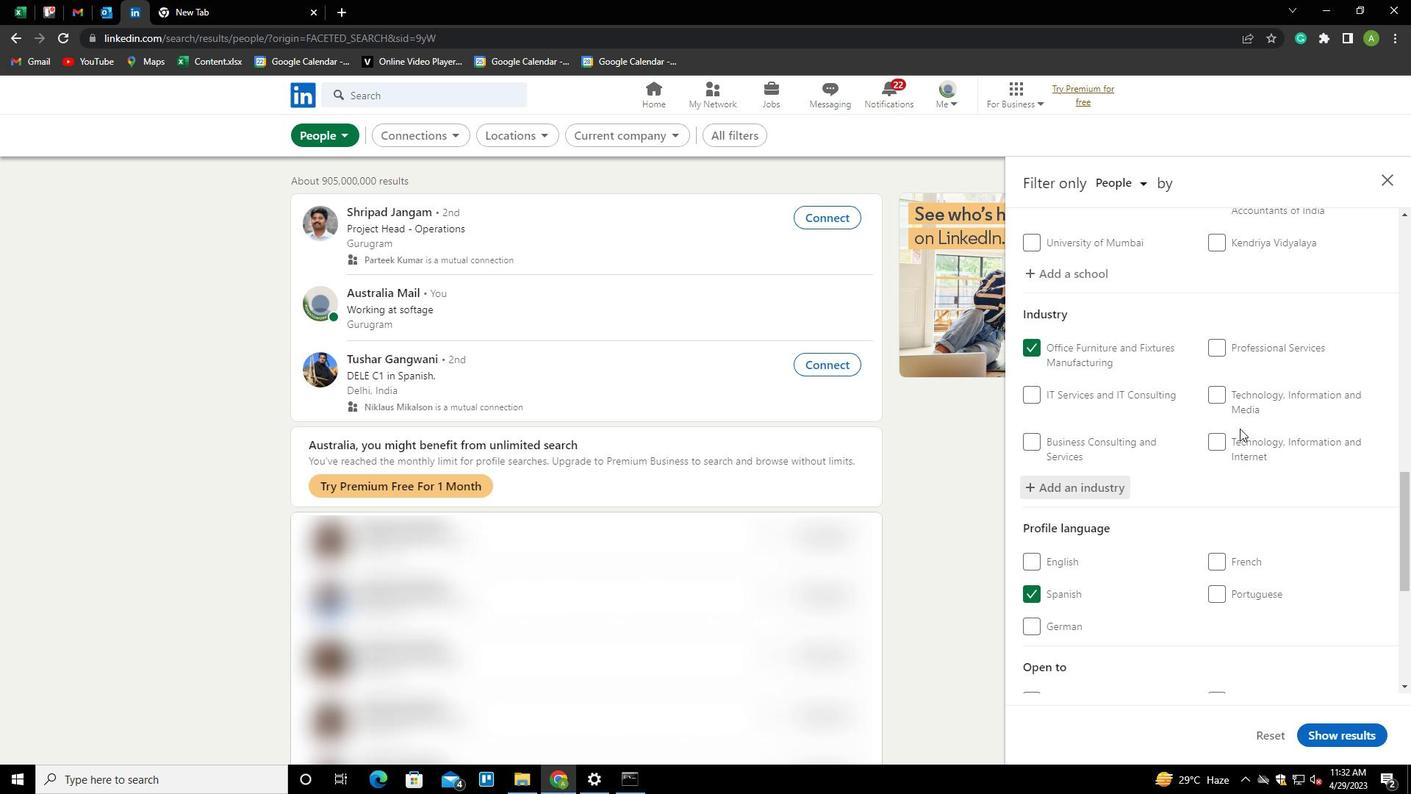 
Action: Mouse scrolled (1240, 428) with delta (0, 0)
Screenshot: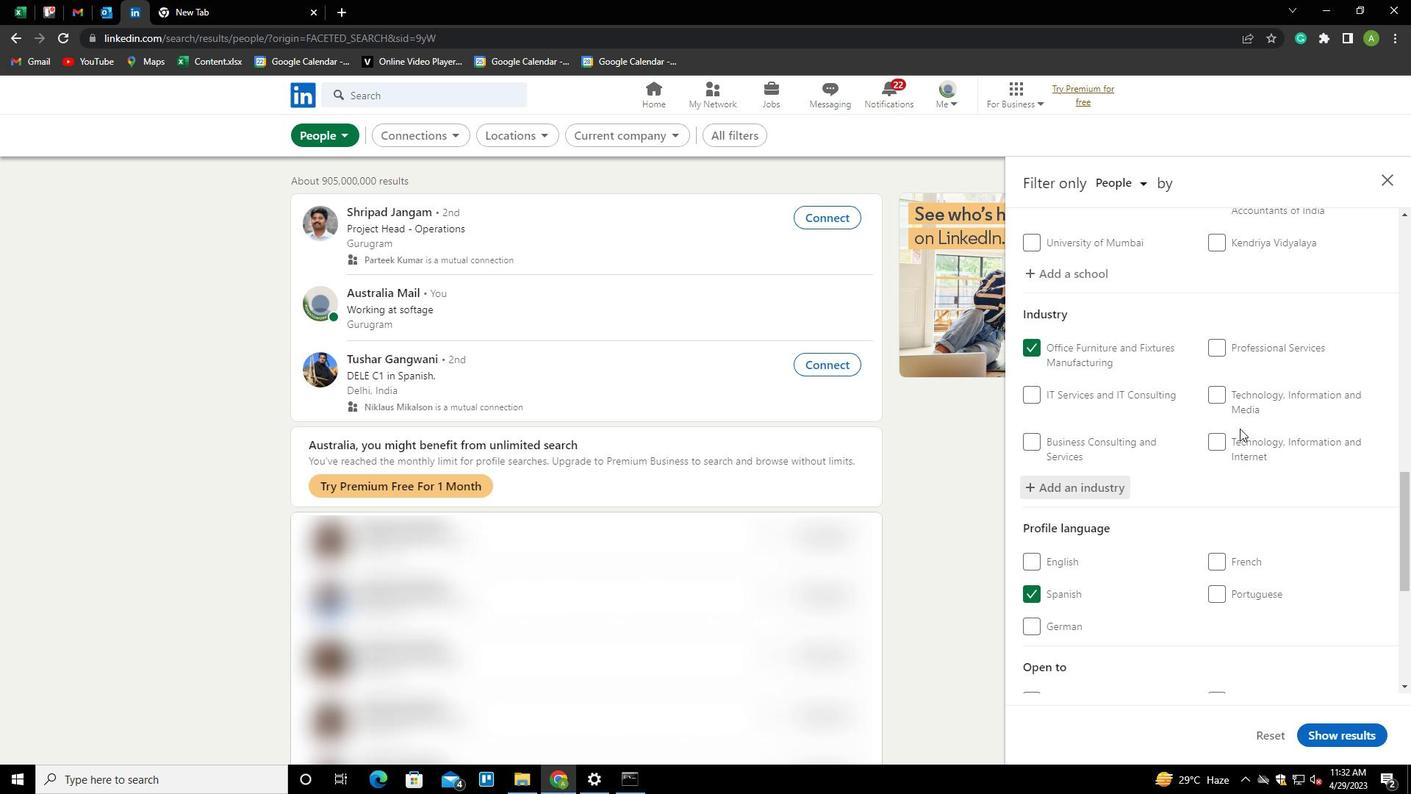 
Action: Mouse scrolled (1240, 428) with delta (0, 0)
Screenshot: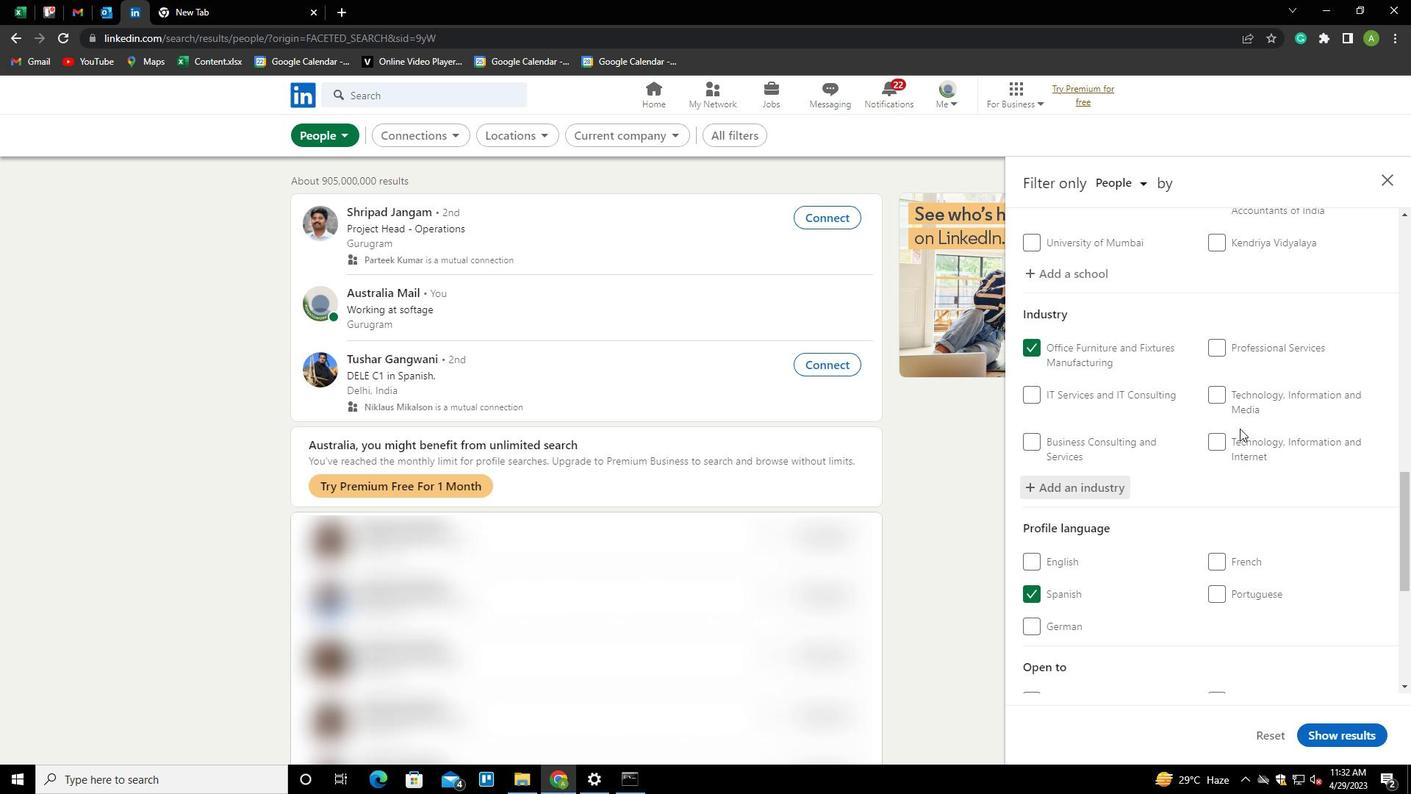 
Action: Mouse scrolled (1240, 428) with delta (0, 0)
Screenshot: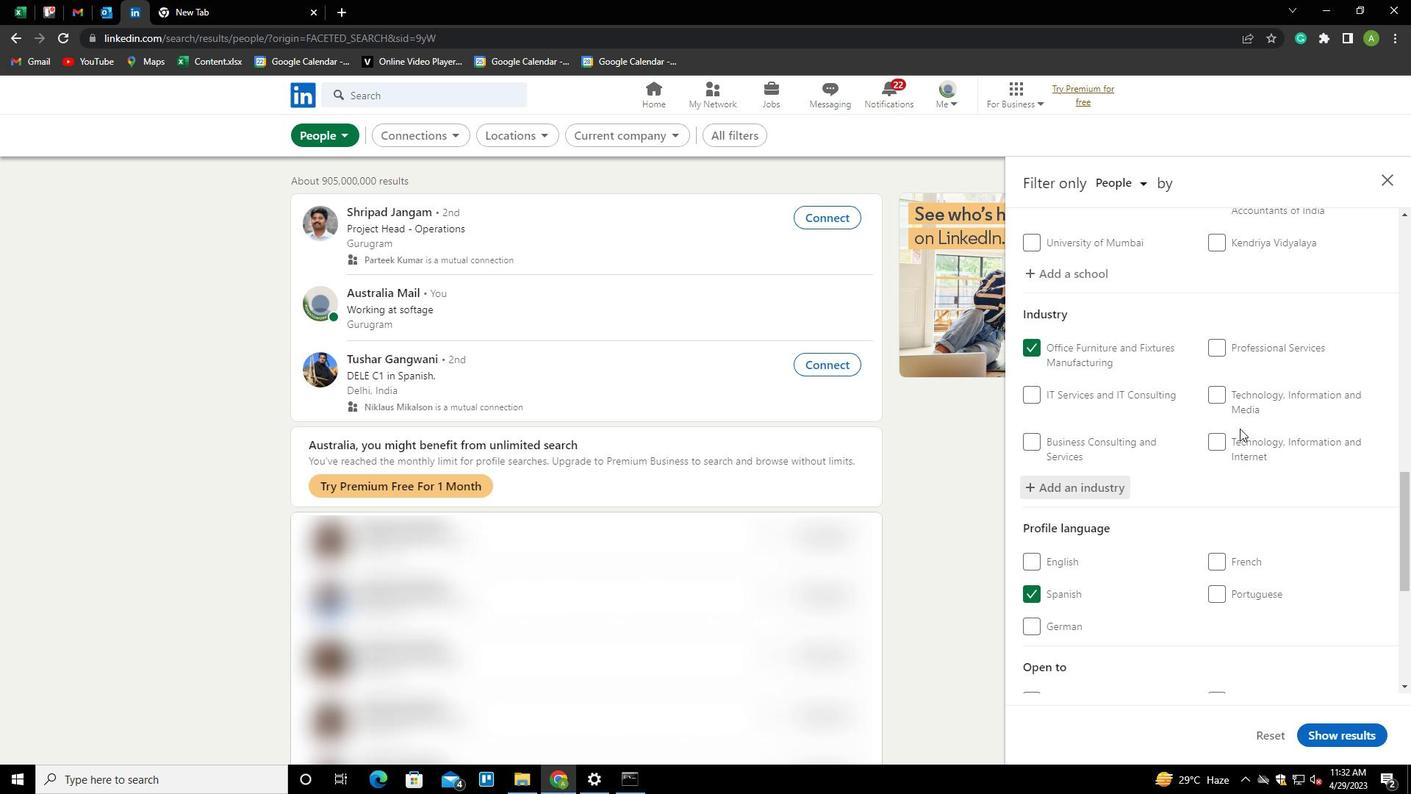 
Action: Mouse scrolled (1240, 428) with delta (0, 0)
Screenshot: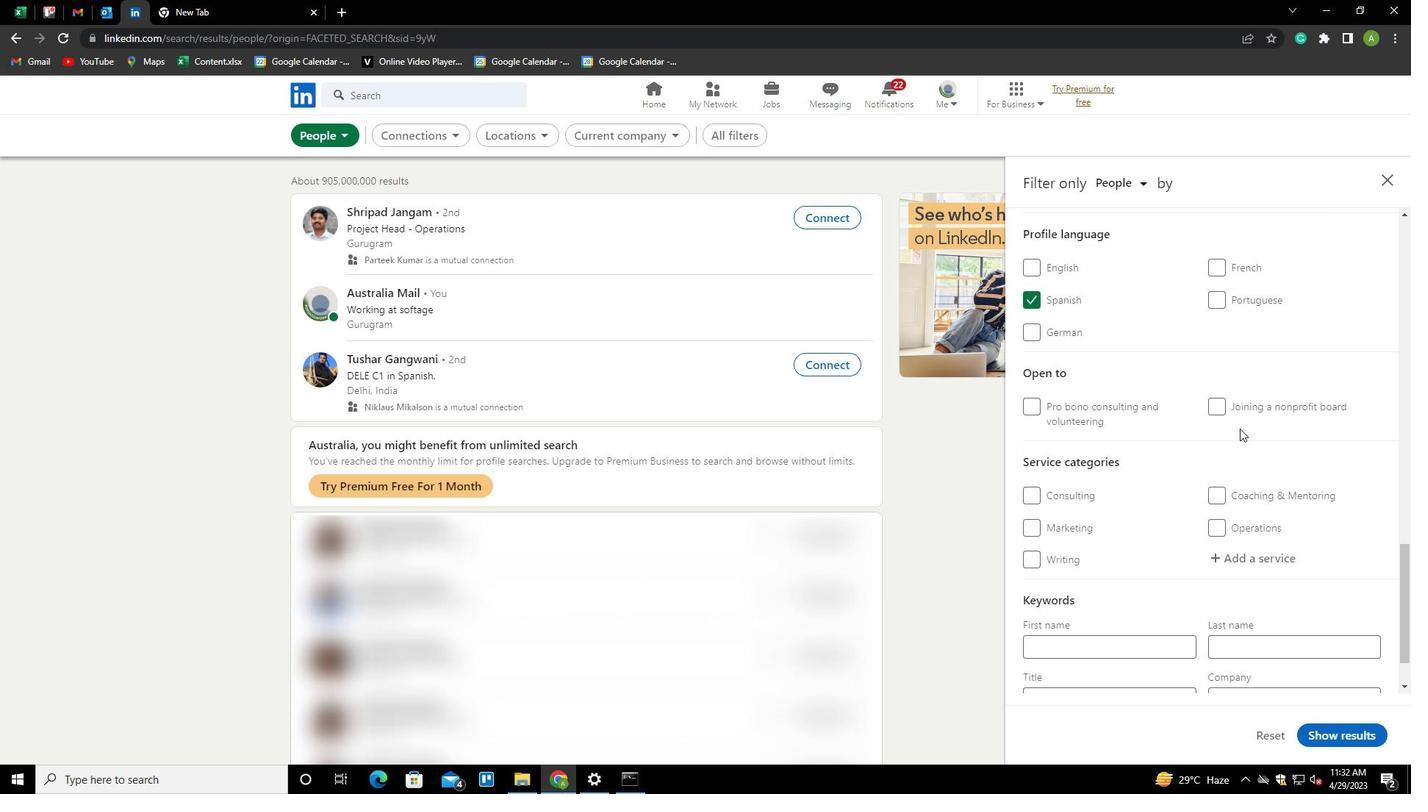 
Action: Mouse scrolled (1240, 428) with delta (0, 0)
Screenshot: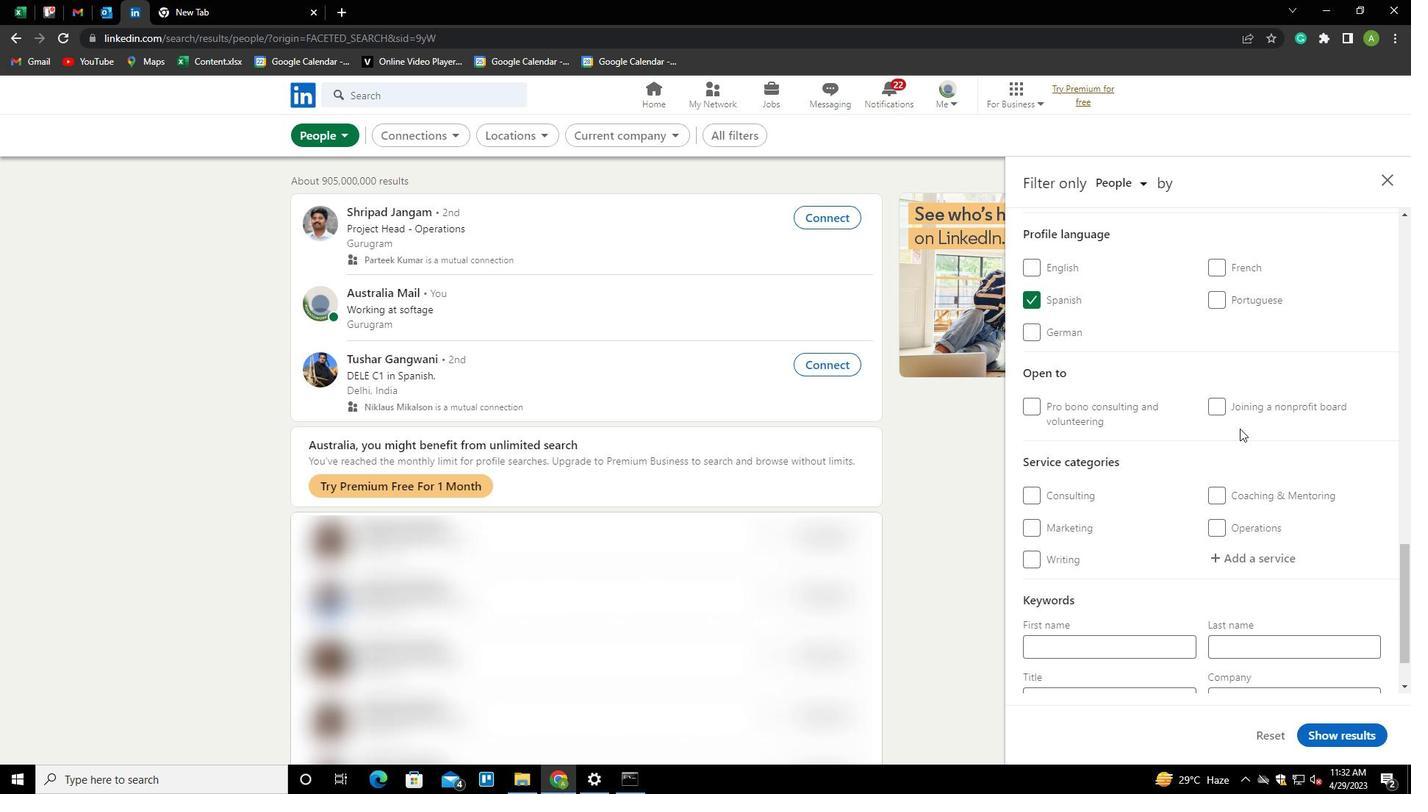 
Action: Mouse scrolled (1240, 428) with delta (0, 0)
Screenshot: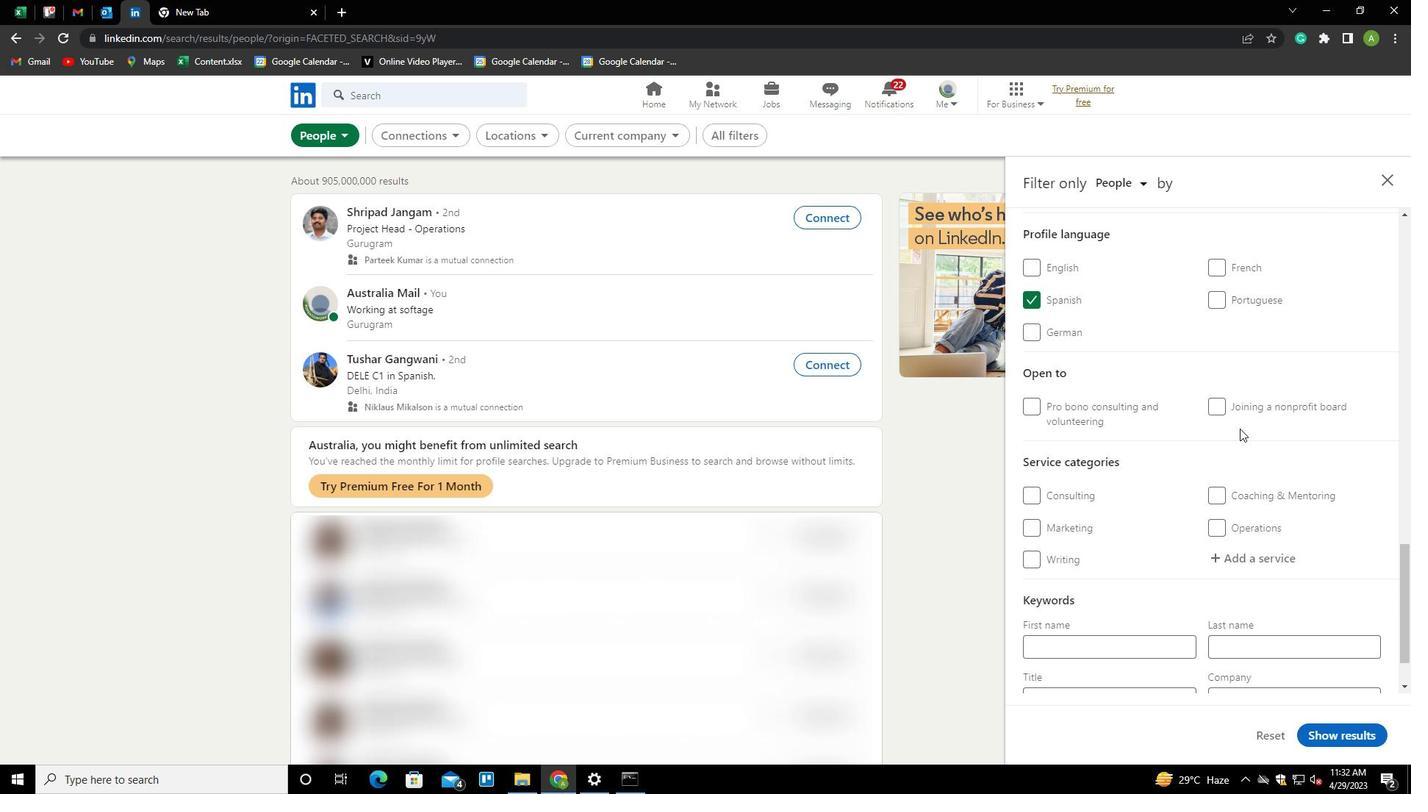 
Action: Mouse moved to (1235, 489)
Screenshot: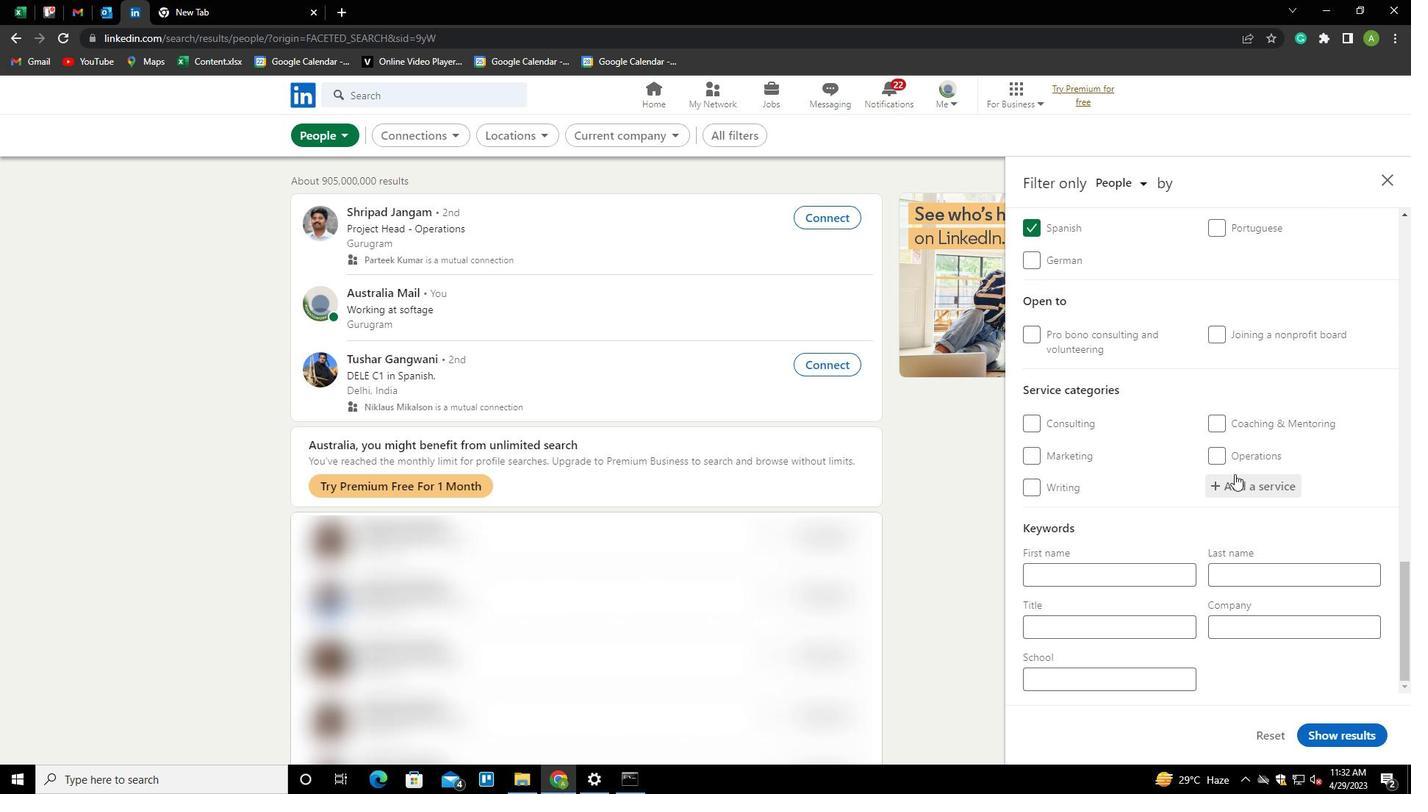 
Action: Mouse pressed left at (1235, 489)
Screenshot: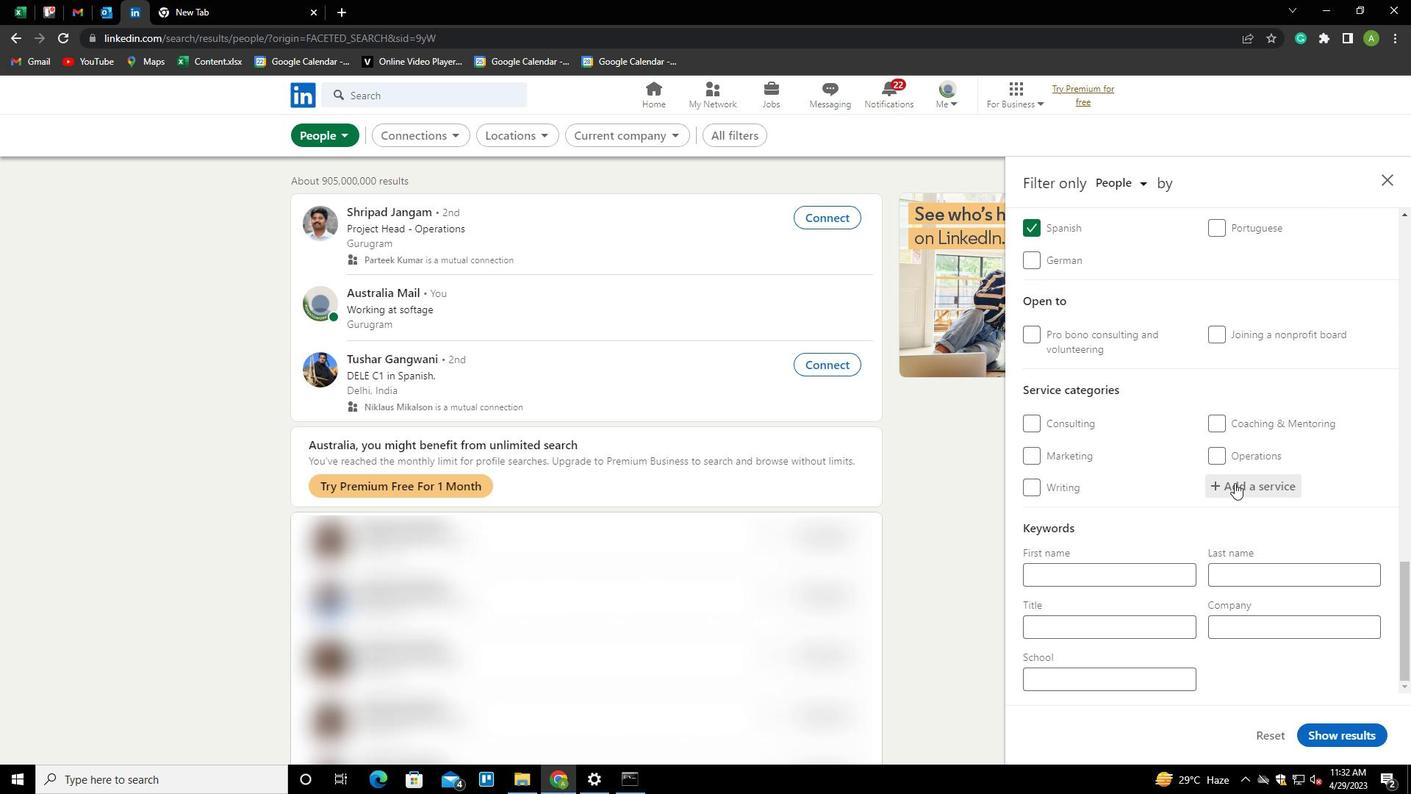 
Action: Mouse moved to (1233, 491)
Screenshot: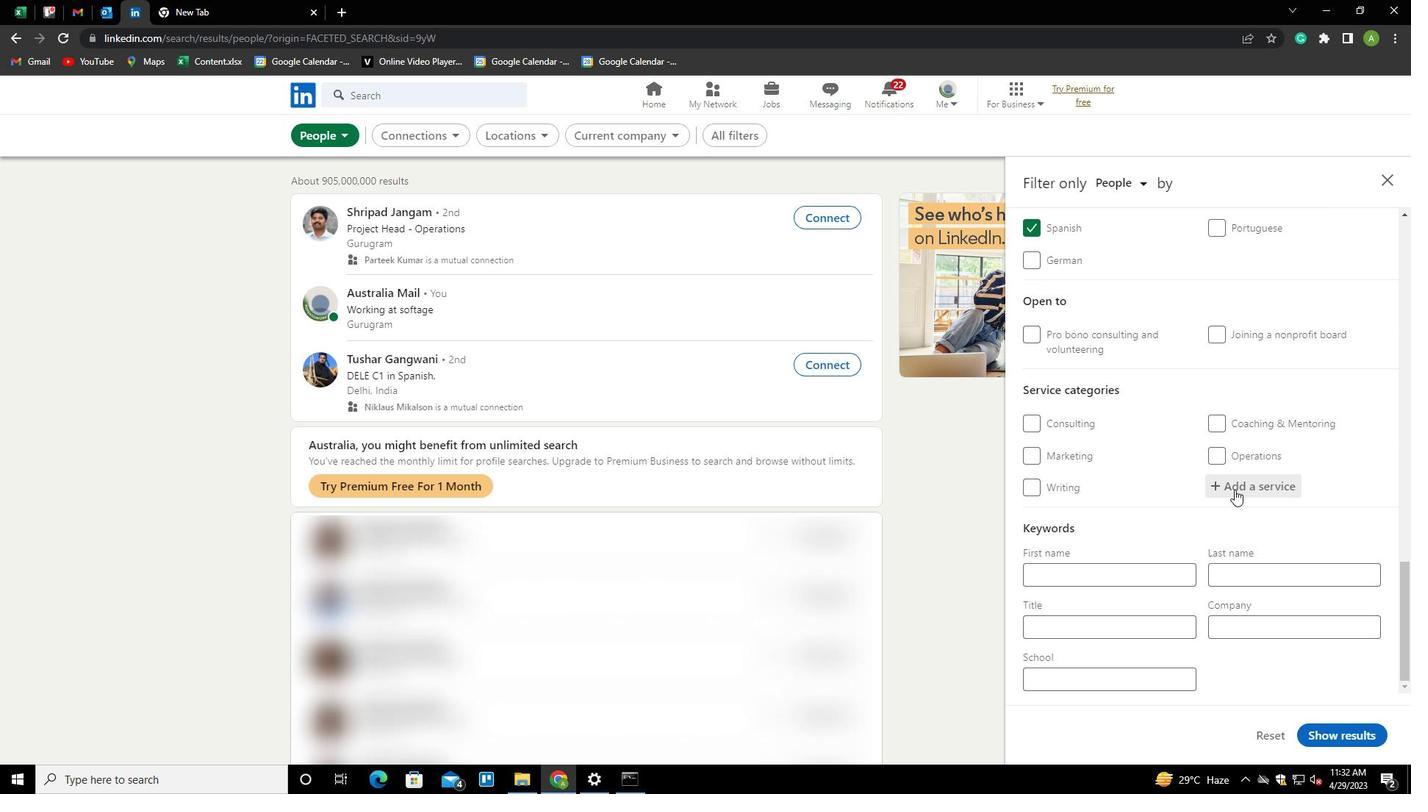 
Action: Key pressed <Key.shift>MANUFA<Key.backspace>ACTUTINH<Key.backspace>G
Screenshot: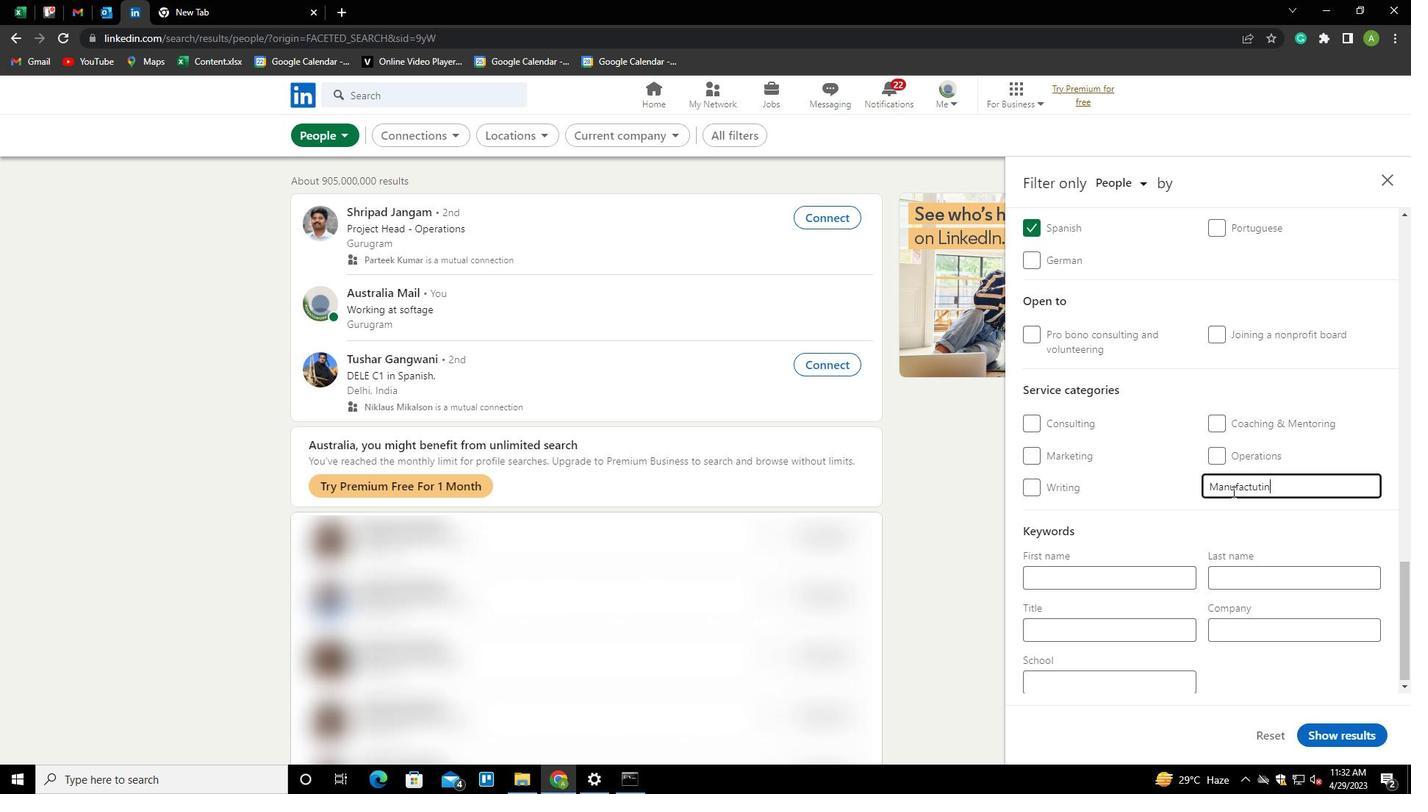 
Action: Mouse moved to (1237, 527)
Screenshot: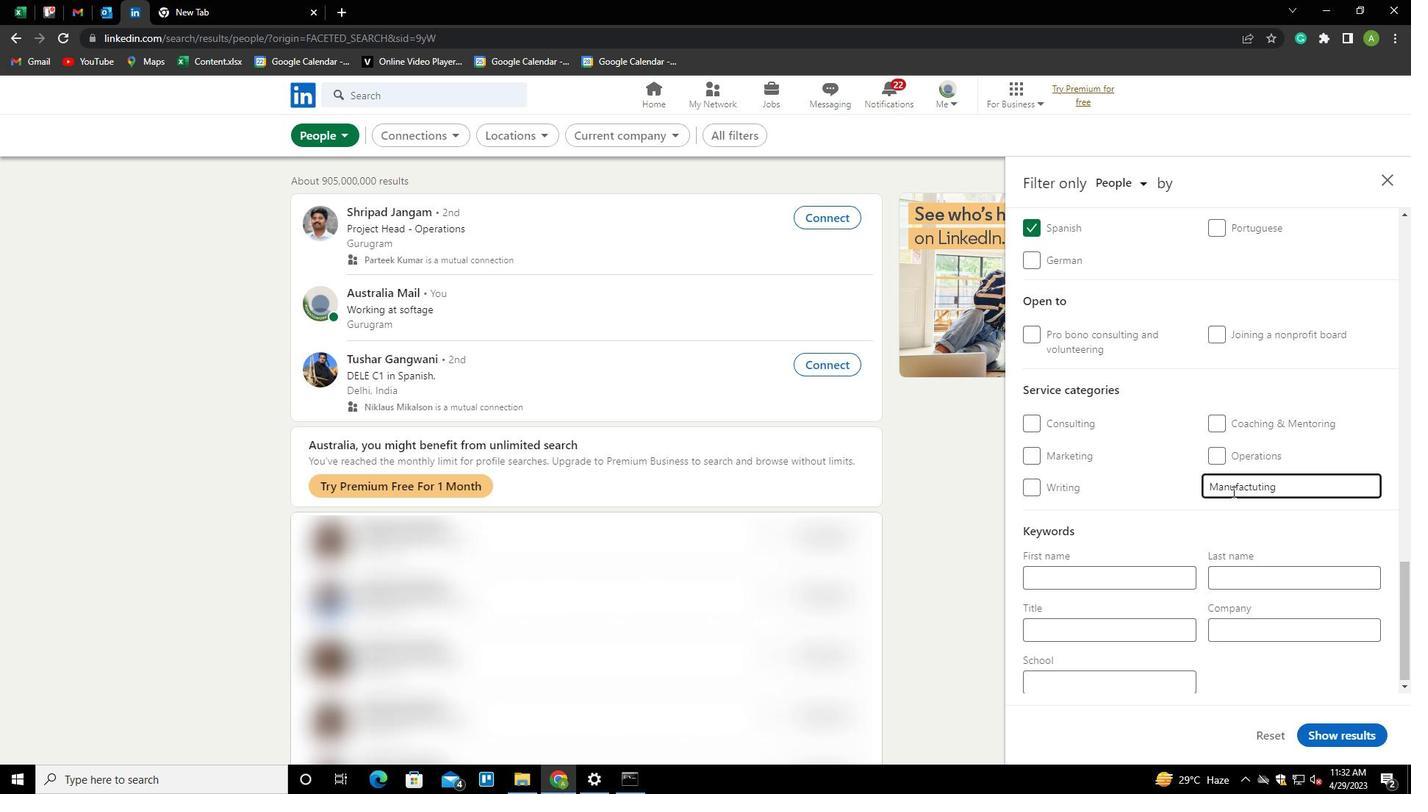 
Action: Mouse pressed left at (1237, 527)
Screenshot: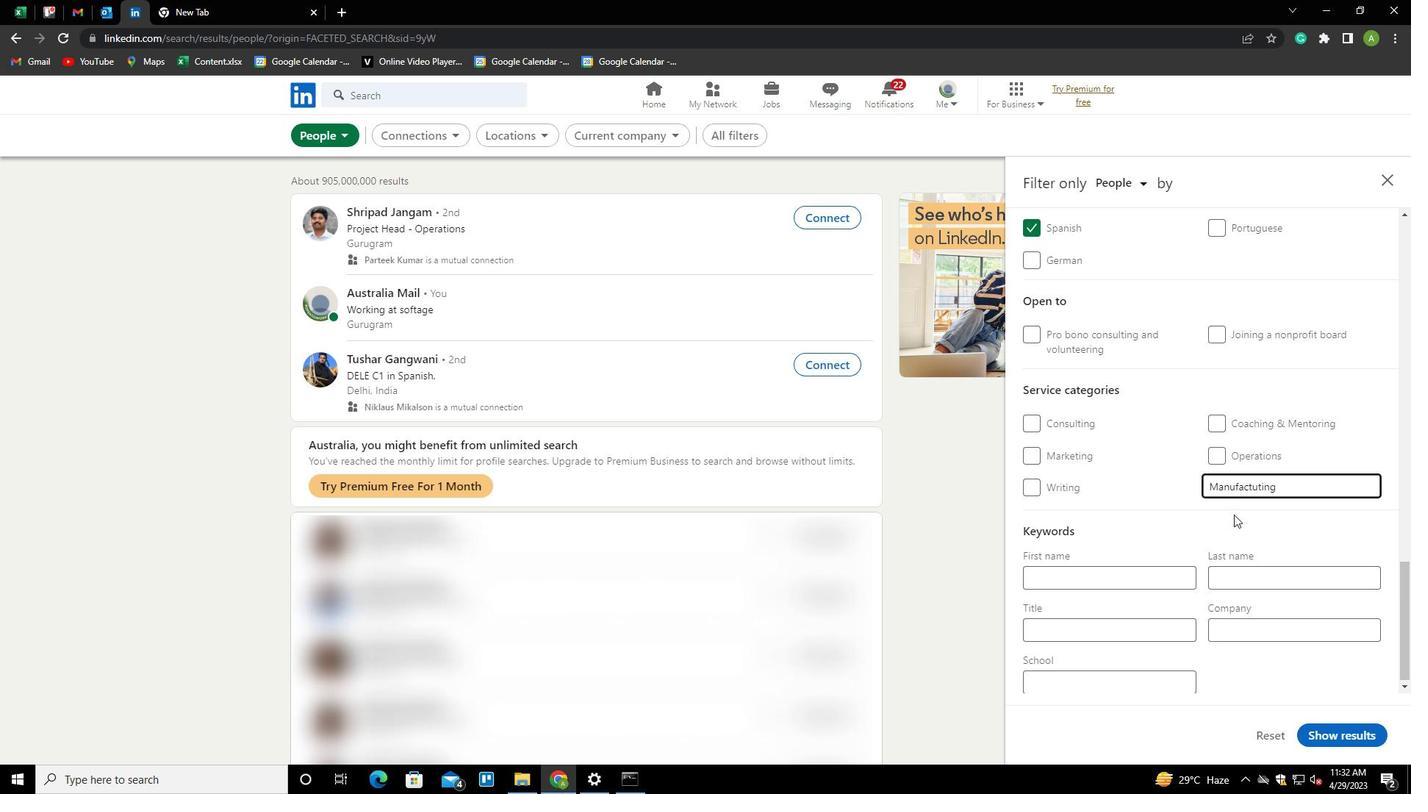 
Action: Mouse moved to (1220, 483)
Screenshot: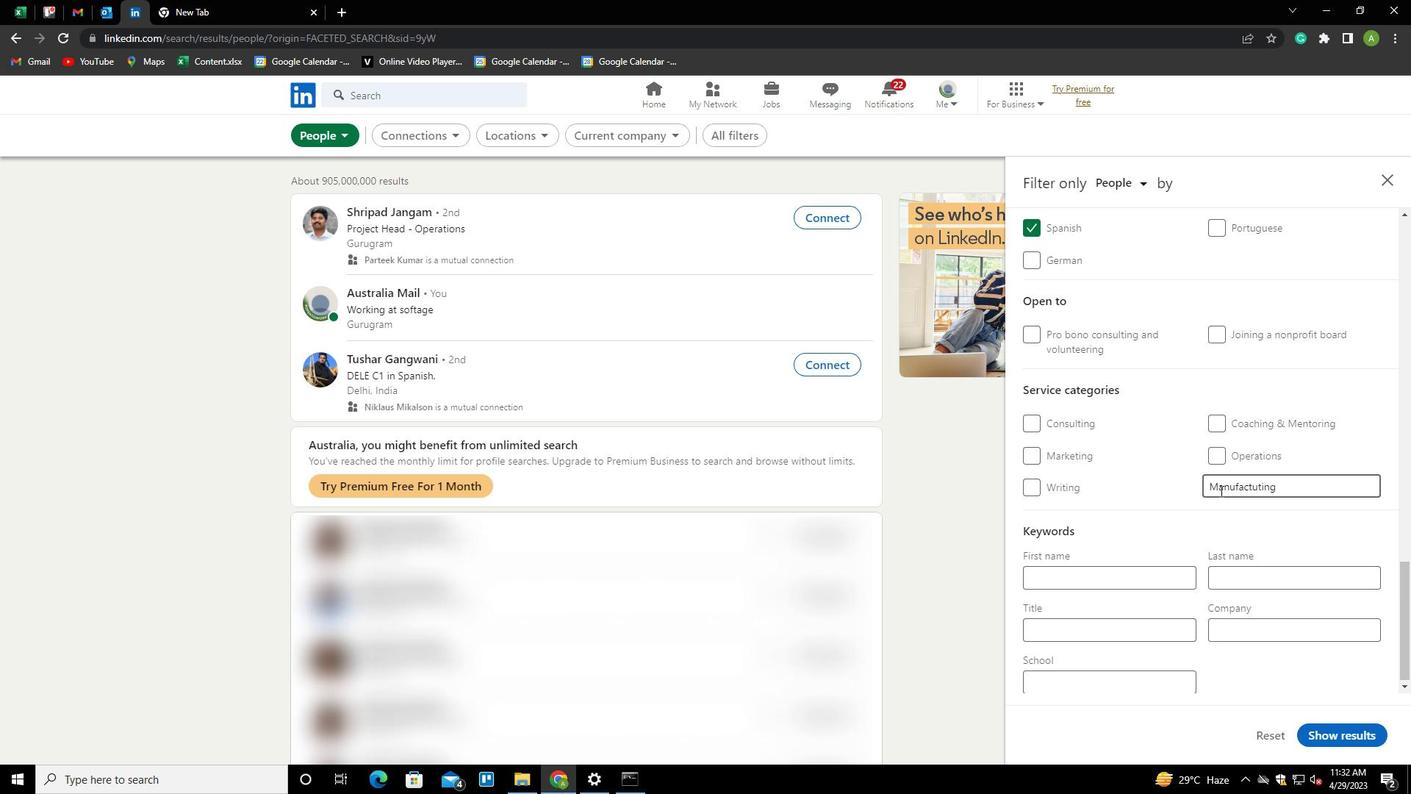 
Action: Mouse pressed left at (1220, 483)
Screenshot: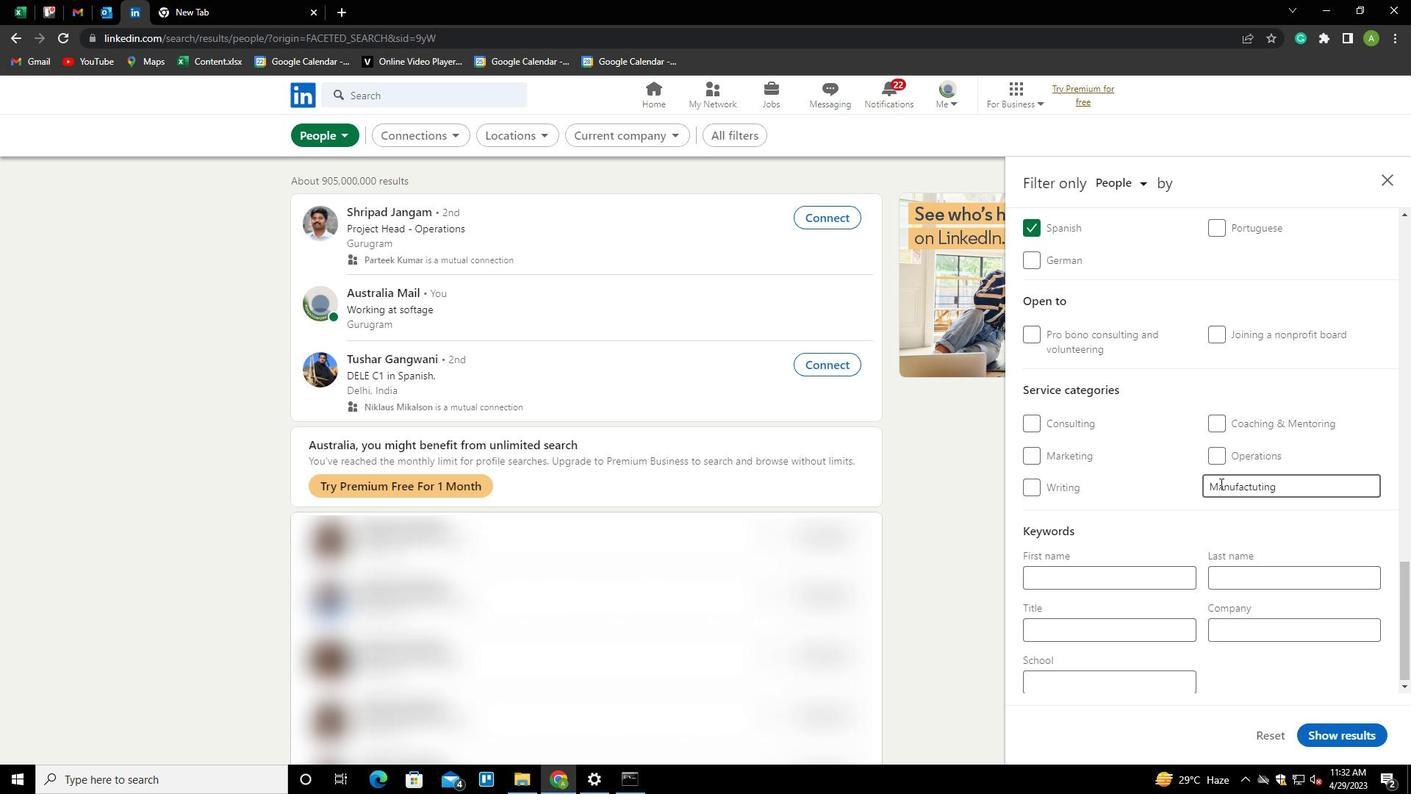 
Action: Mouse moved to (1239, 487)
Screenshot: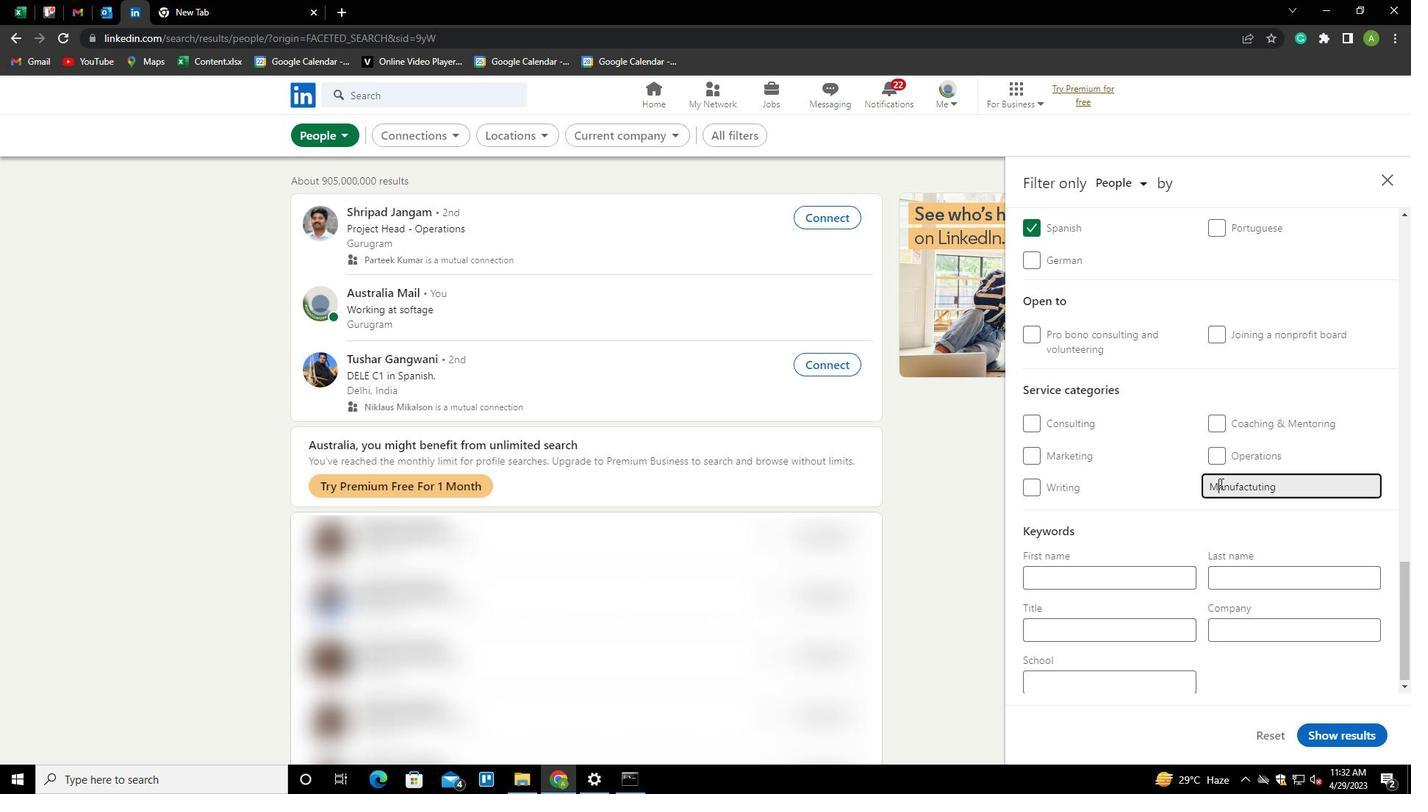 
Action: Key pressed <Key.home><Key.shift><Key.shift><Key.shift><Key.shift><Key.shift><Key.shift><Key.shift><Key.shift>FI<Key.shift_r><Key.shift_r><Key.shift_r><Key.shift_r><Key.end><Key.backspace><Key.backspace><Key.backspace><Key.shift>ANIMA<Key.down><Key.enter>
Screenshot: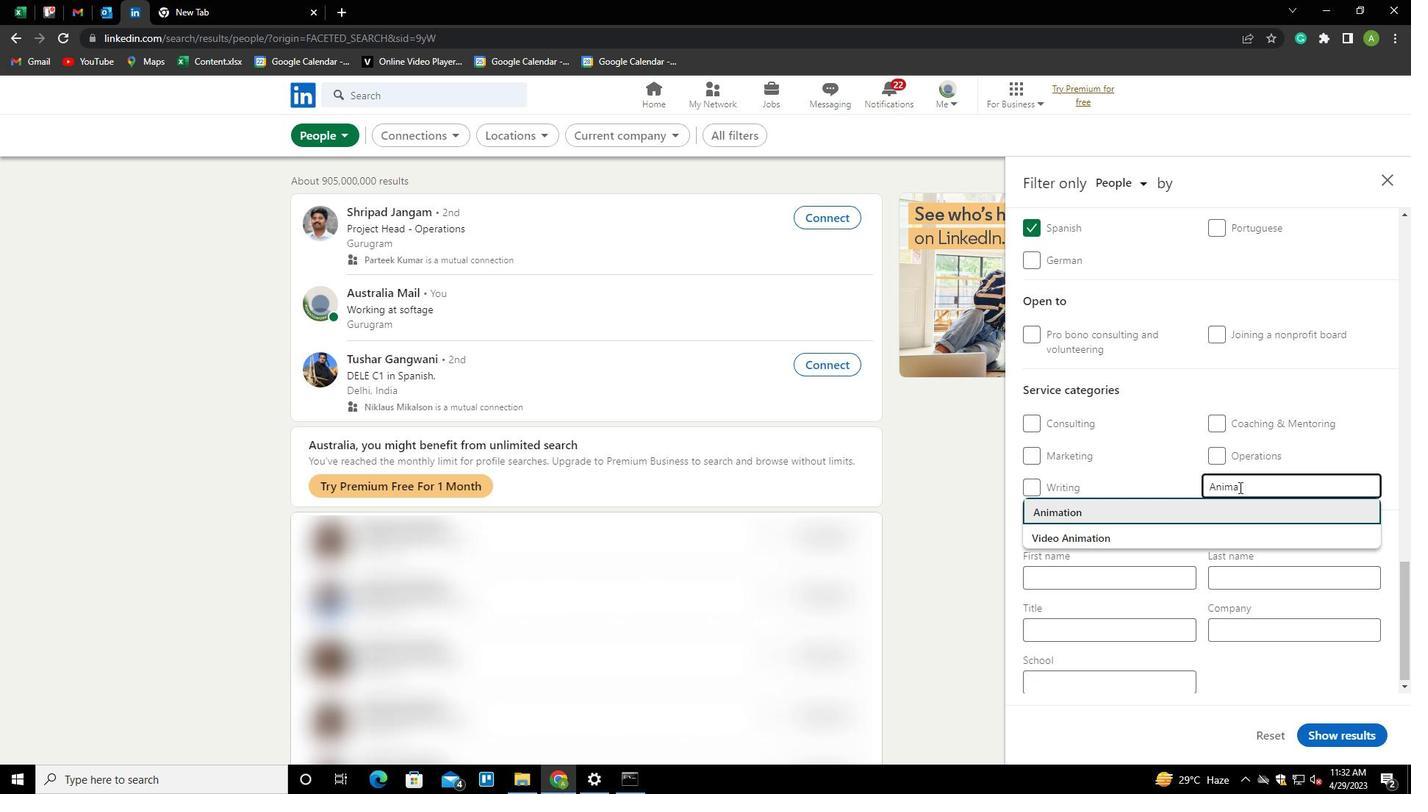 
Action: Mouse scrolled (1239, 486) with delta (0, 0)
Screenshot: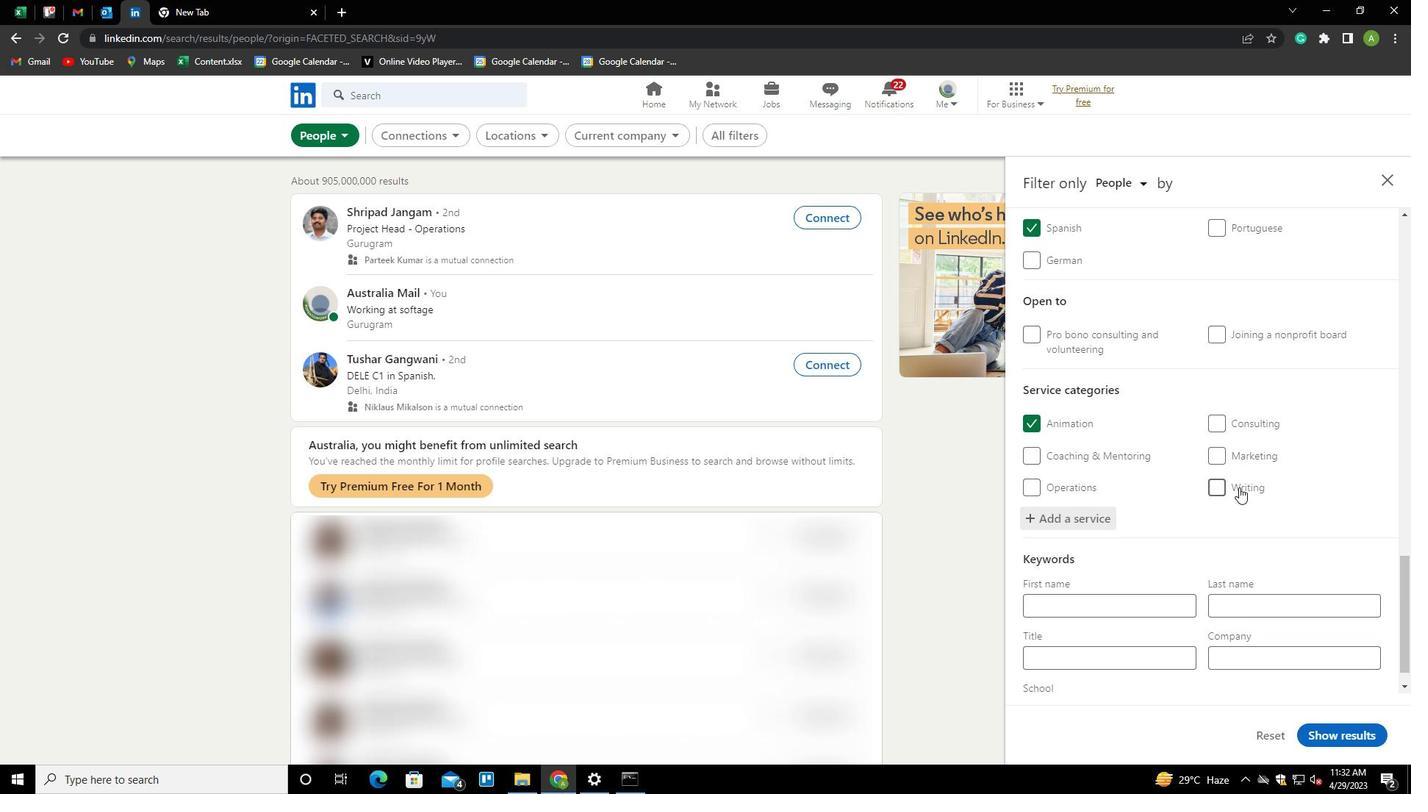 
Action: Mouse scrolled (1239, 486) with delta (0, 0)
Screenshot: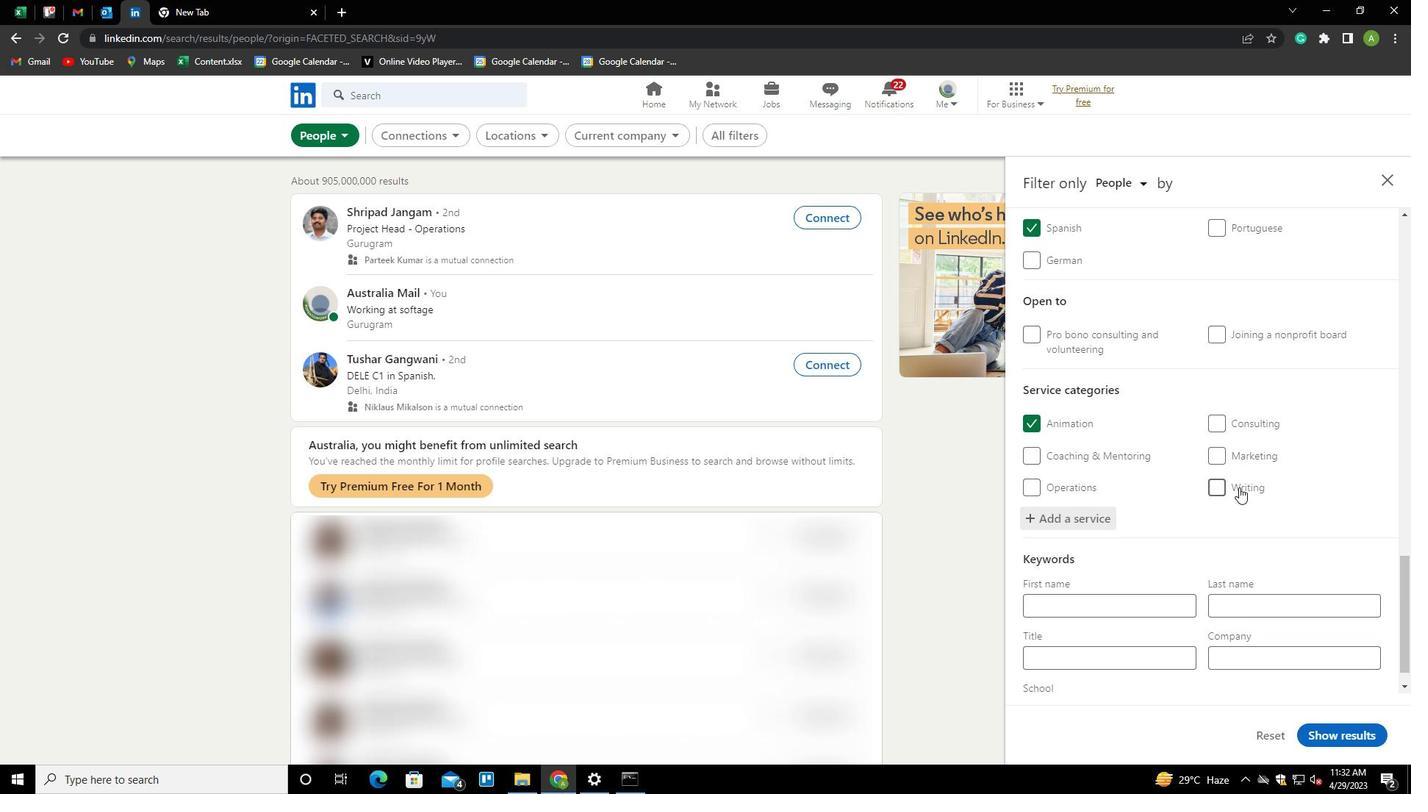 
Action: Mouse scrolled (1239, 486) with delta (0, 0)
Screenshot: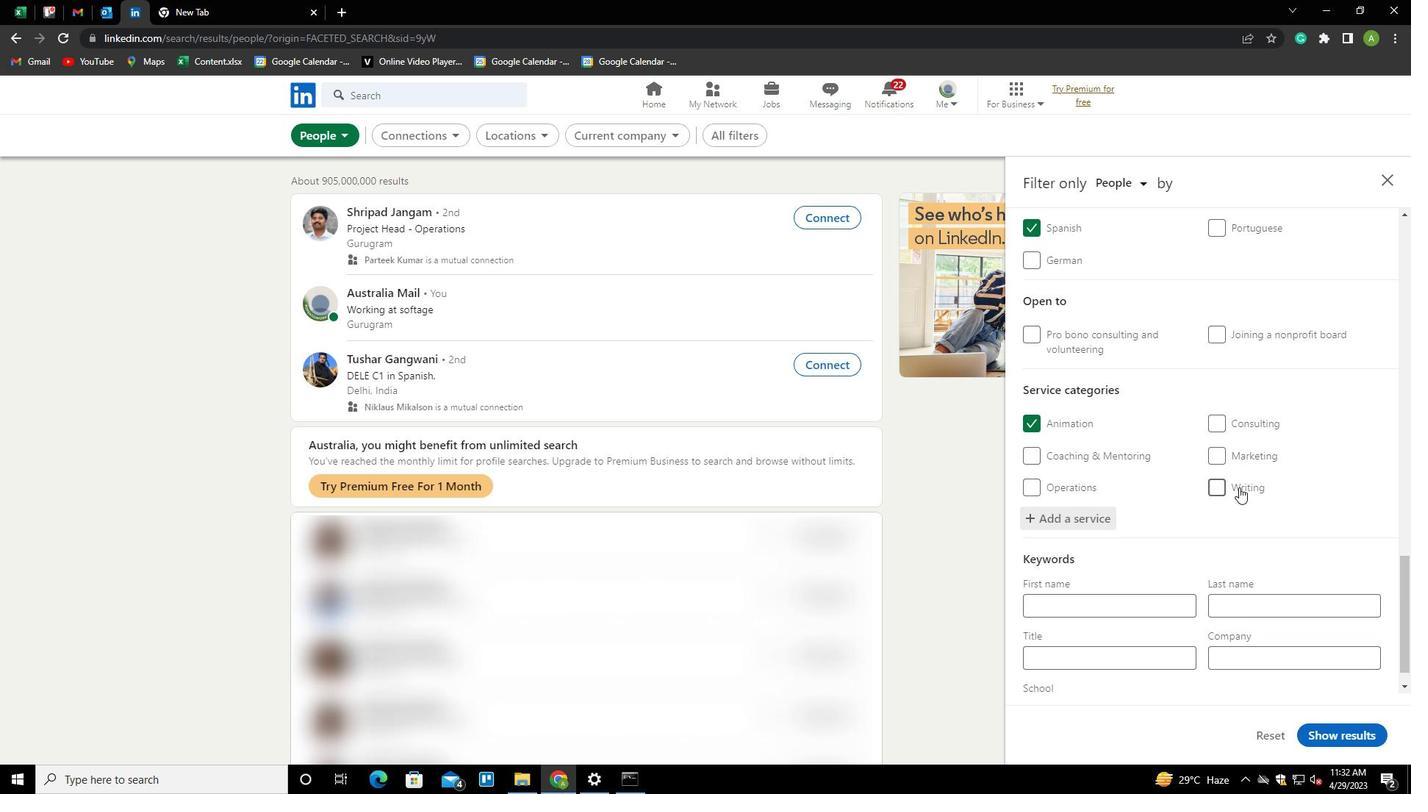 
Action: Mouse scrolled (1239, 486) with delta (0, 0)
Screenshot: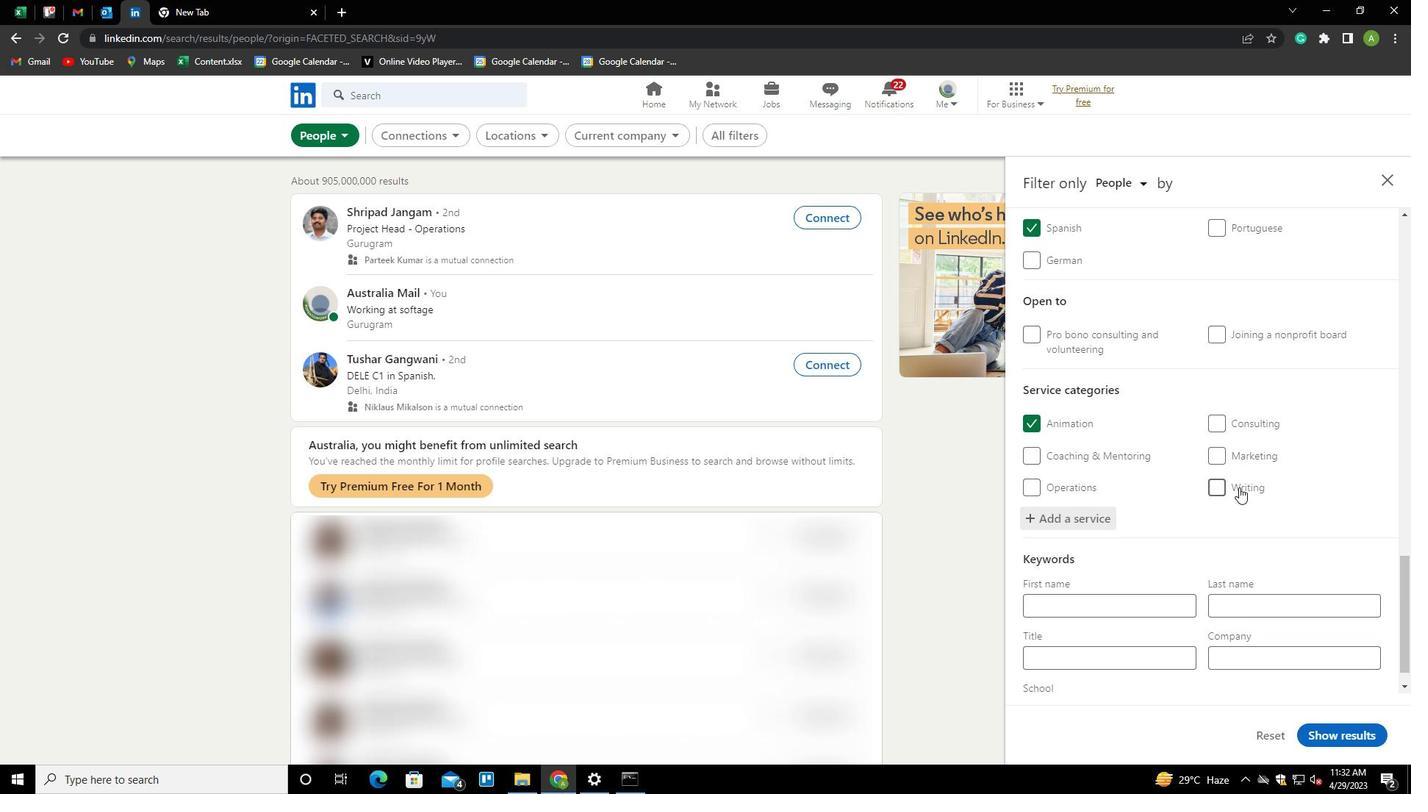 
Action: Mouse scrolled (1239, 486) with delta (0, 0)
Screenshot: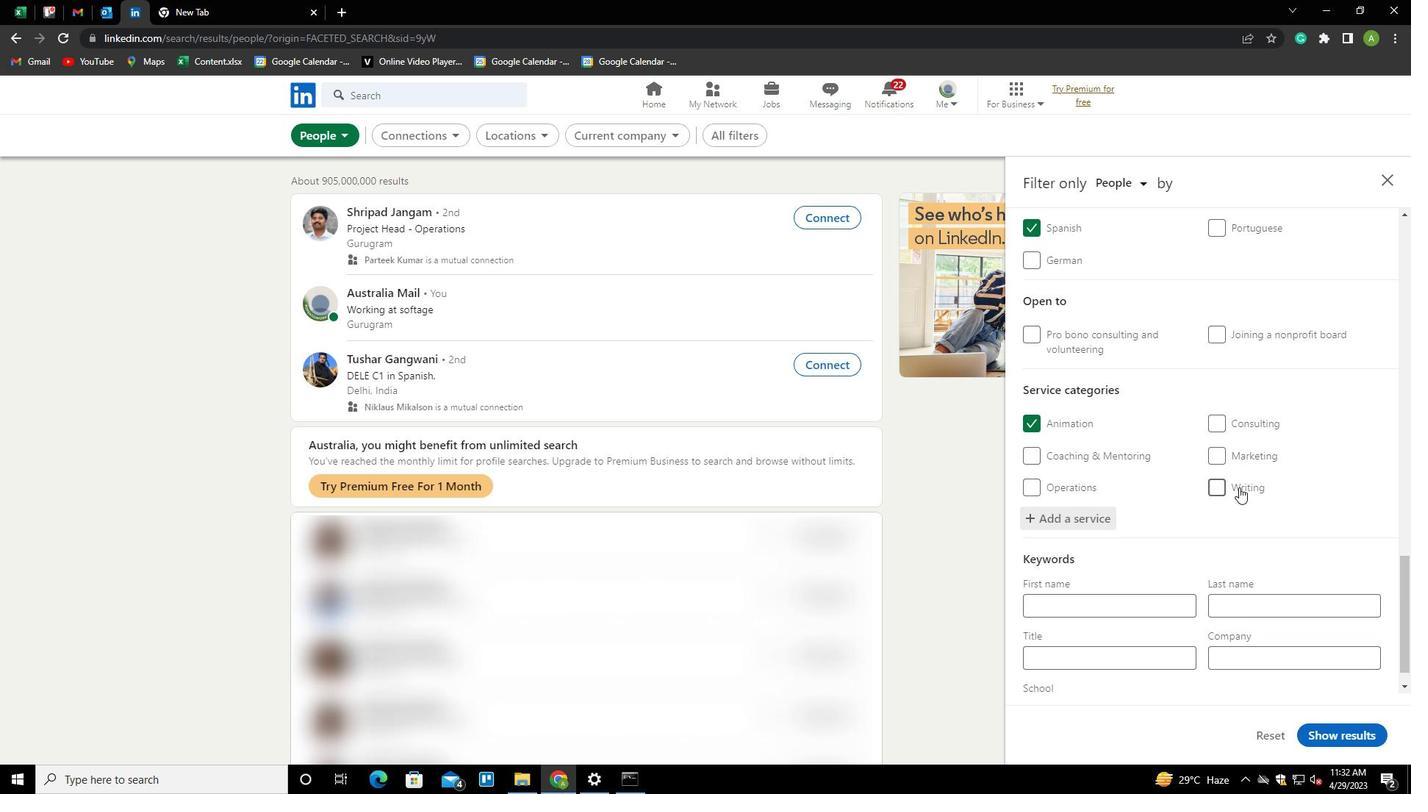 
Action: Mouse scrolled (1239, 486) with delta (0, 0)
Screenshot: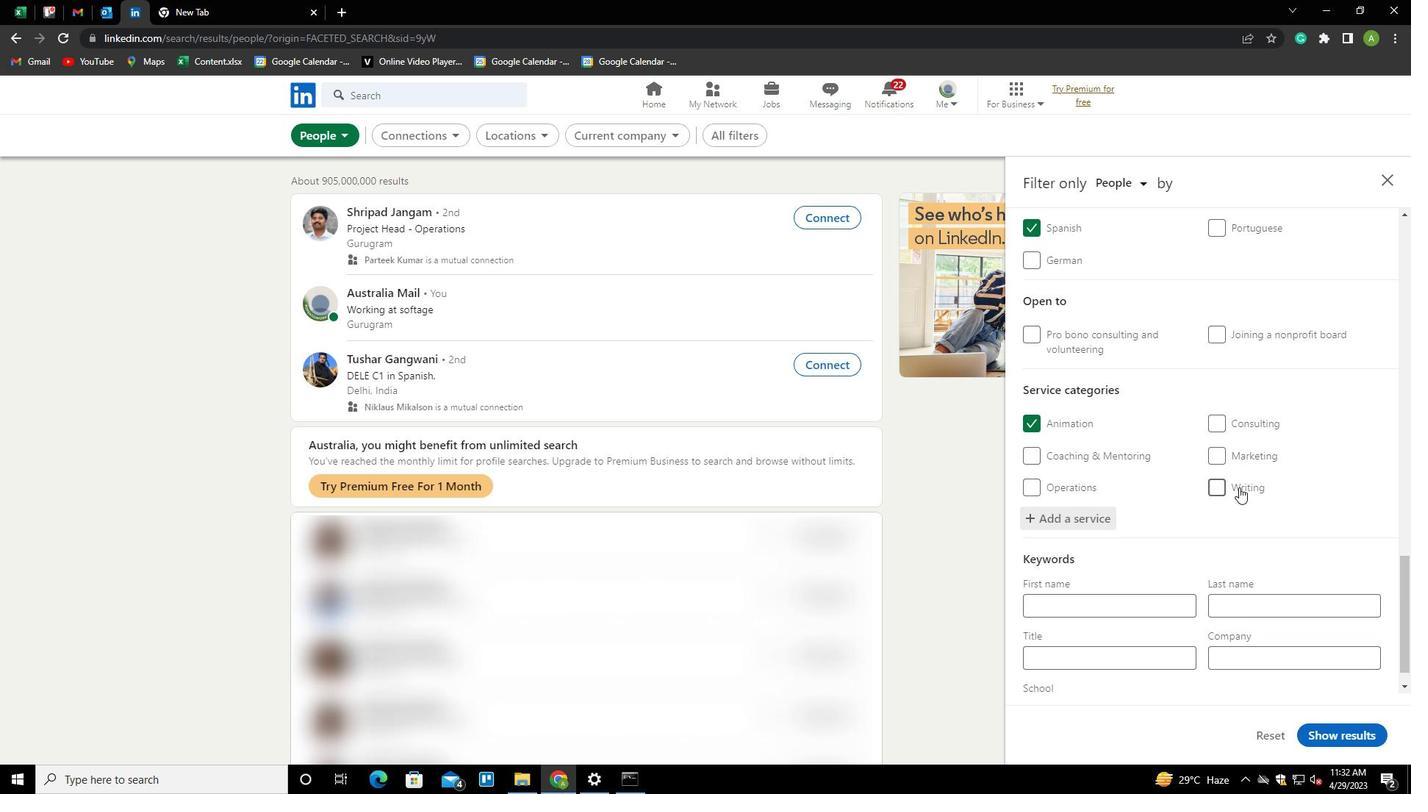 
Action: Mouse moved to (1131, 626)
Screenshot: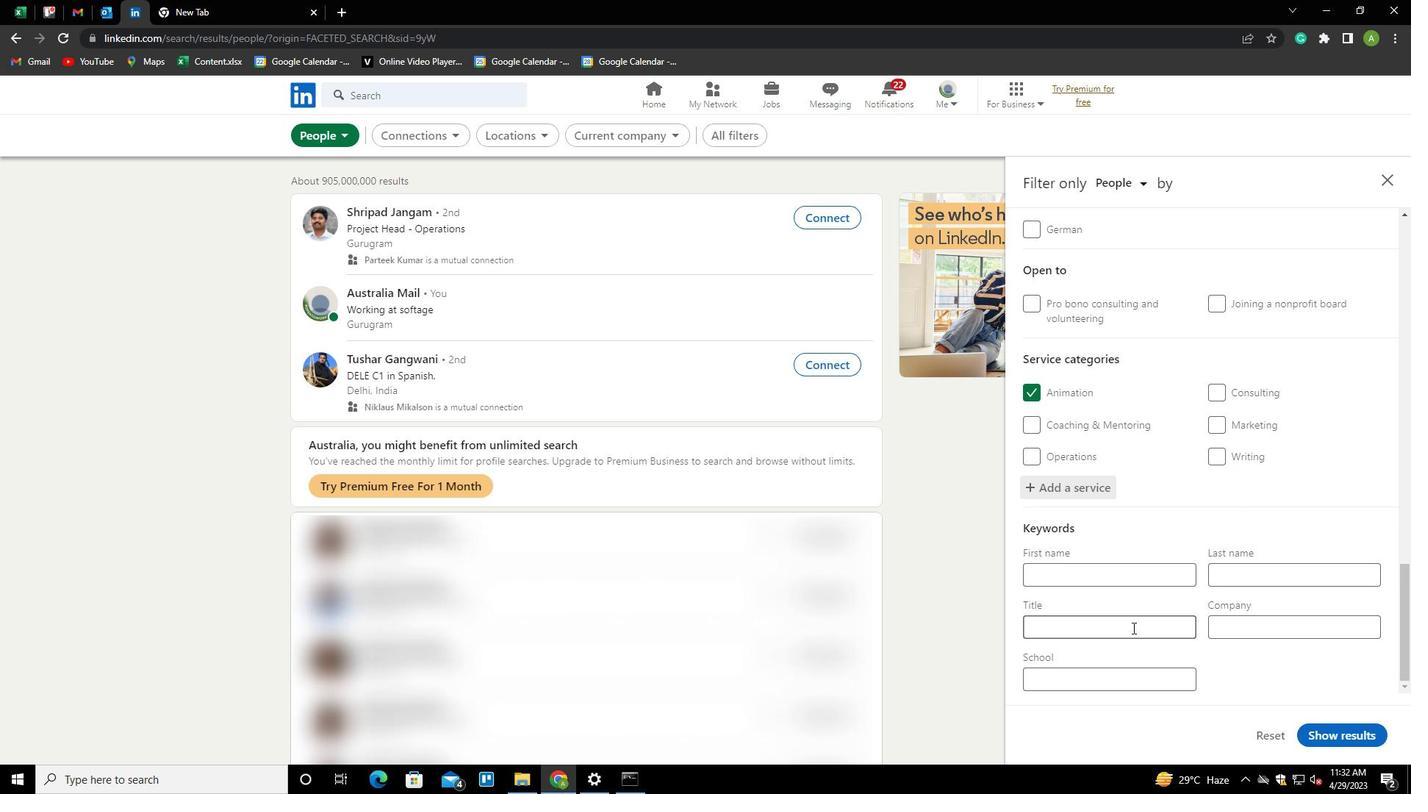 
Action: Mouse pressed left at (1131, 626)
Screenshot: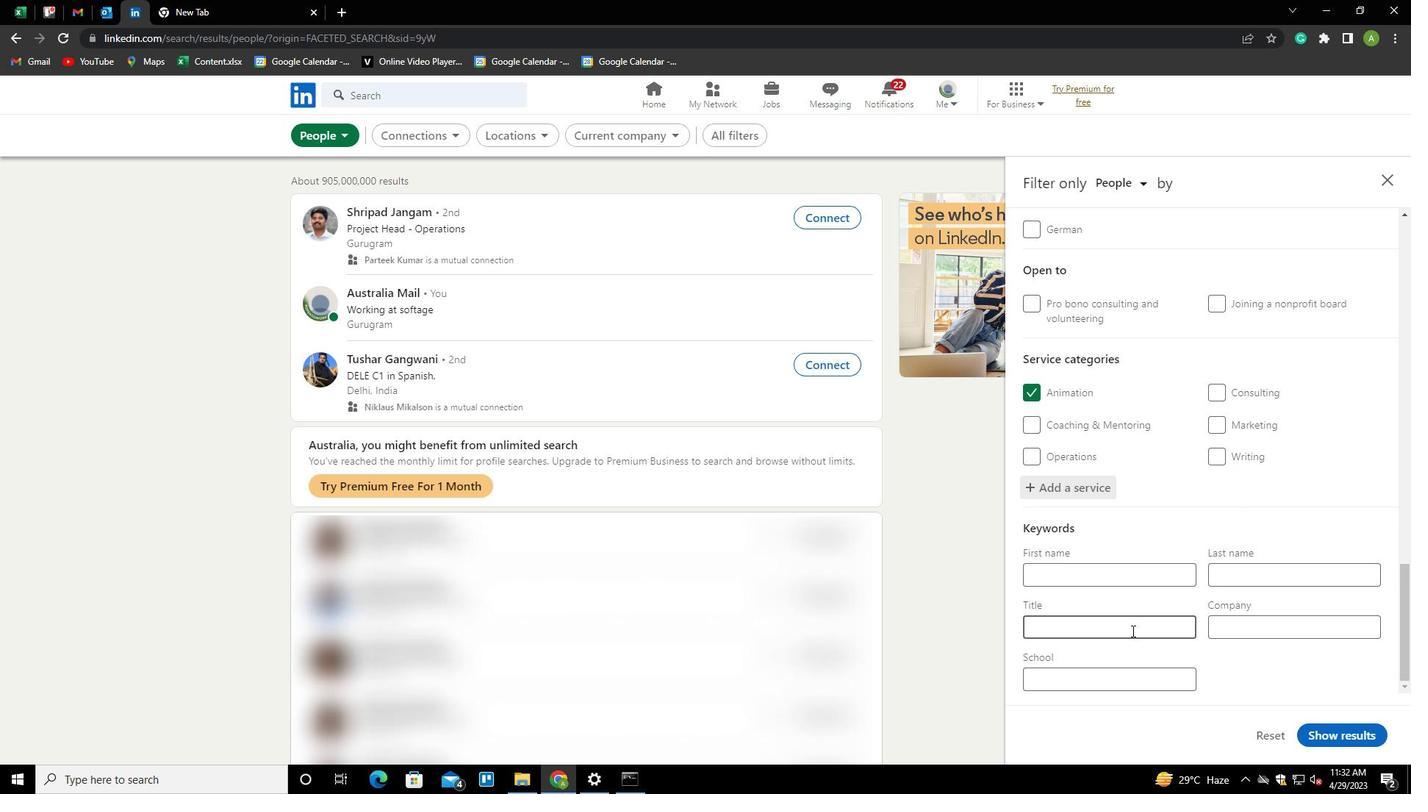 
Action: Key pressed <Key.shift>SALES<Key.space><Key.shift>MANAGER
Screenshot: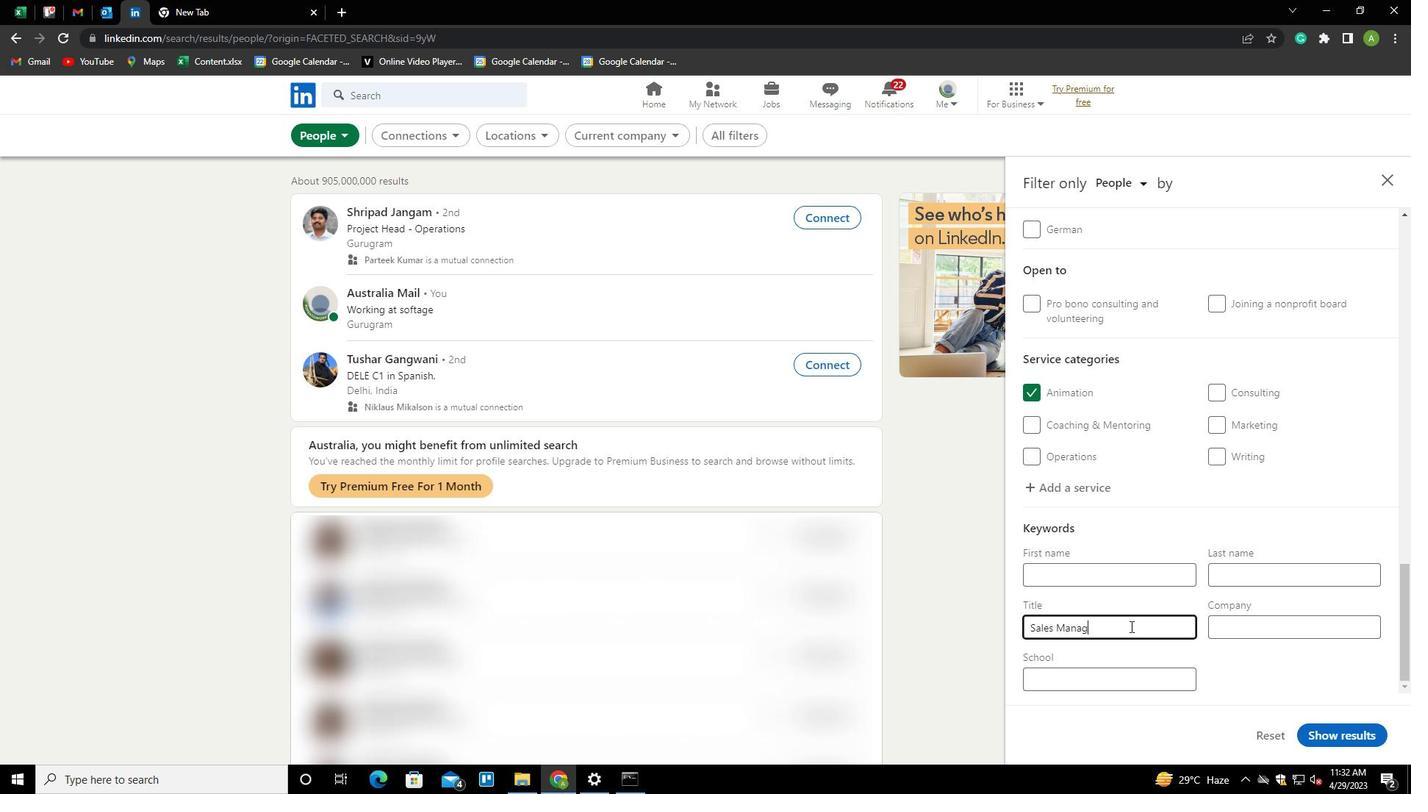 
Action: Mouse moved to (1340, 739)
Screenshot: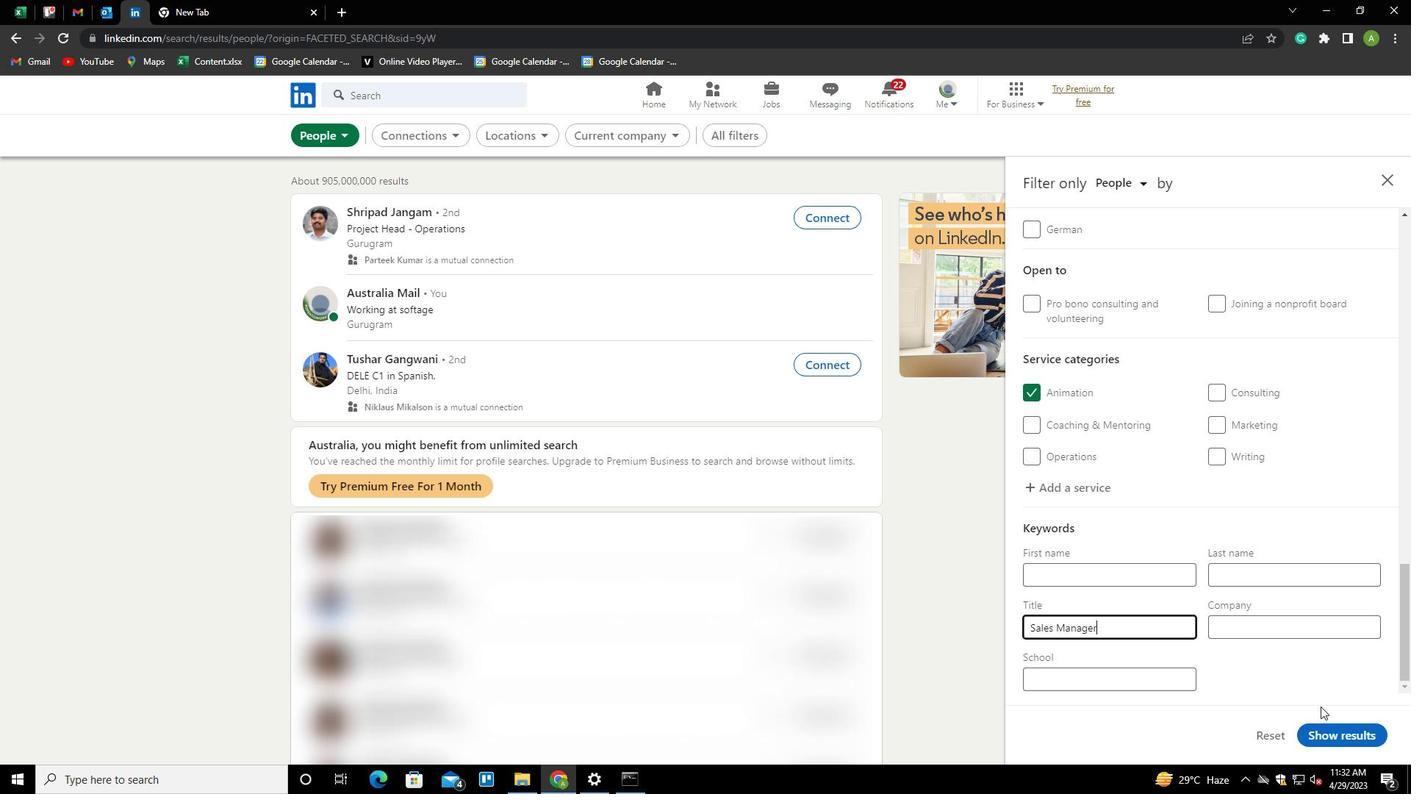 
Action: Mouse pressed left at (1340, 739)
Screenshot: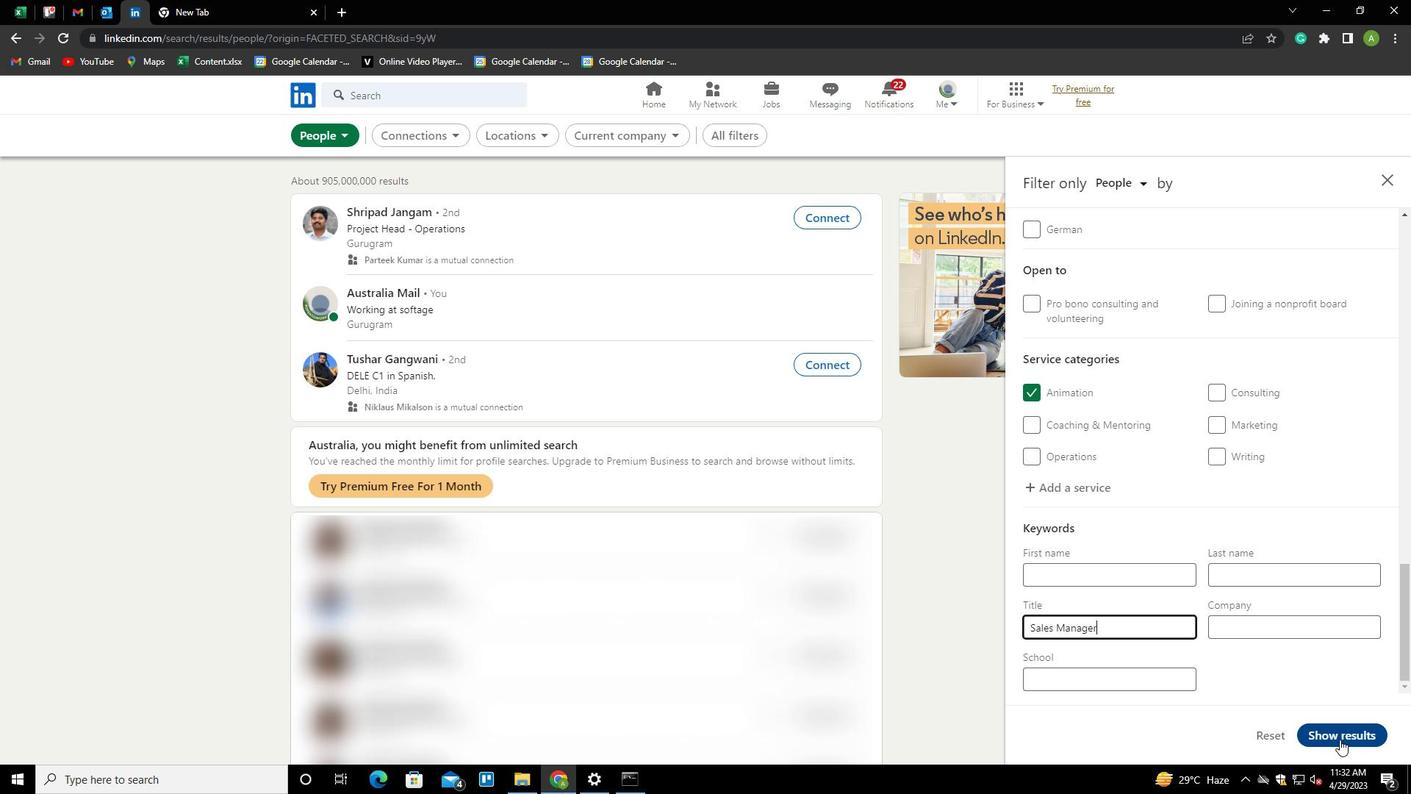 
Action: Mouse moved to (1340, 739)
Screenshot: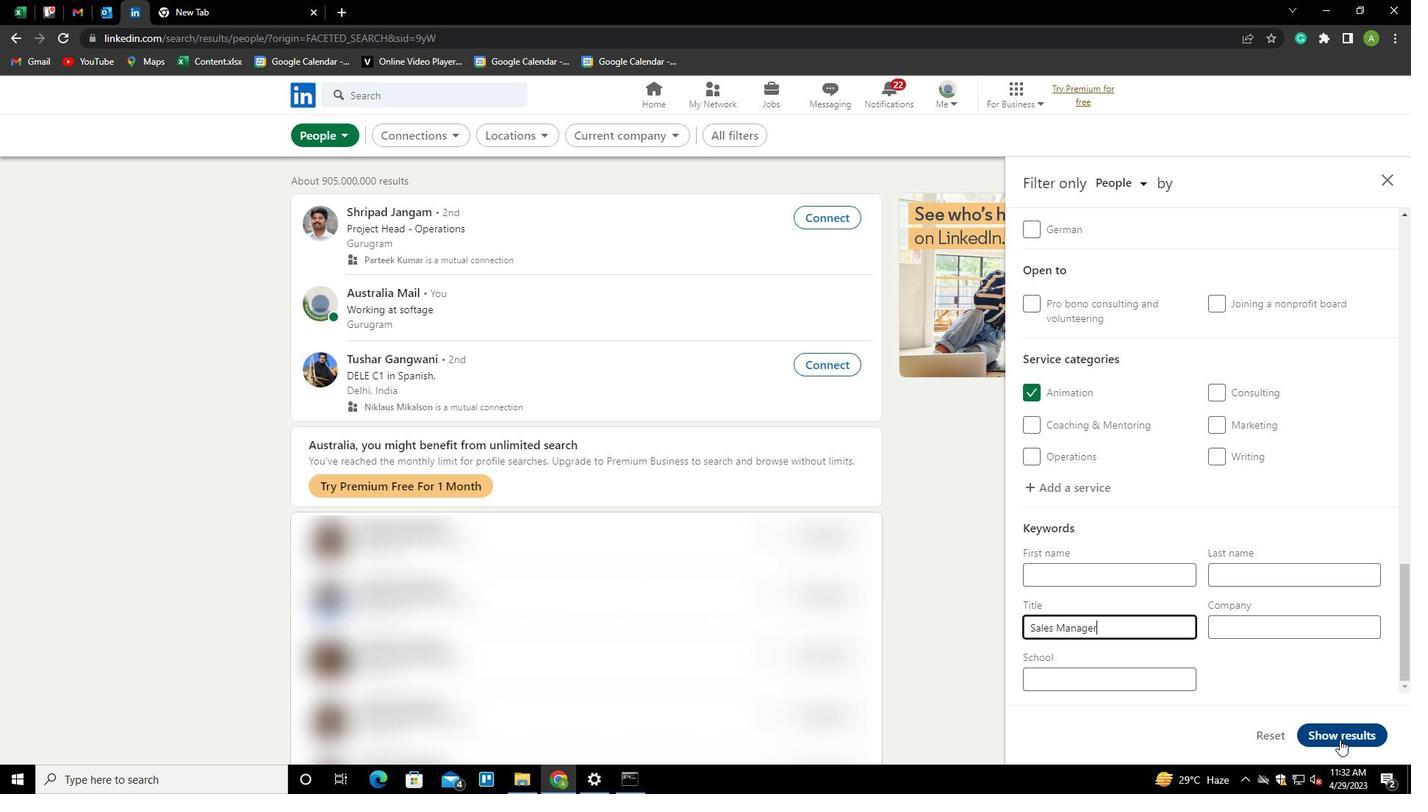 
